 Task: Look for space in Sumberpucung, Indonesia from 12th August, 2023 to 16th August, 2023 for 8 adults in price range Rs.10000 to Rs.16000. Place can be private room with 8 bedrooms having 8 beds and 8 bathrooms. Property type can be house, flat, guest house, hotel. Amenities needed are: wifi, TV, free parkinig on premises, gym, breakfast. Booking option can be shelf check-in. Required host language is English.
Action: Mouse moved to (456, 116)
Screenshot: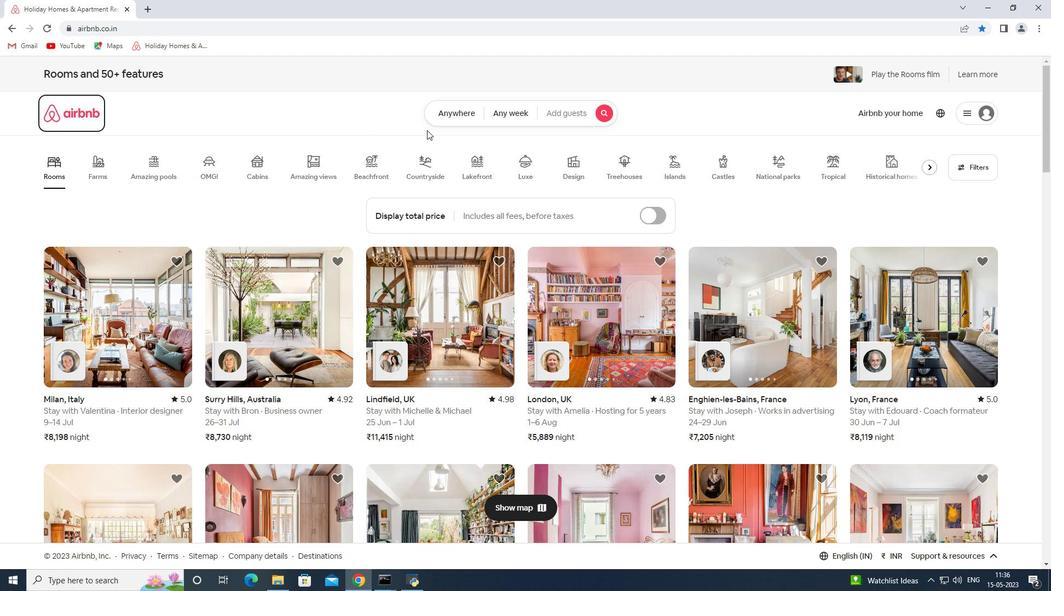 
Action: Mouse pressed left at (456, 116)
Screenshot: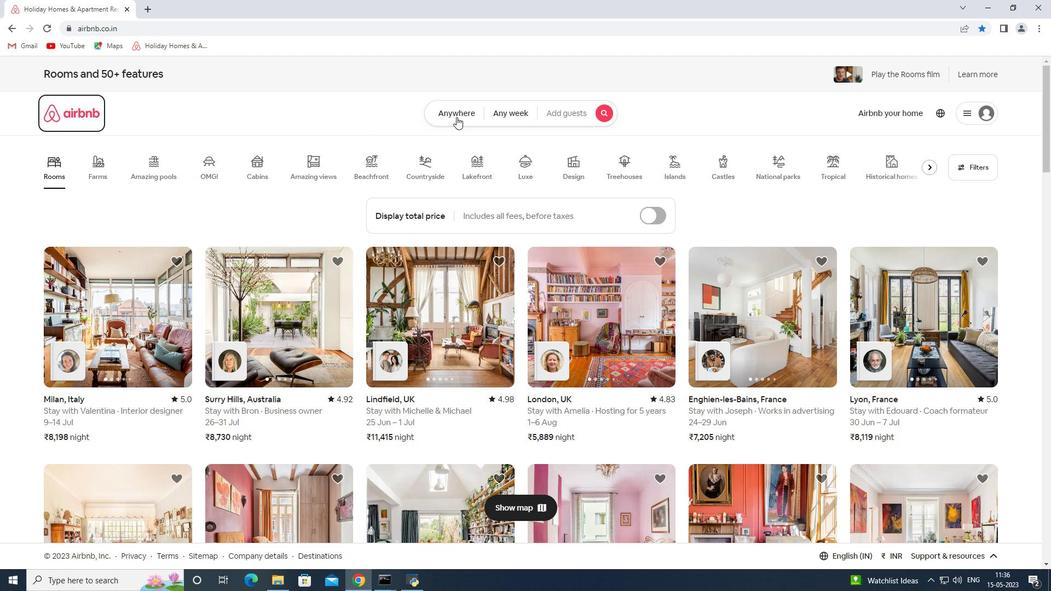 
Action: Mouse moved to (349, 157)
Screenshot: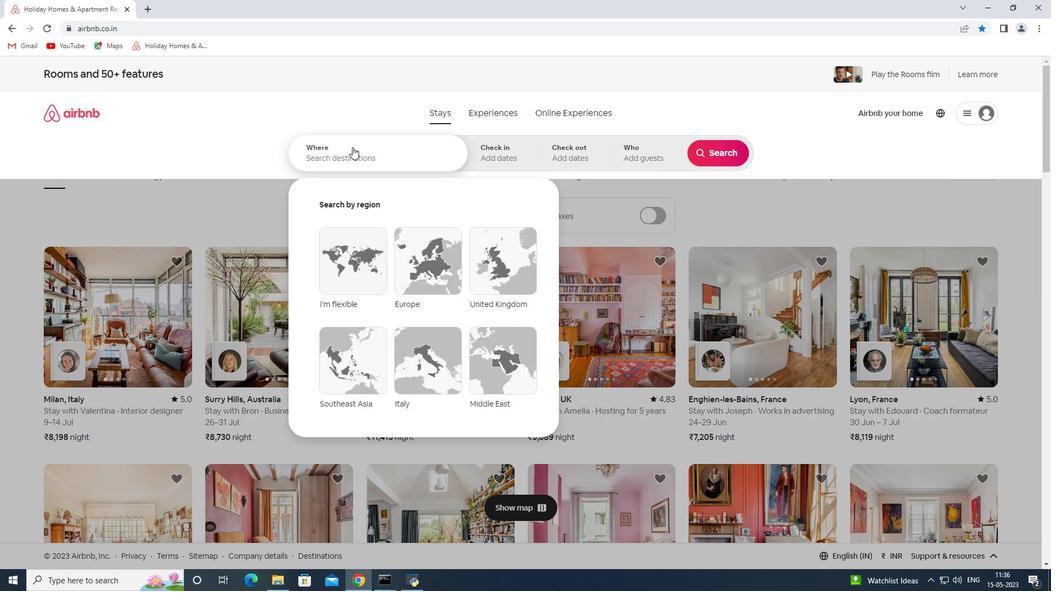 
Action: Mouse pressed left at (349, 157)
Screenshot: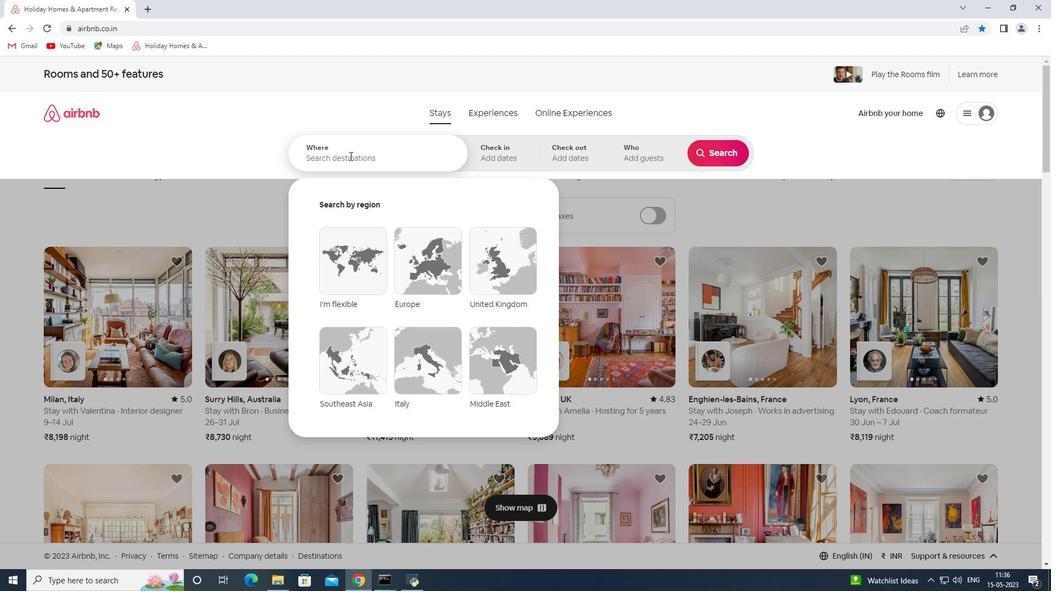 
Action: Key pressed <Key.shift>Sumberpucung<Key.space><Key.shift><Key.shift><Key.shift>Indonesia<Key.space><Key.enter>
Screenshot: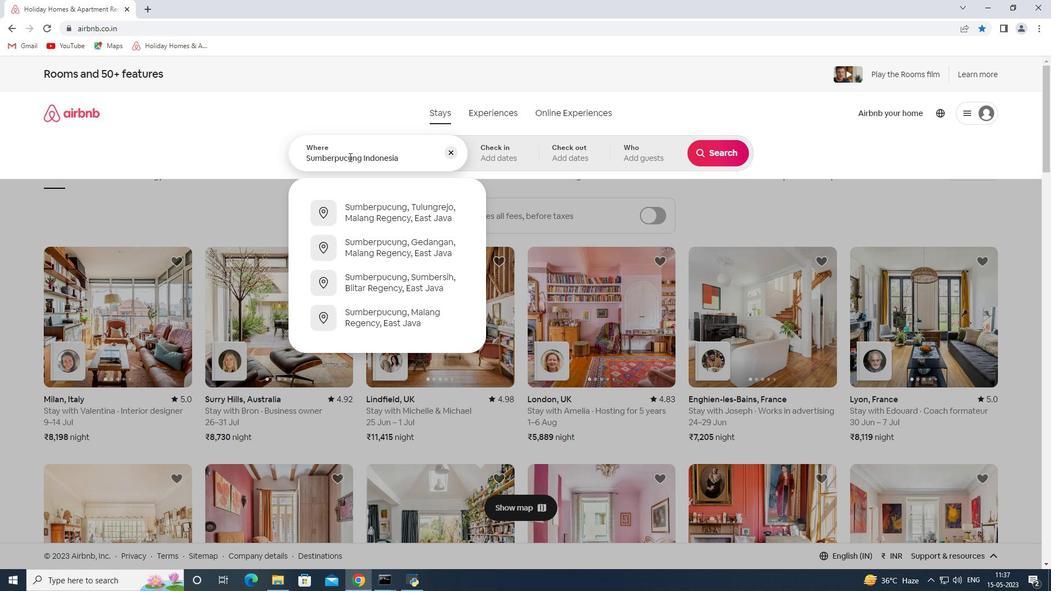 
Action: Mouse moved to (715, 244)
Screenshot: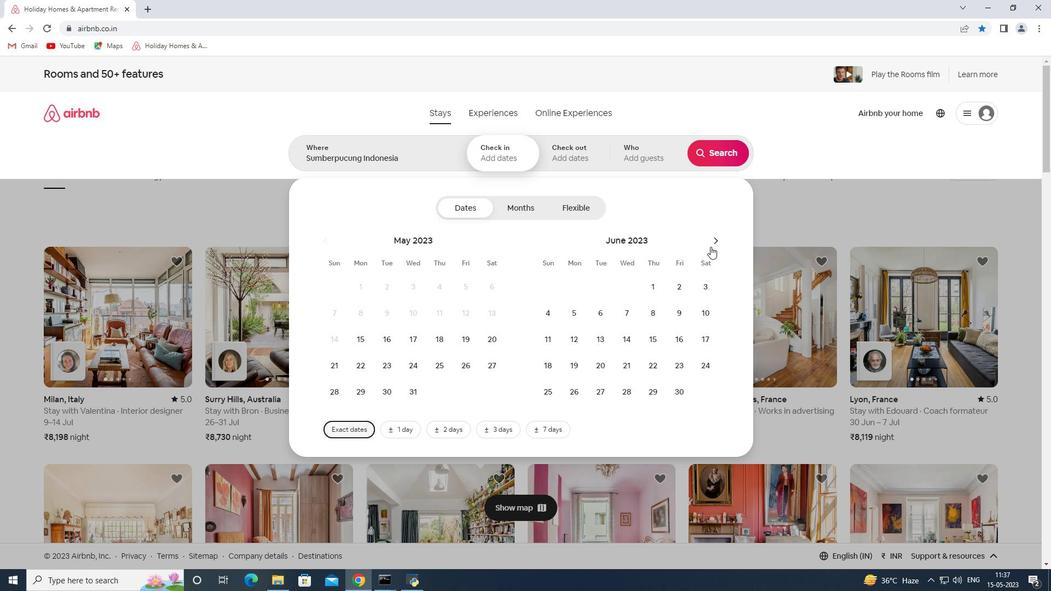 
Action: Mouse pressed left at (715, 244)
Screenshot: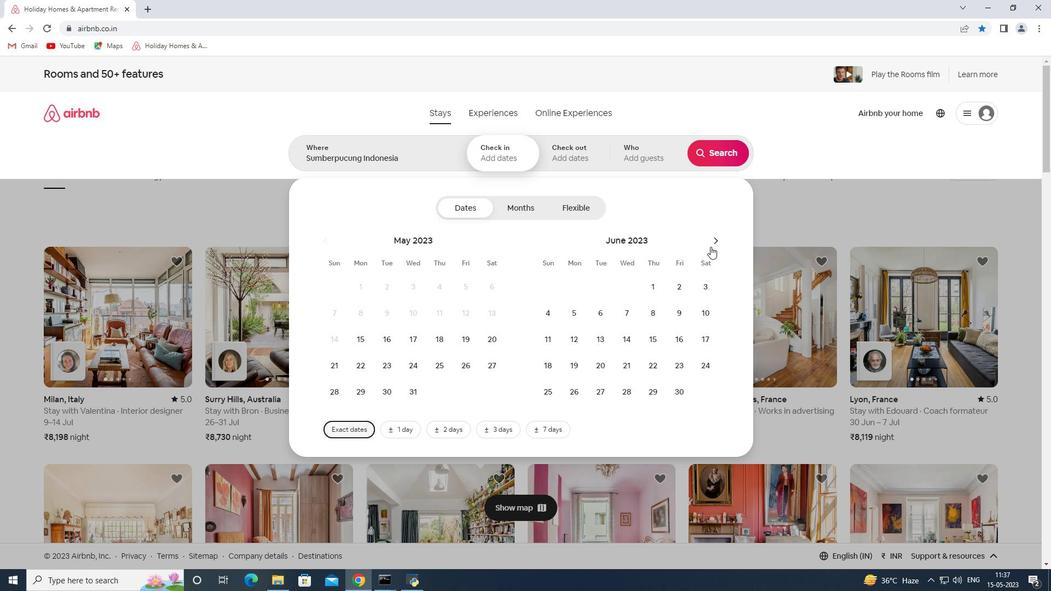 
Action: Mouse moved to (715, 240)
Screenshot: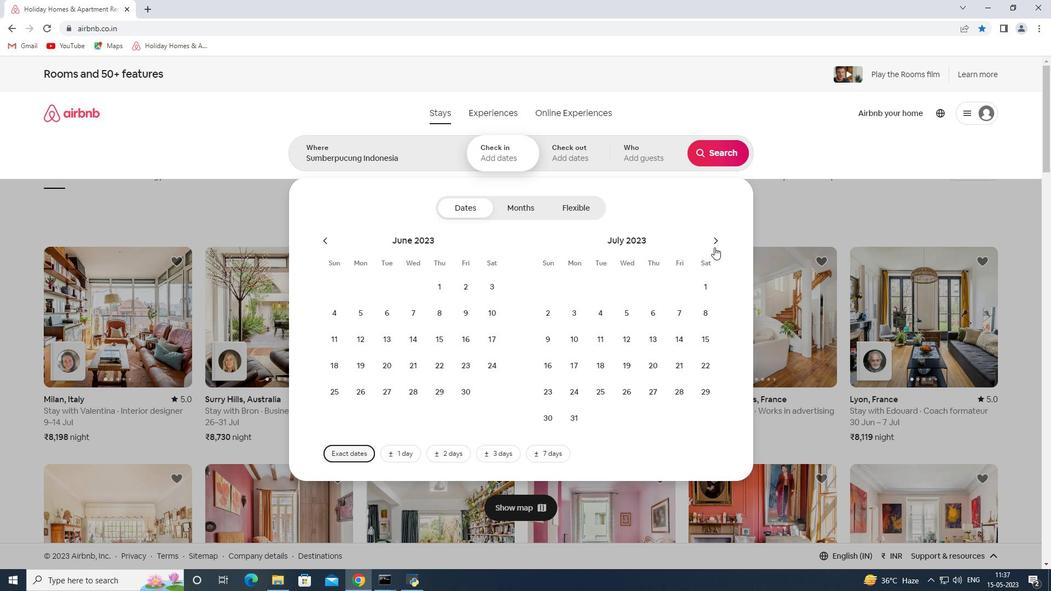 
Action: Mouse pressed left at (715, 240)
Screenshot: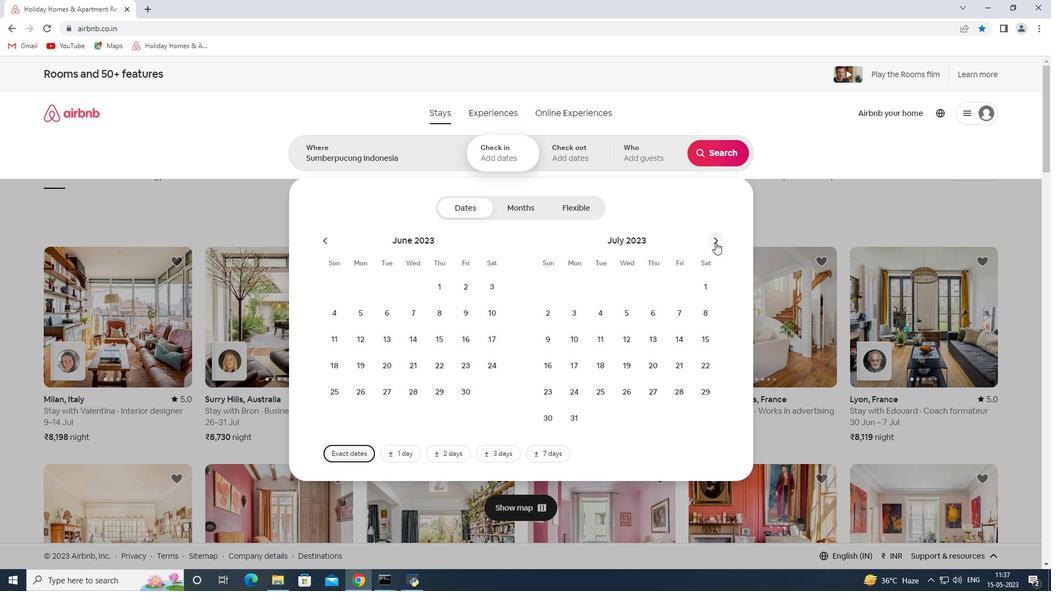 
Action: Mouse moved to (705, 311)
Screenshot: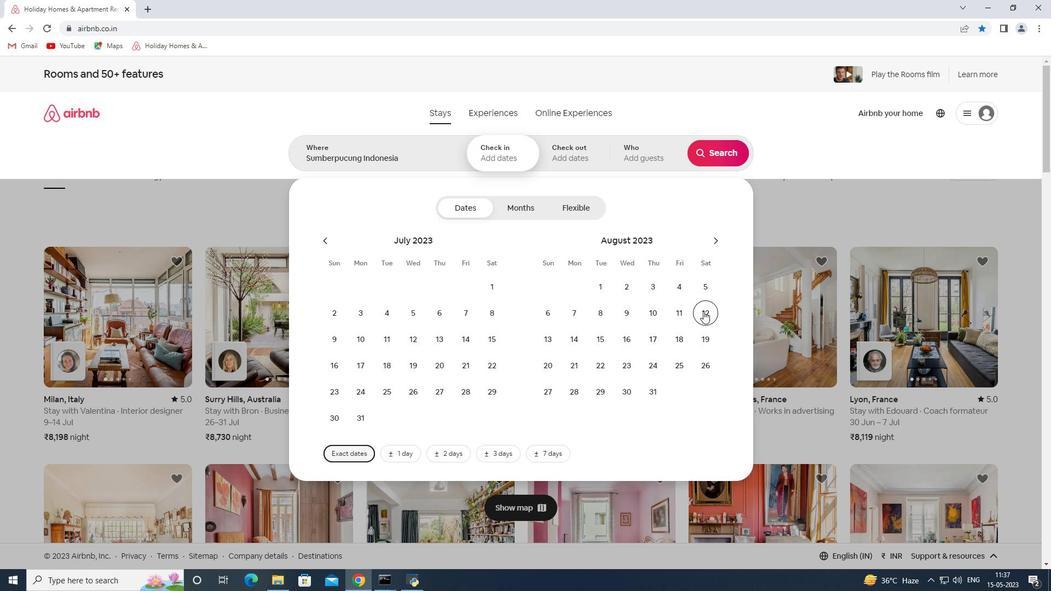 
Action: Mouse pressed left at (705, 311)
Screenshot: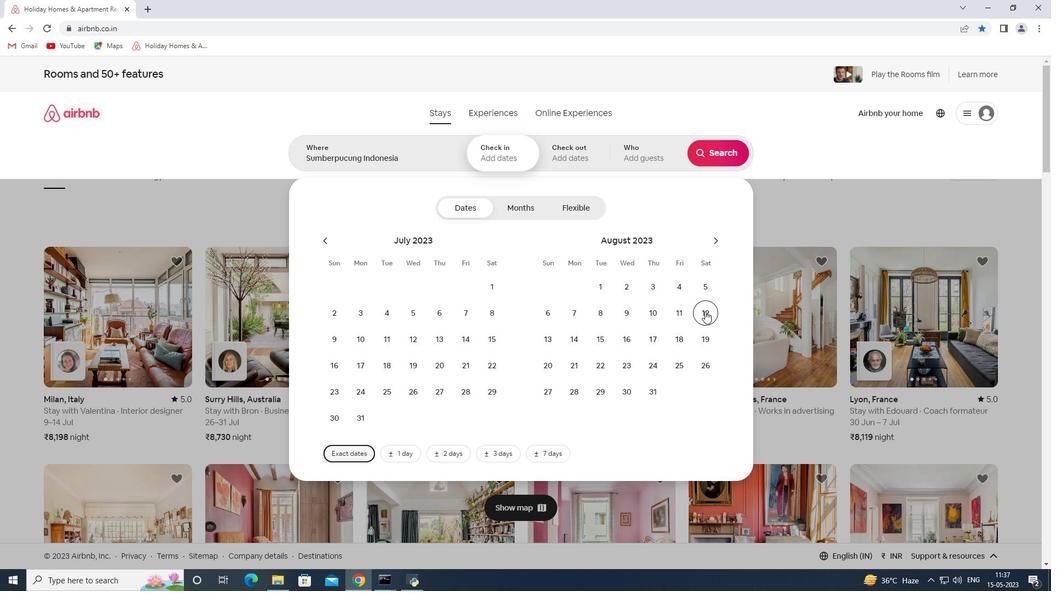 
Action: Mouse moved to (634, 338)
Screenshot: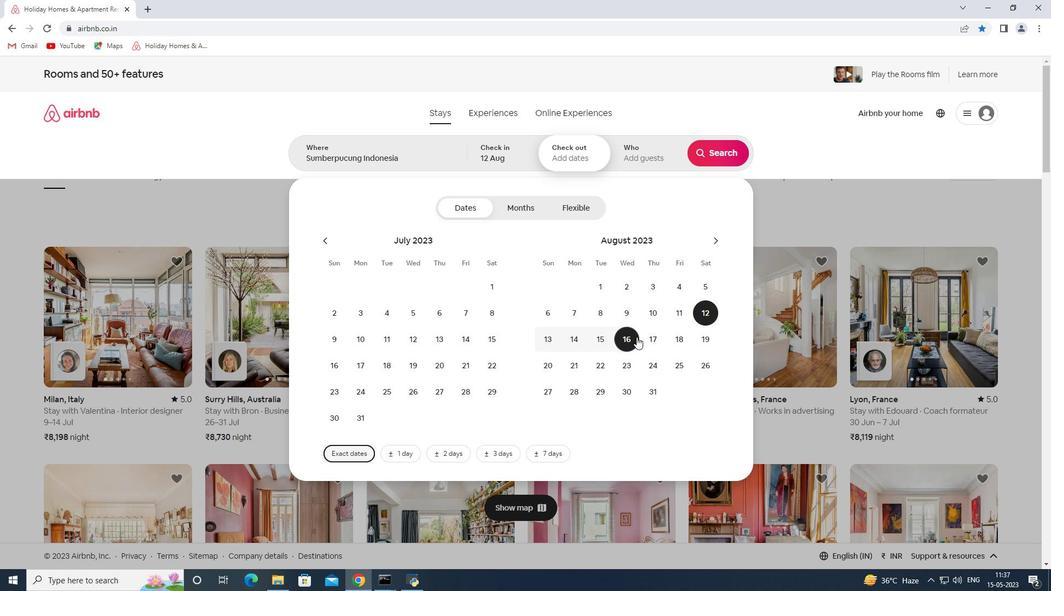 
Action: Mouse pressed left at (634, 338)
Screenshot: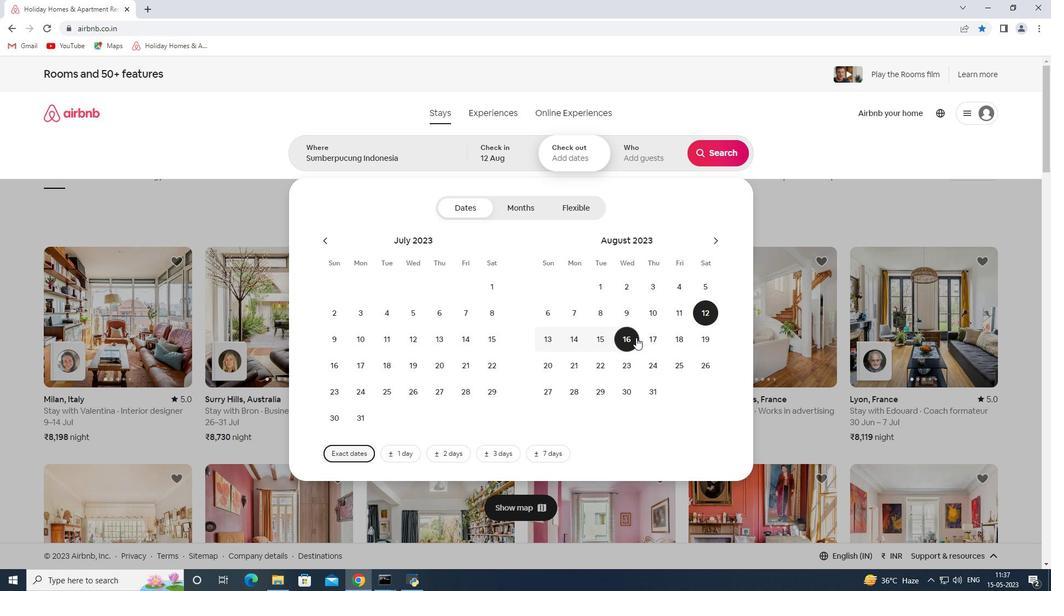 
Action: Mouse moved to (648, 161)
Screenshot: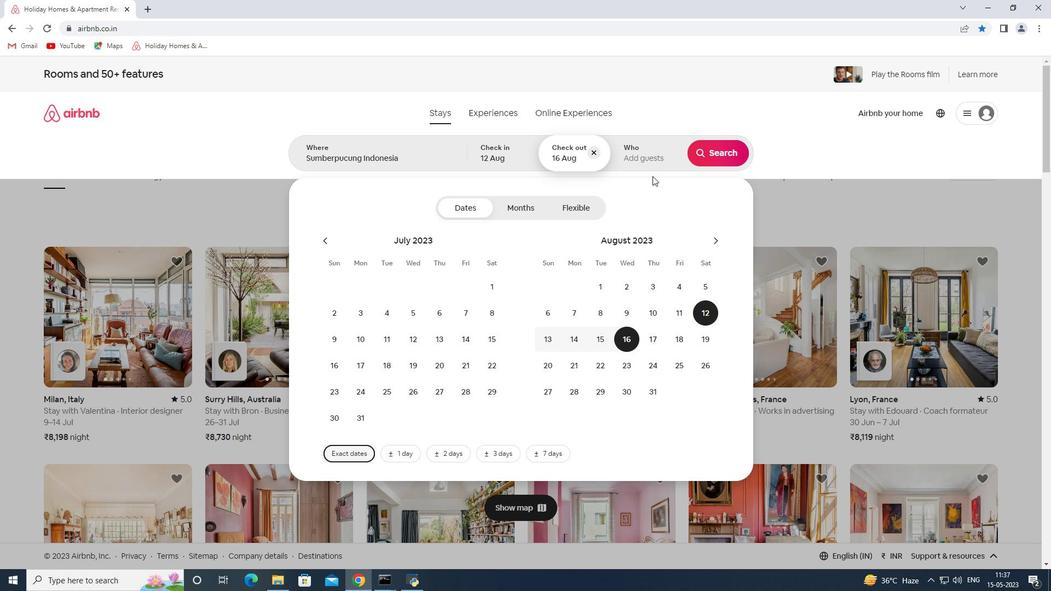 
Action: Mouse pressed left at (648, 161)
Screenshot: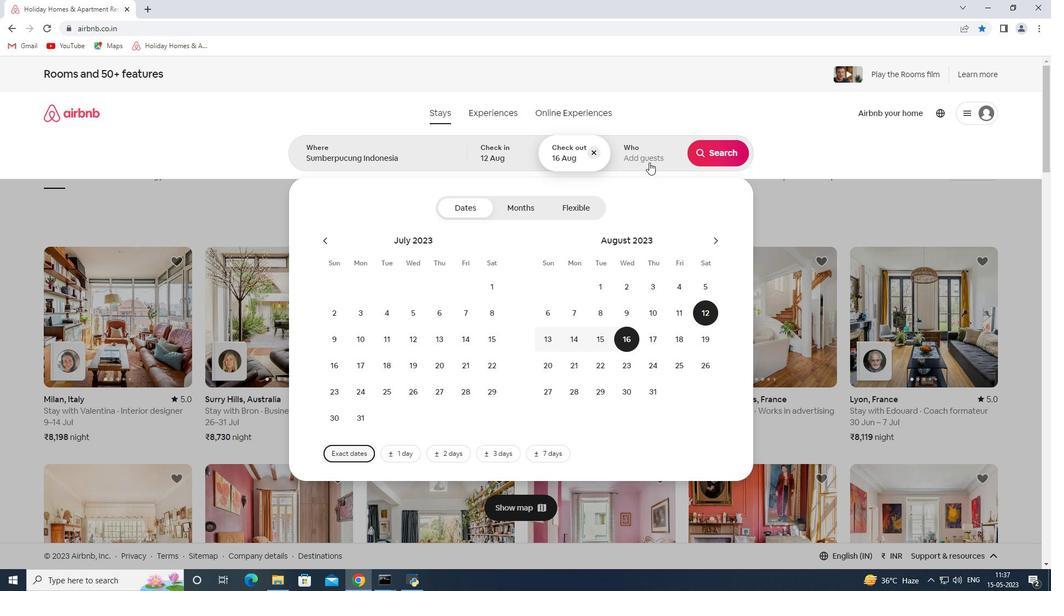 
Action: Mouse moved to (715, 210)
Screenshot: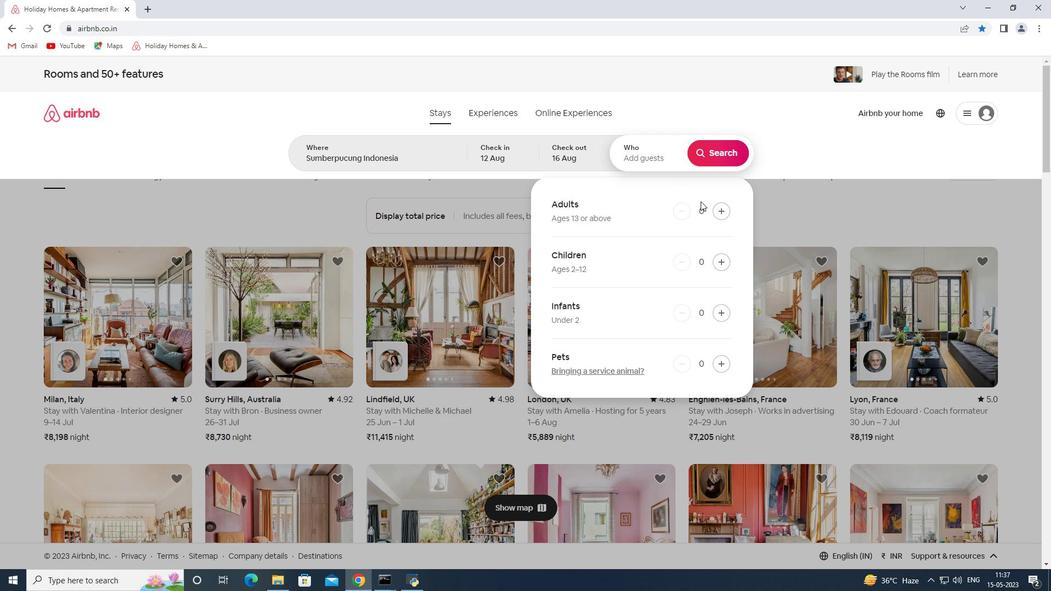 
Action: Mouse pressed left at (715, 210)
Screenshot: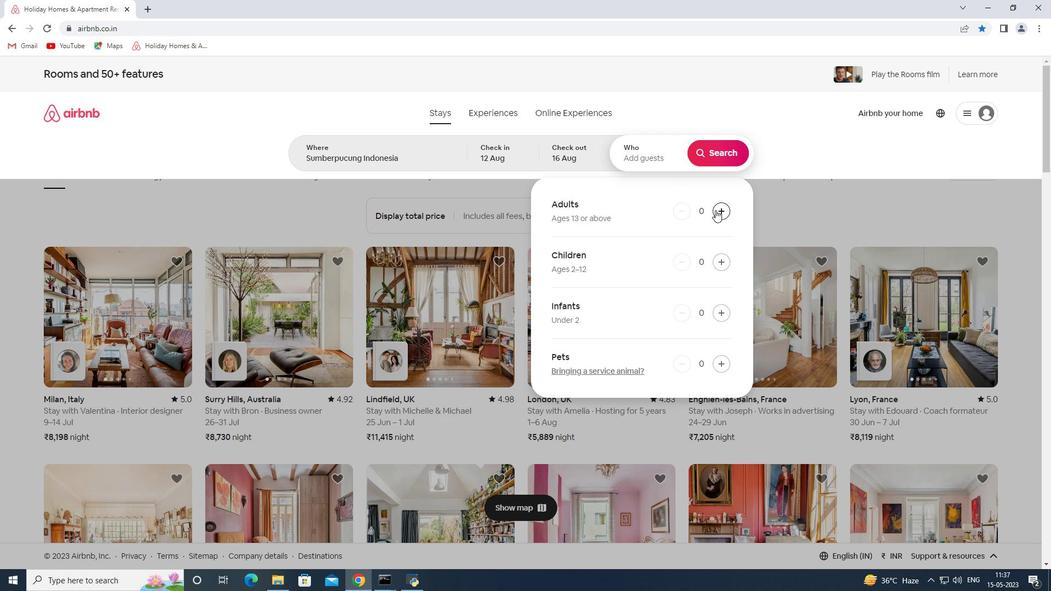 
Action: Mouse pressed left at (715, 210)
Screenshot: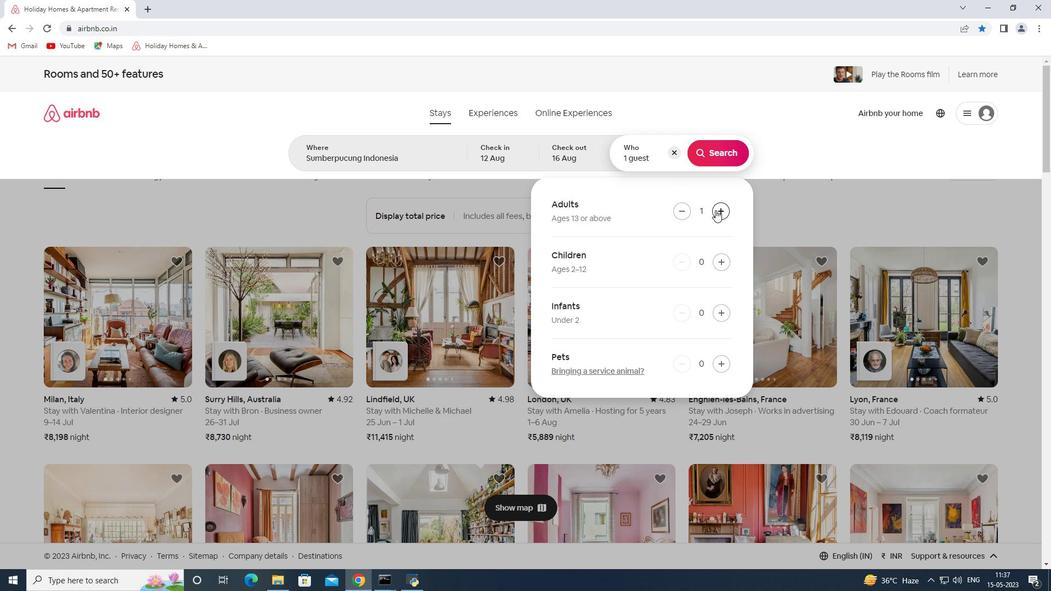 
Action: Mouse pressed left at (715, 210)
Screenshot: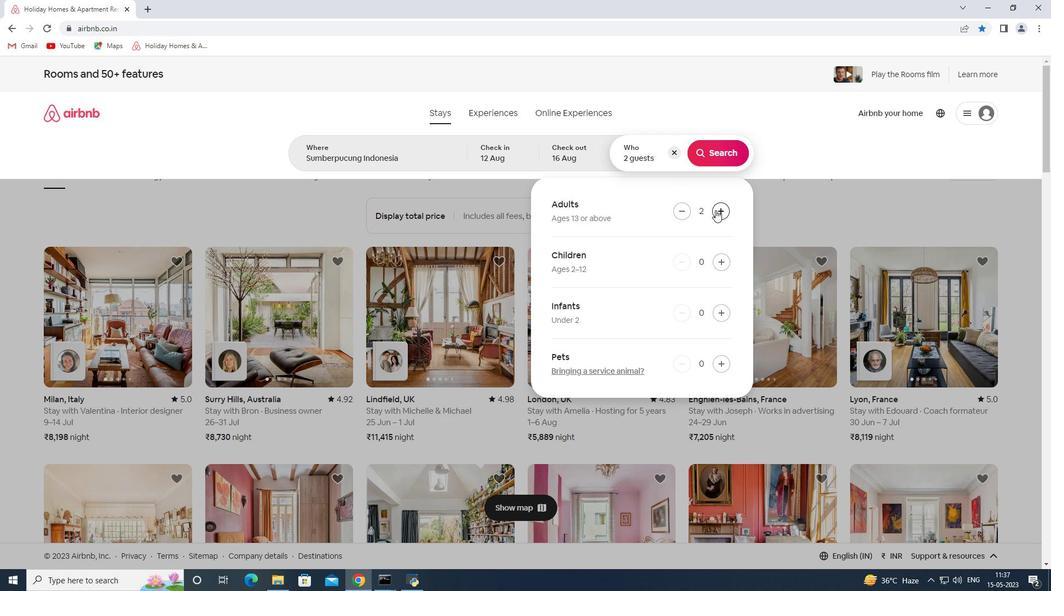 
Action: Mouse pressed left at (715, 210)
Screenshot: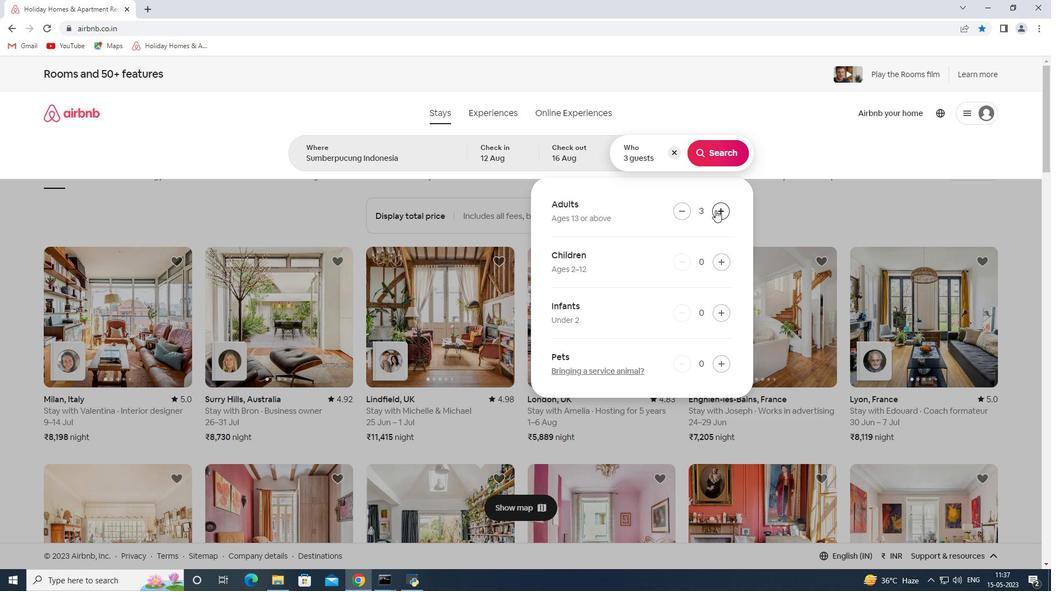 
Action: Mouse moved to (721, 211)
Screenshot: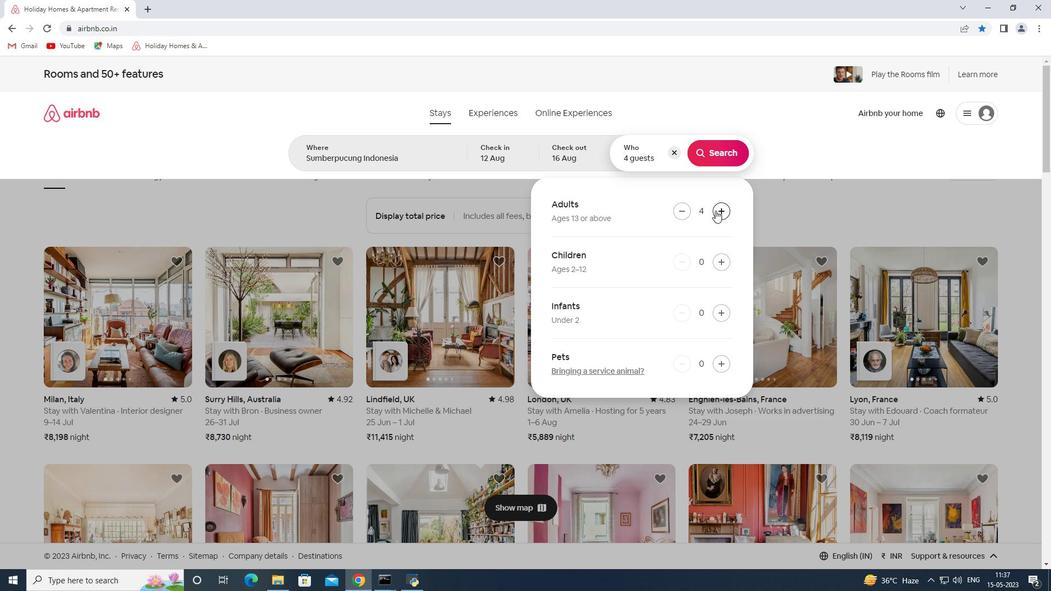 
Action: Mouse pressed left at (721, 211)
Screenshot: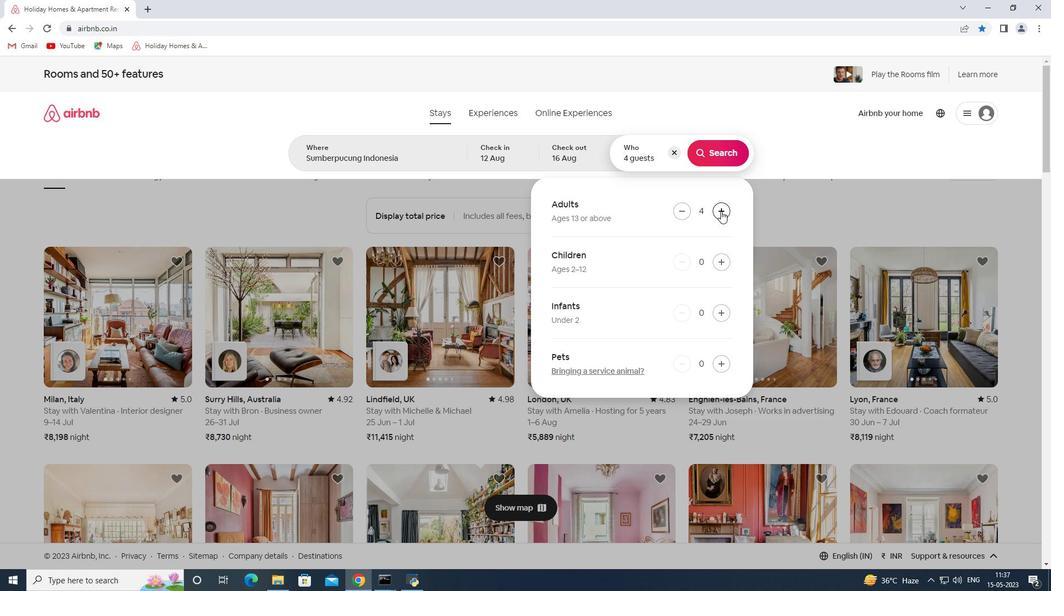 
Action: Mouse pressed left at (721, 211)
Screenshot: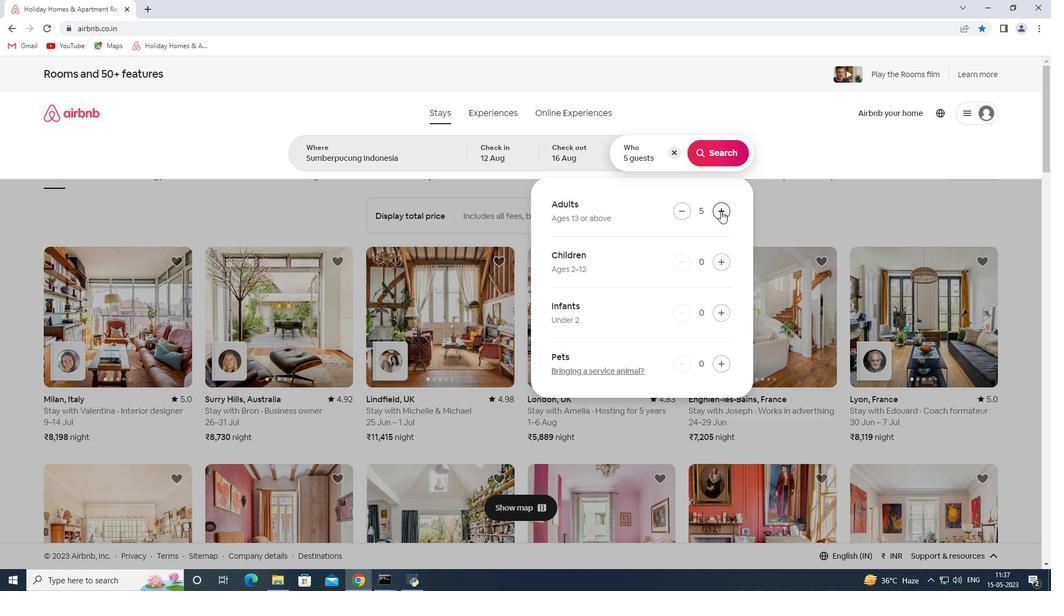 
Action: Mouse pressed left at (721, 211)
Screenshot: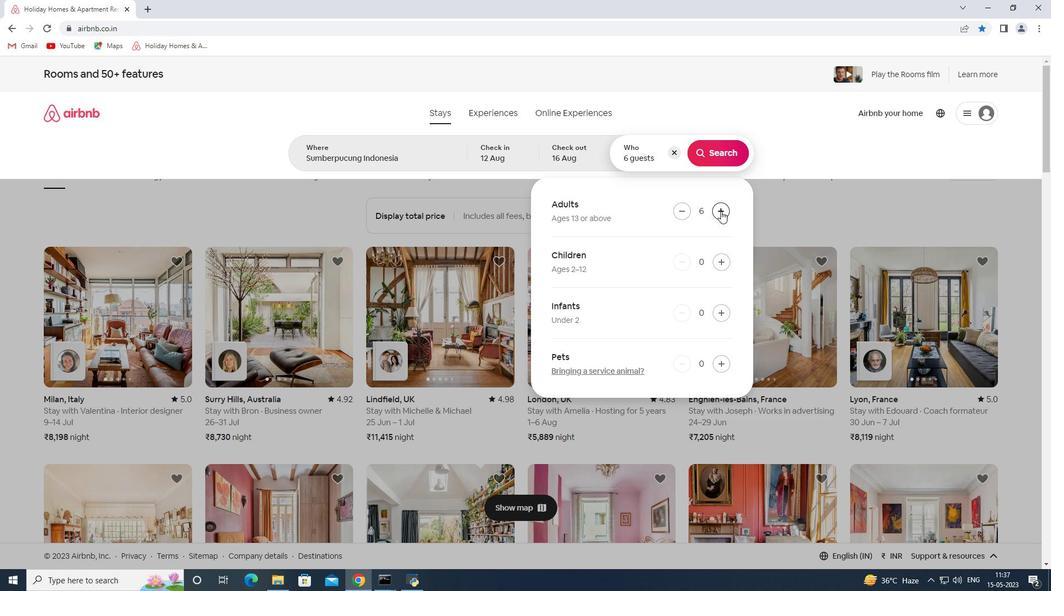 
Action: Mouse pressed left at (721, 211)
Screenshot: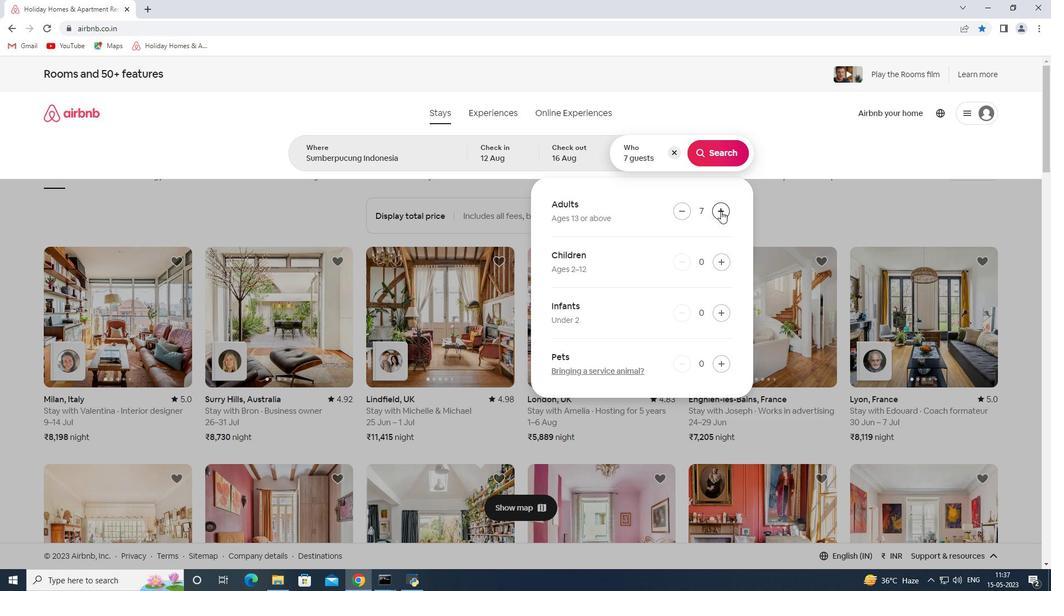 
Action: Mouse moved to (714, 161)
Screenshot: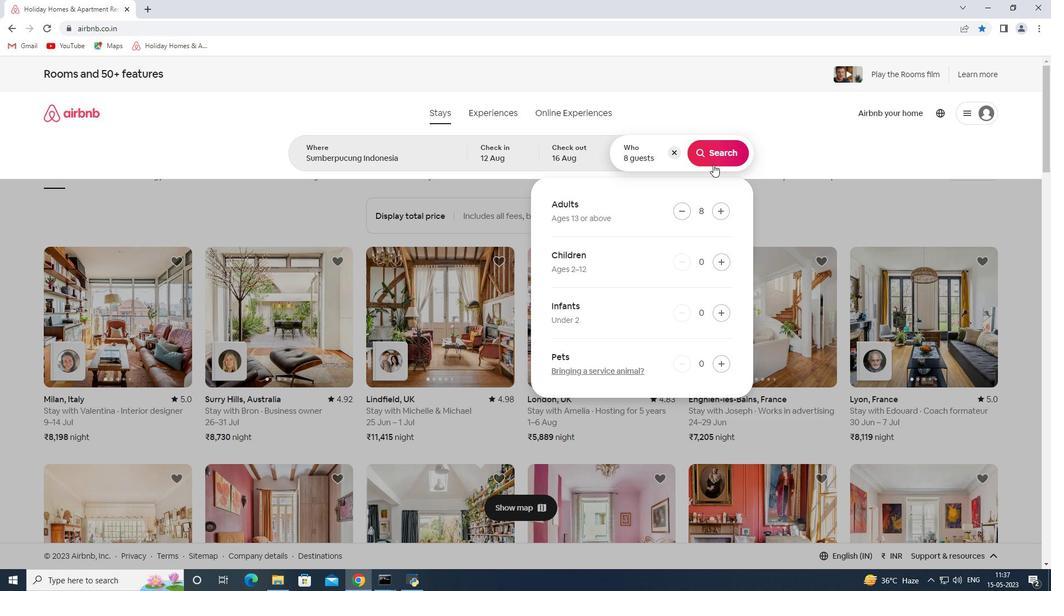 
Action: Mouse pressed left at (714, 161)
Screenshot: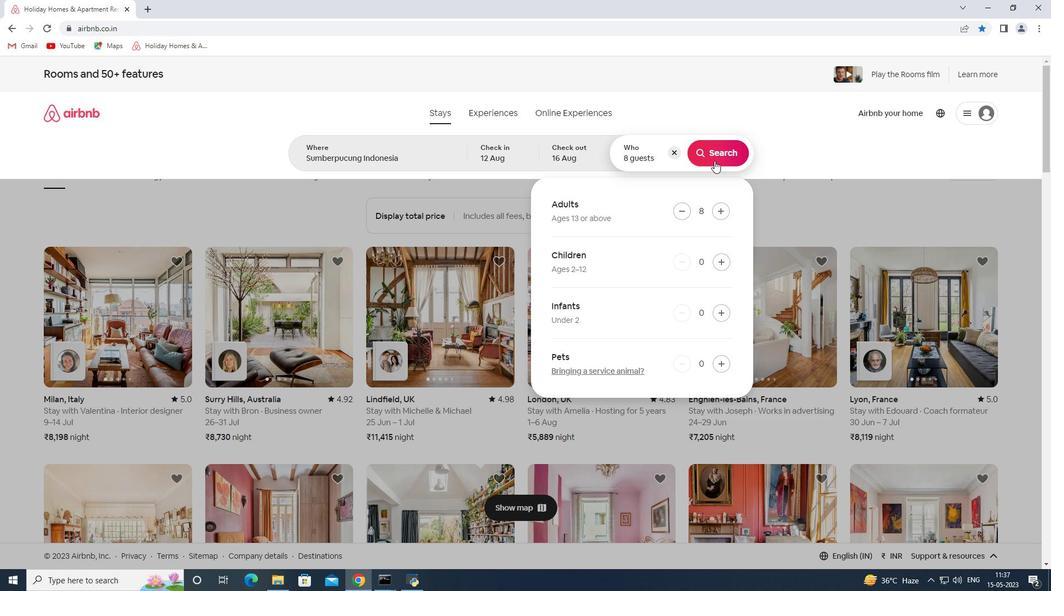 
Action: Mouse moved to (1013, 124)
Screenshot: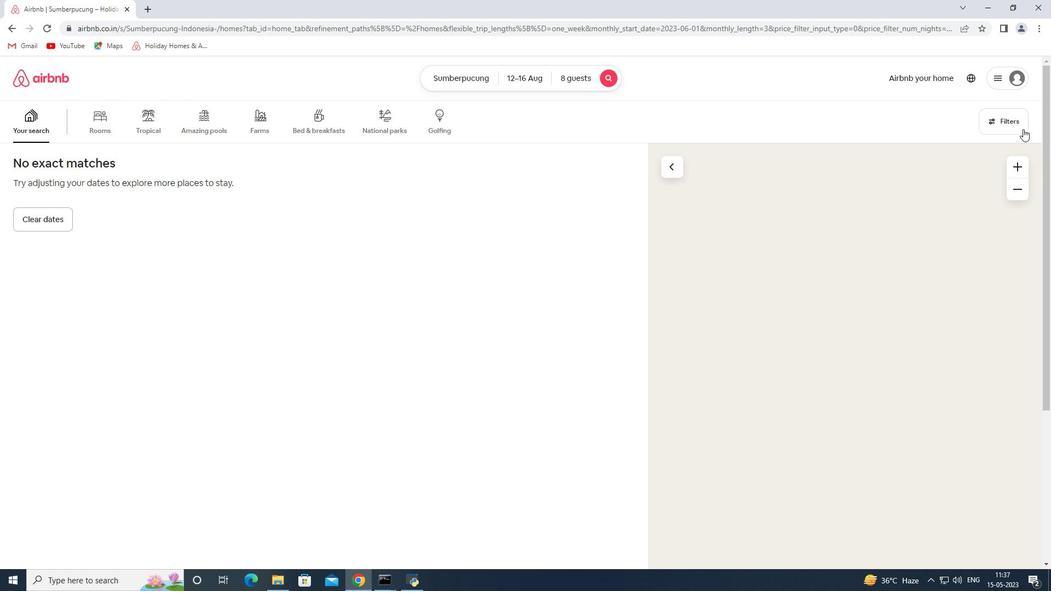 
Action: Mouse pressed left at (1013, 124)
Screenshot: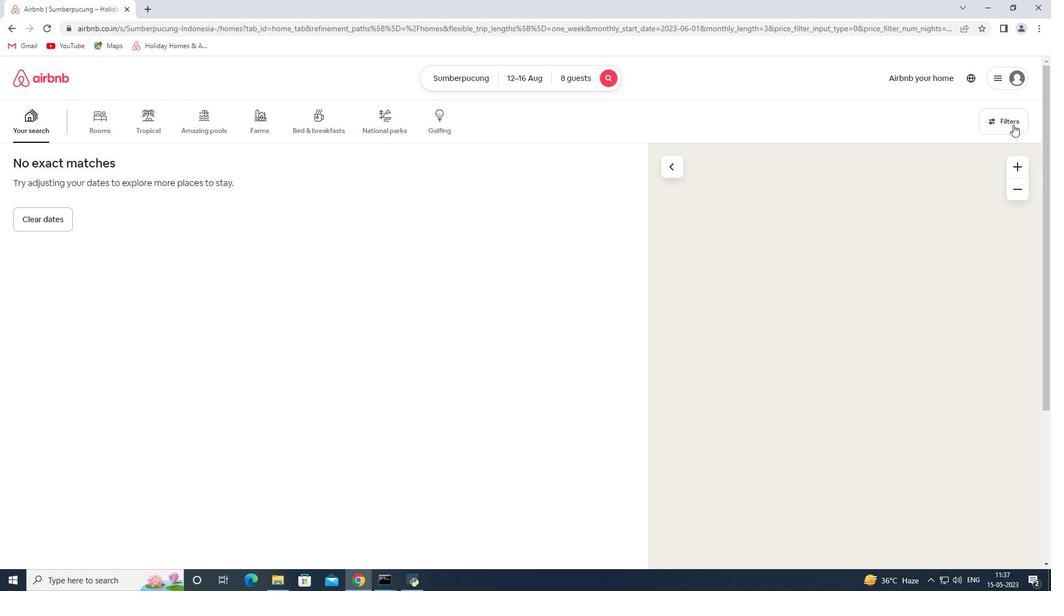
Action: Mouse moved to (389, 389)
Screenshot: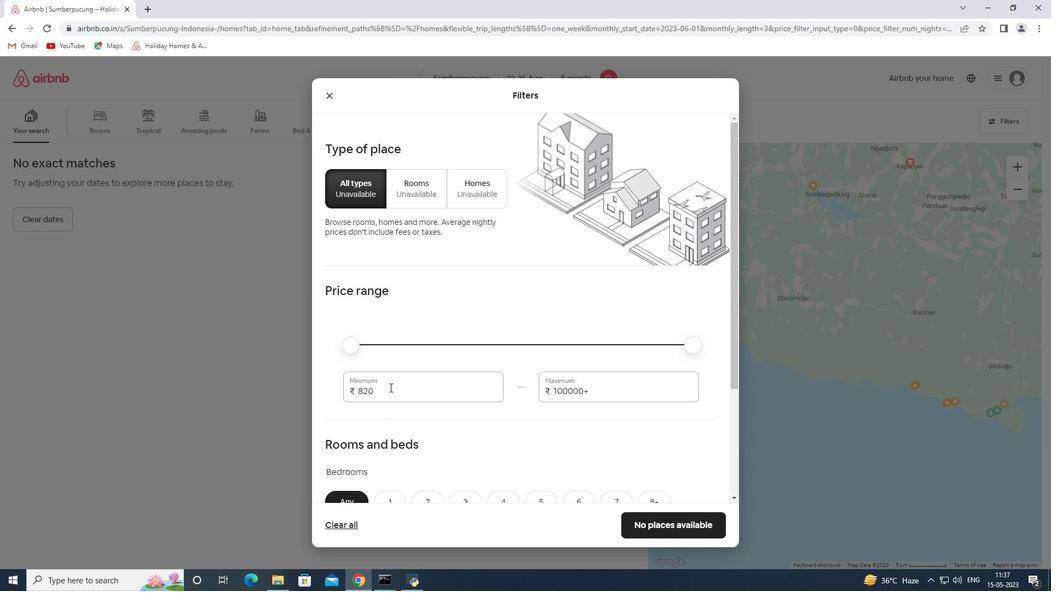 
Action: Mouse pressed left at (389, 389)
Screenshot: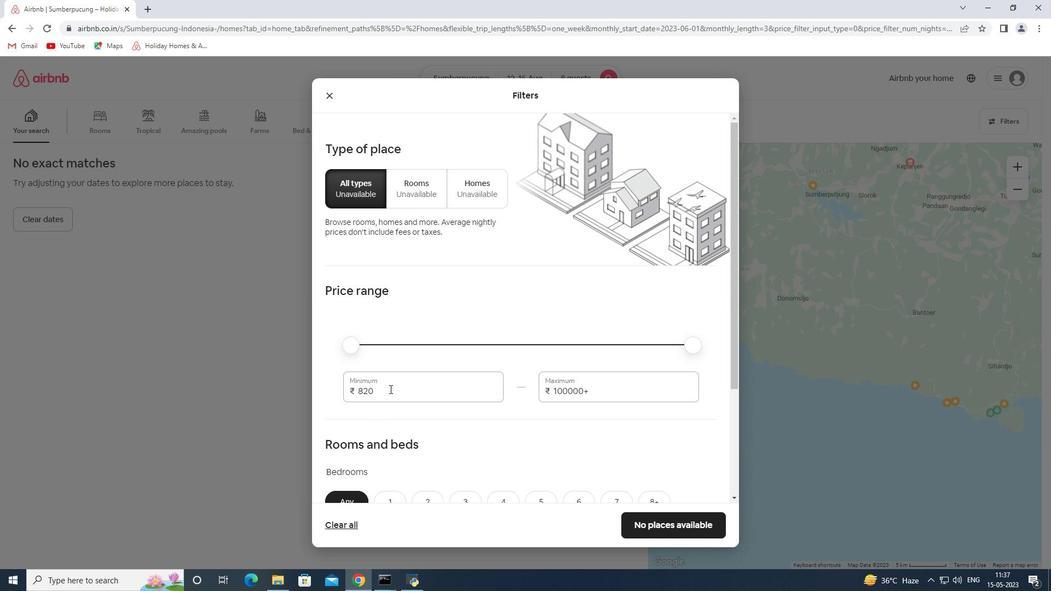 
Action: Mouse pressed left at (389, 389)
Screenshot: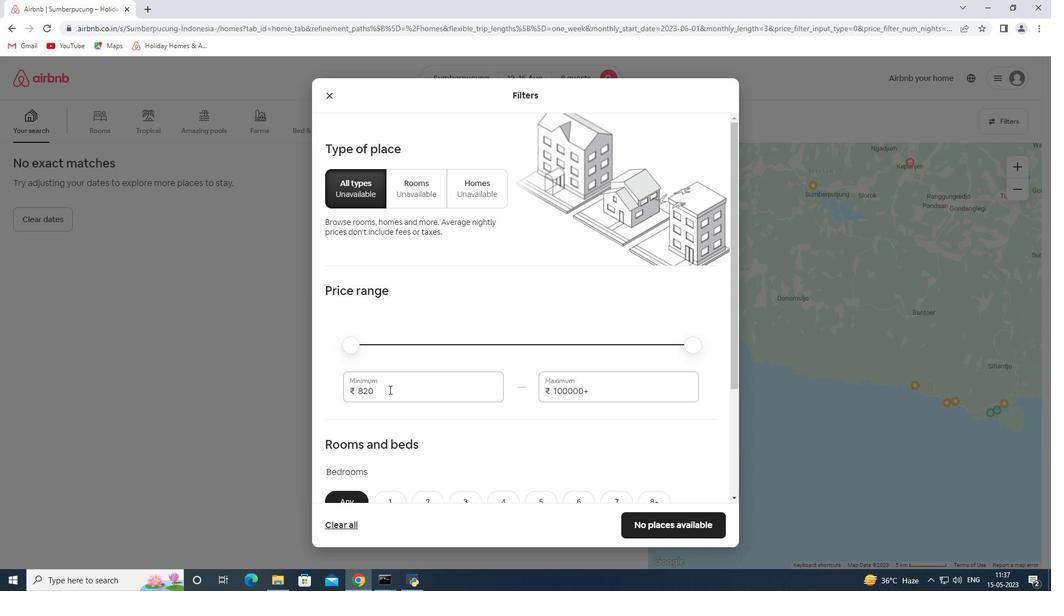 
Action: Key pressed 10000<Key.tab>16000
Screenshot: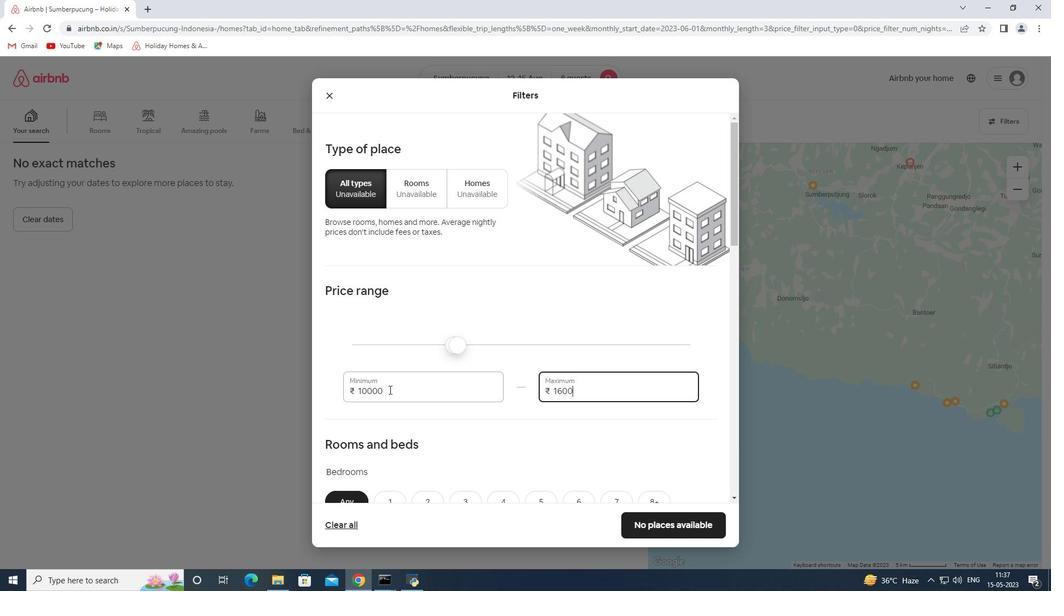 
Action: Mouse scrolled (389, 389) with delta (0, 0)
Screenshot: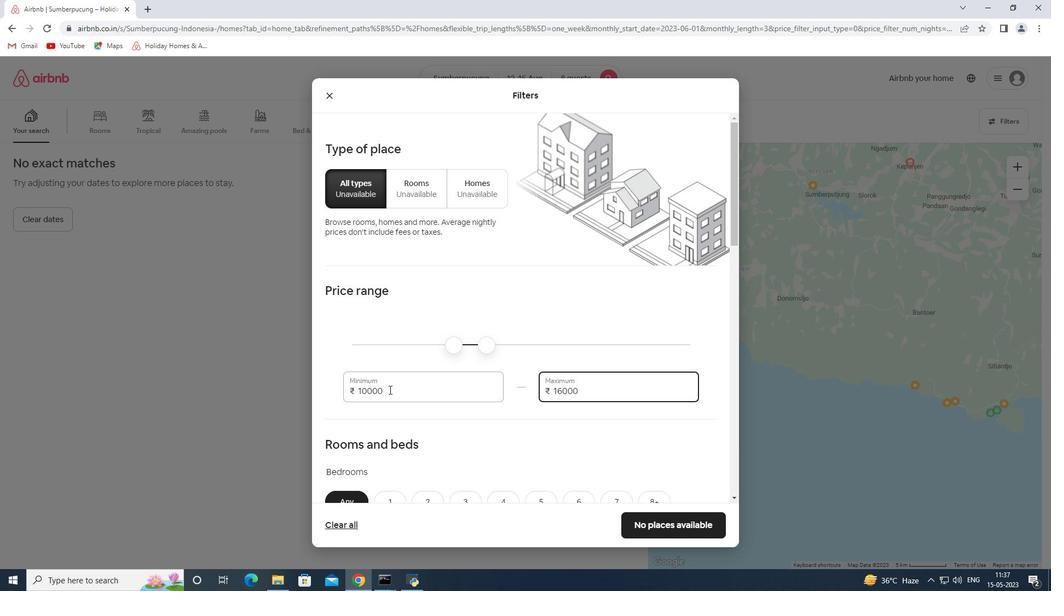 
Action: Mouse scrolled (389, 389) with delta (0, 0)
Screenshot: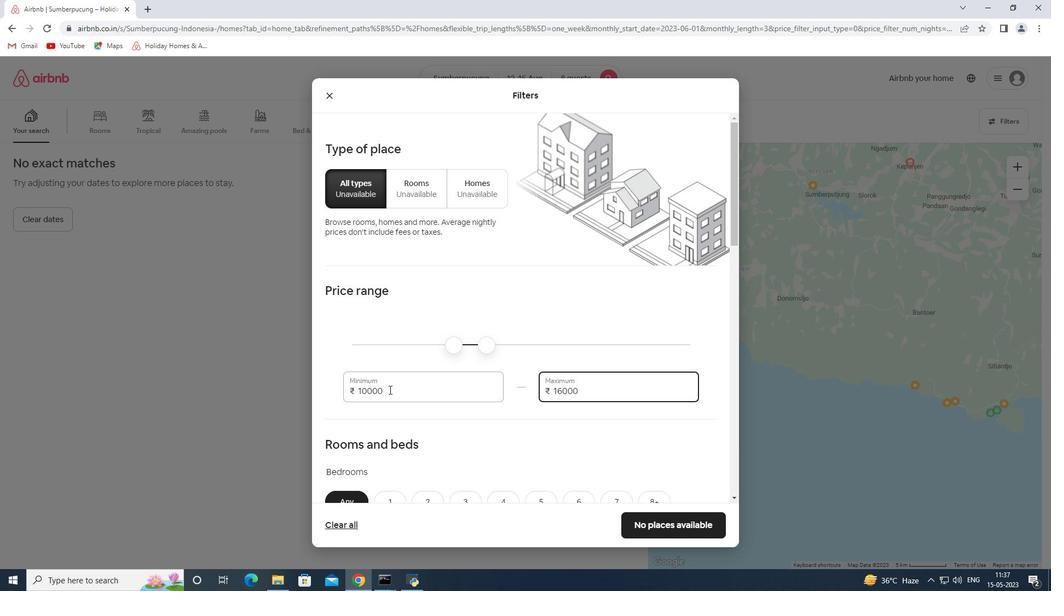 
Action: Mouse scrolled (389, 389) with delta (0, 0)
Screenshot: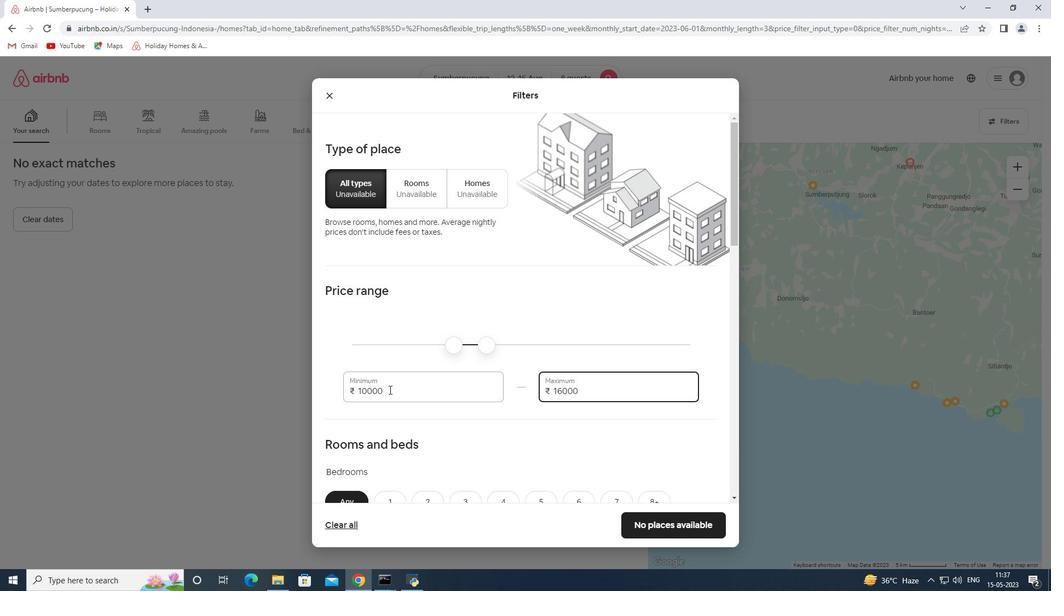 
Action: Mouse scrolled (389, 389) with delta (0, 0)
Screenshot: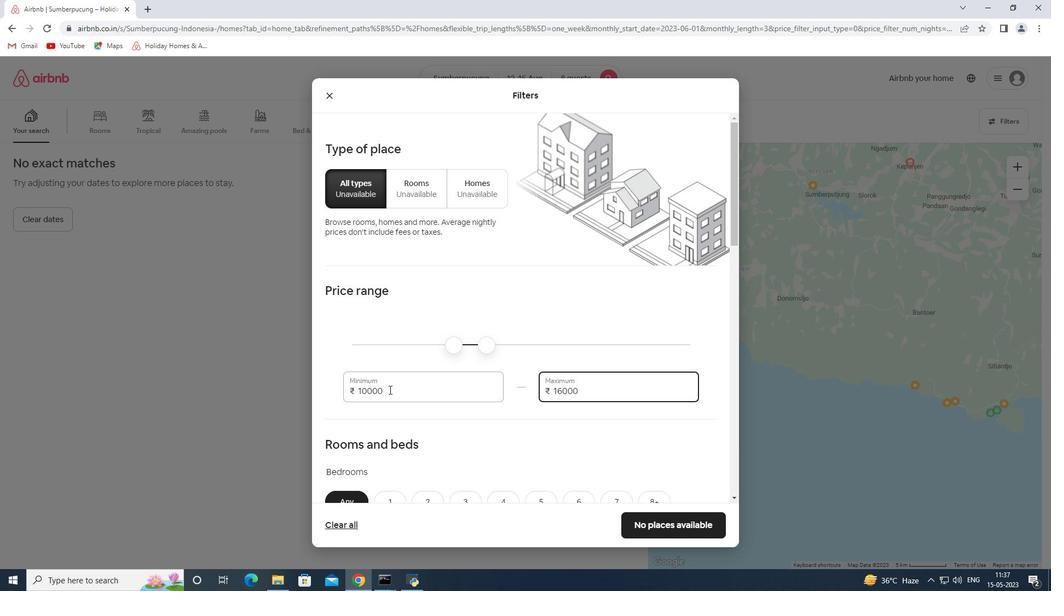 
Action: Mouse moved to (654, 284)
Screenshot: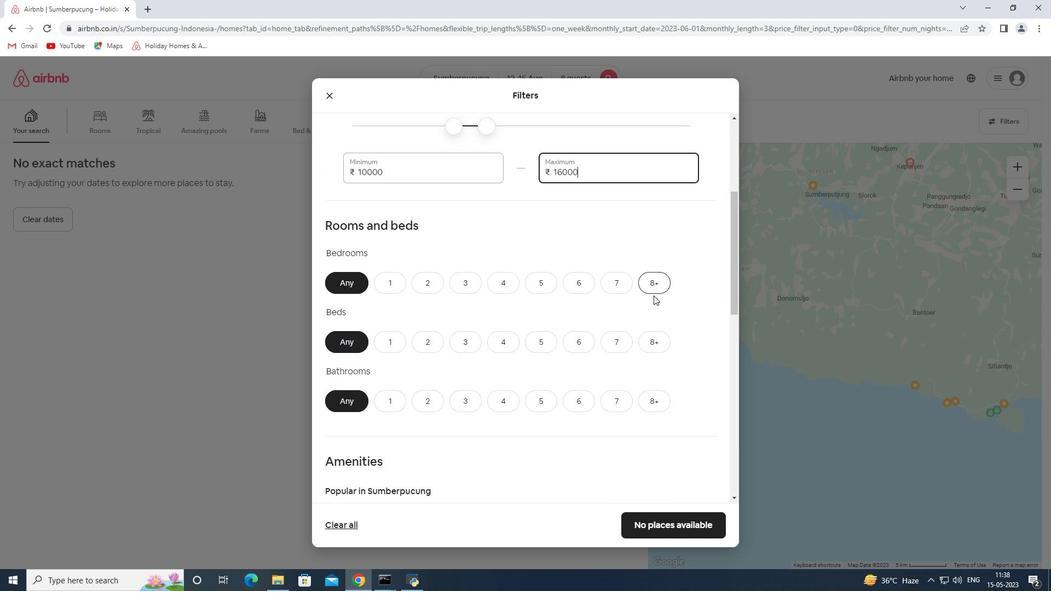 
Action: Mouse pressed left at (654, 284)
Screenshot: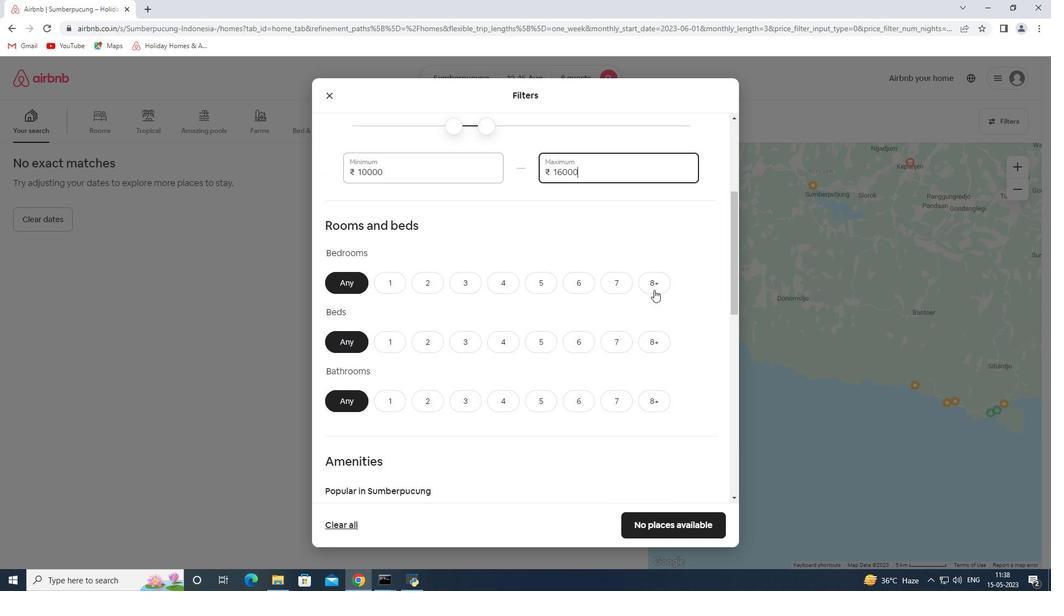 
Action: Mouse moved to (652, 345)
Screenshot: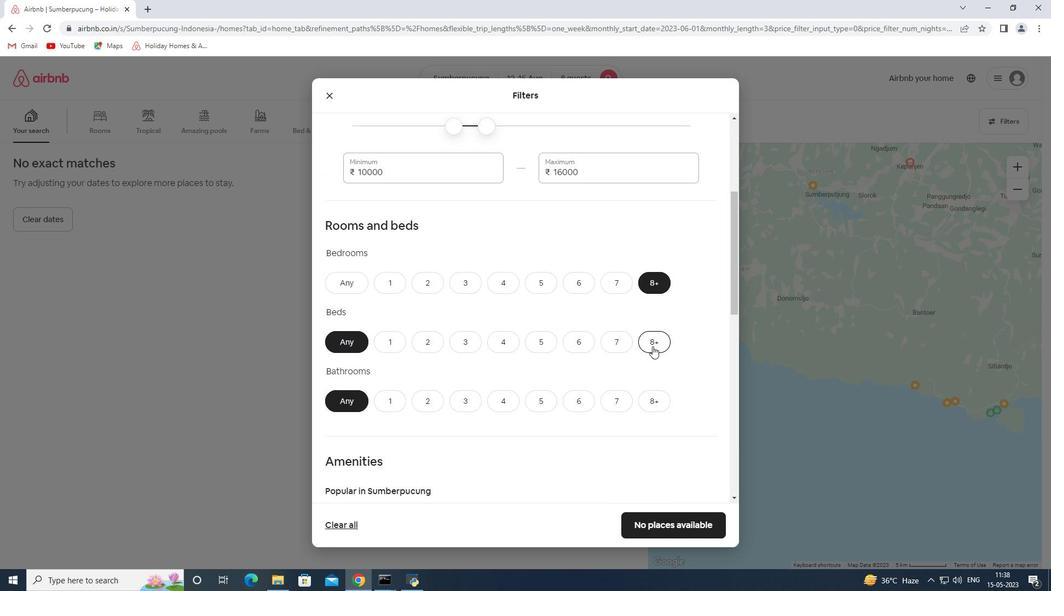 
Action: Mouse pressed left at (652, 345)
Screenshot: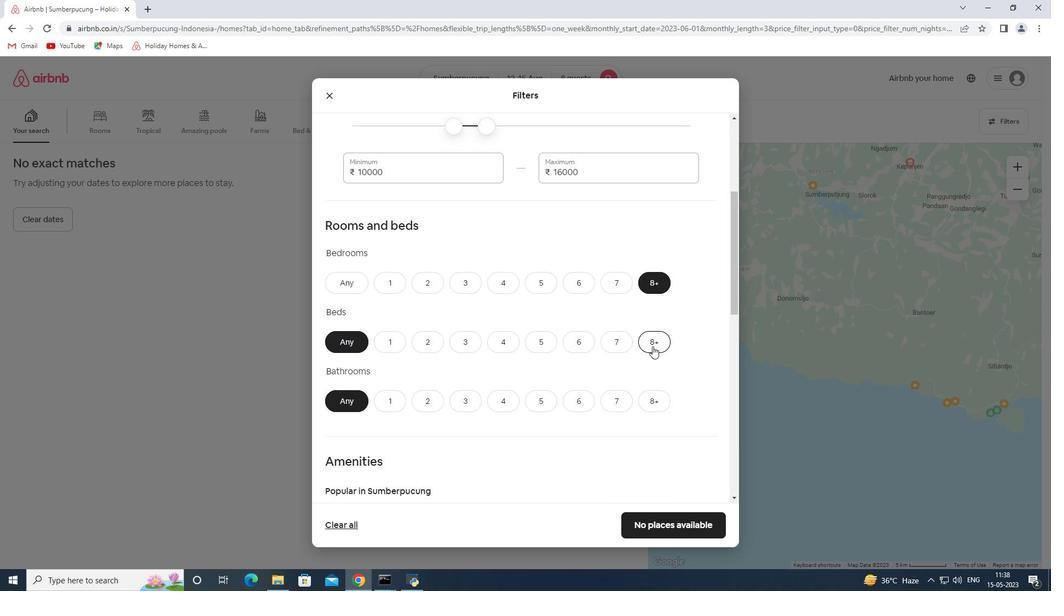 
Action: Mouse moved to (655, 399)
Screenshot: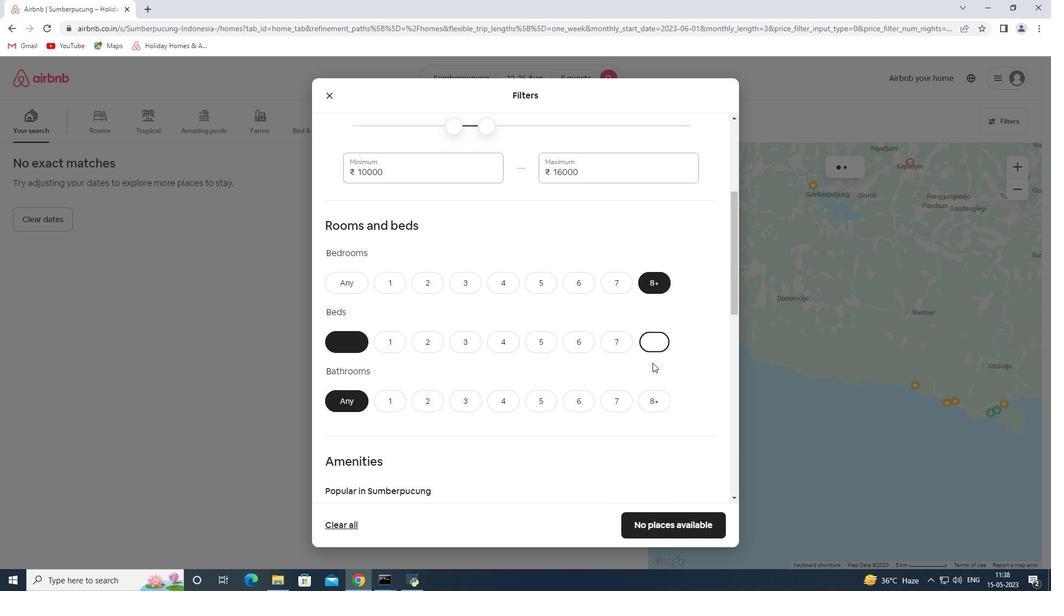 
Action: Mouse pressed left at (655, 399)
Screenshot: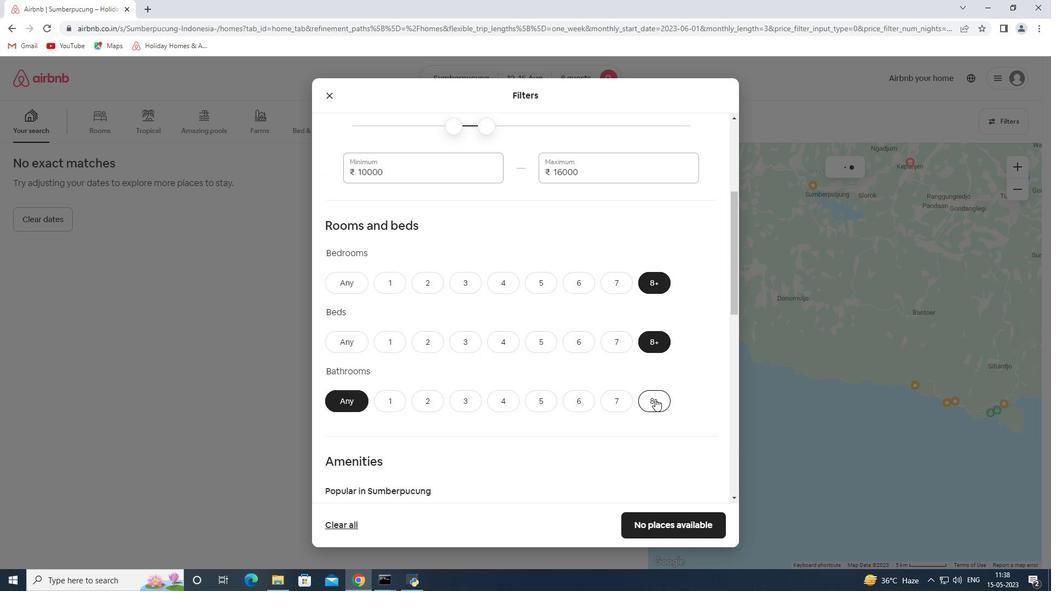 
Action: Mouse moved to (584, 352)
Screenshot: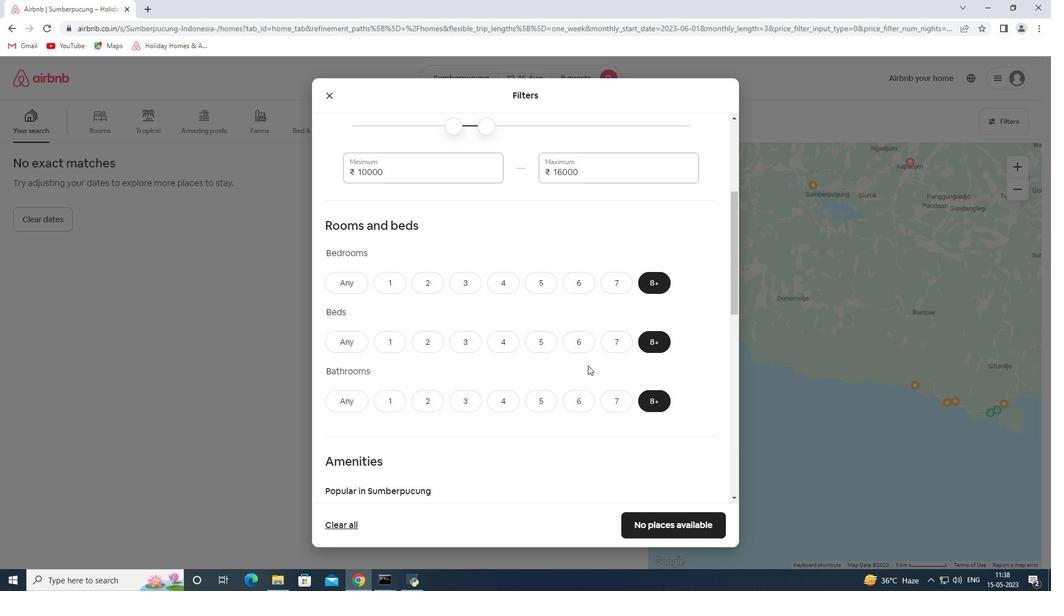 
Action: Mouse scrolled (584, 352) with delta (0, 0)
Screenshot: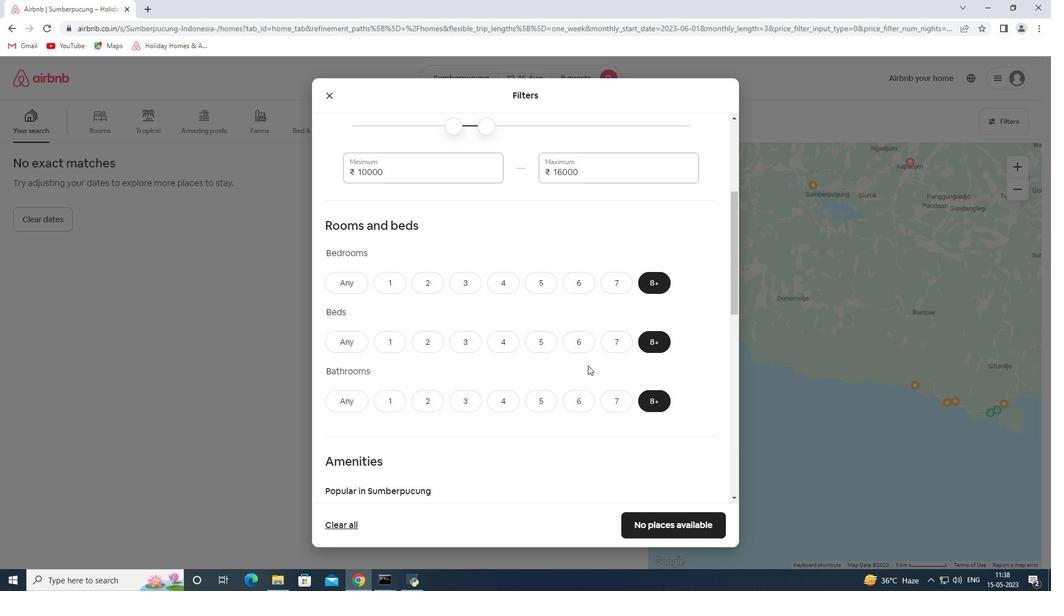 
Action: Mouse scrolled (584, 352) with delta (0, 0)
Screenshot: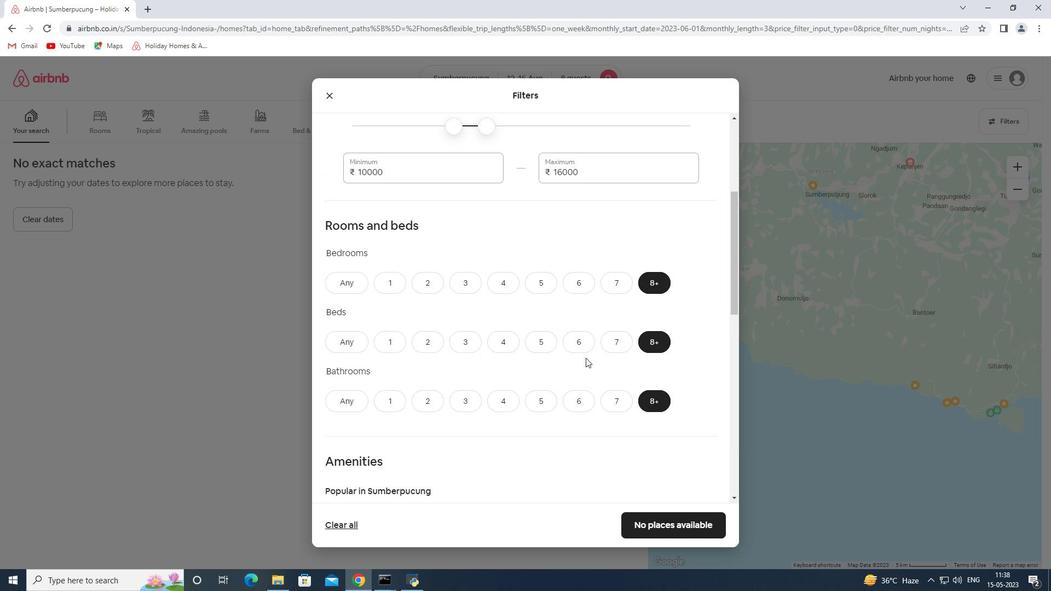 
Action: Mouse moved to (584, 352)
Screenshot: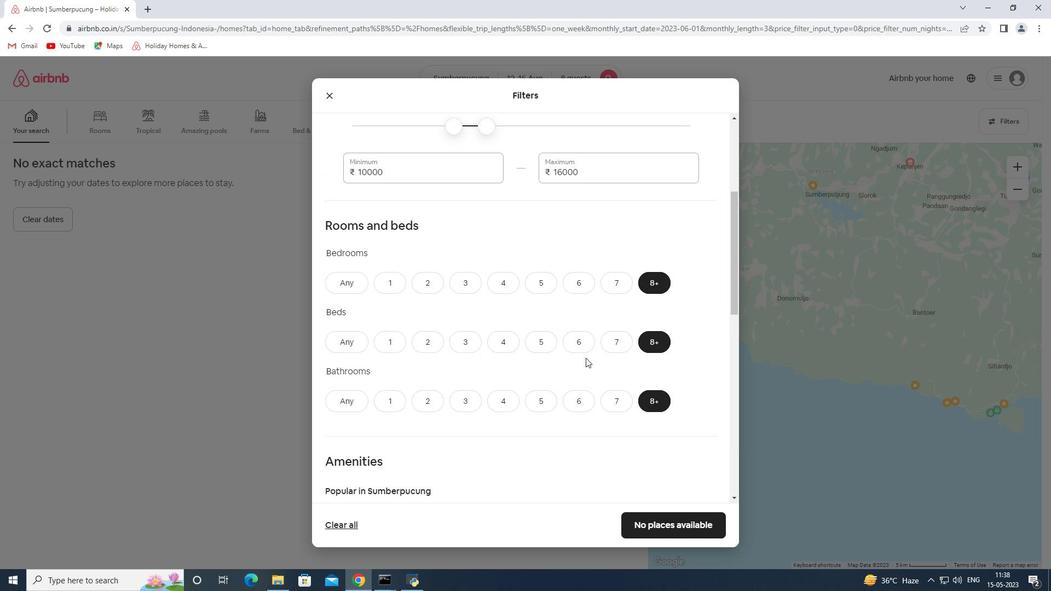 
Action: Mouse scrolled (584, 351) with delta (0, 0)
Screenshot: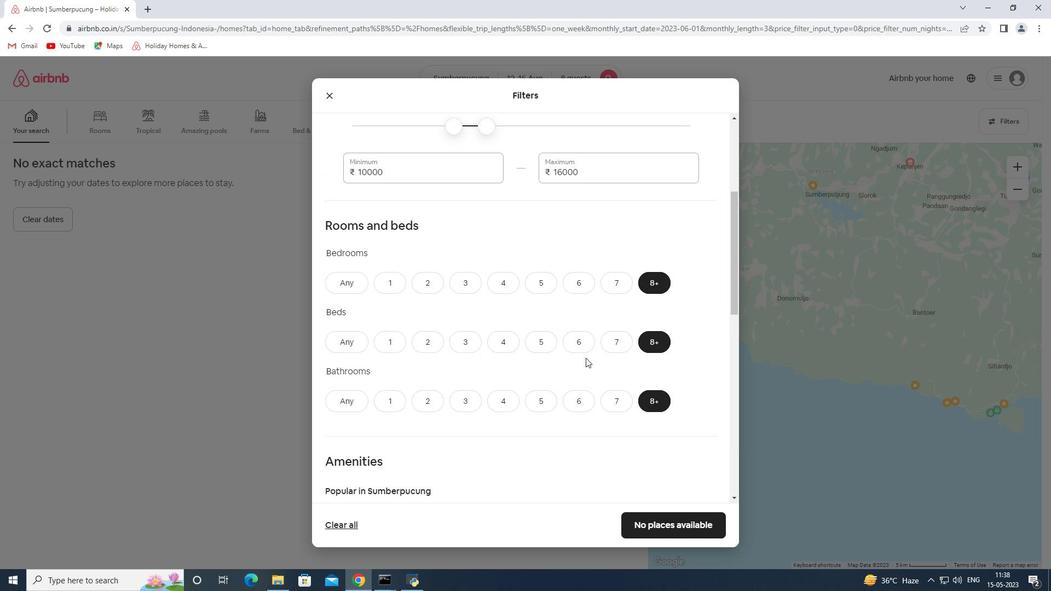 
Action: Mouse moved to (491, 278)
Screenshot: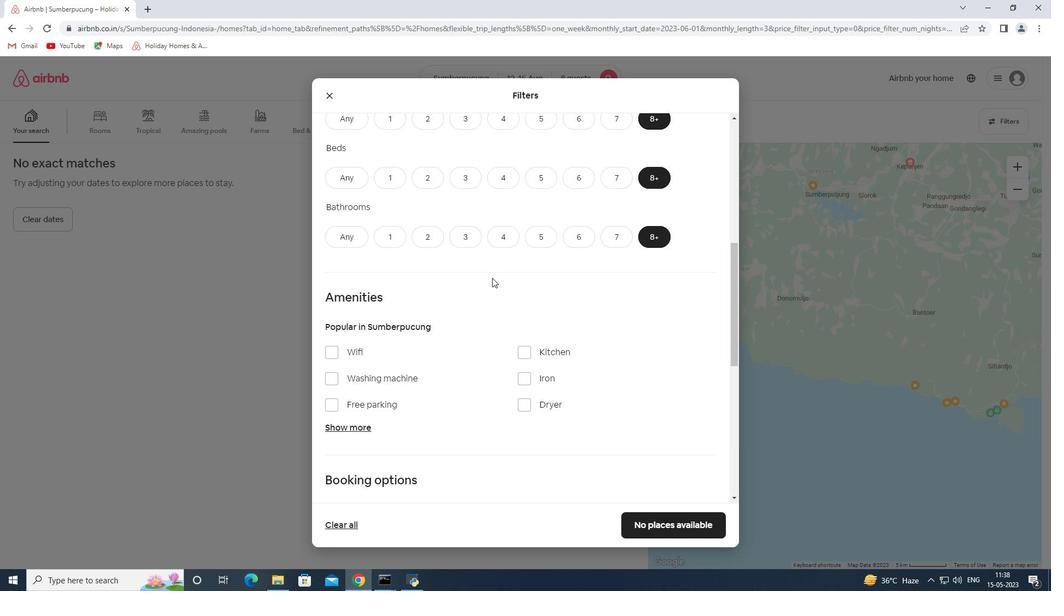 
Action: Mouse scrolled (491, 277) with delta (0, 0)
Screenshot: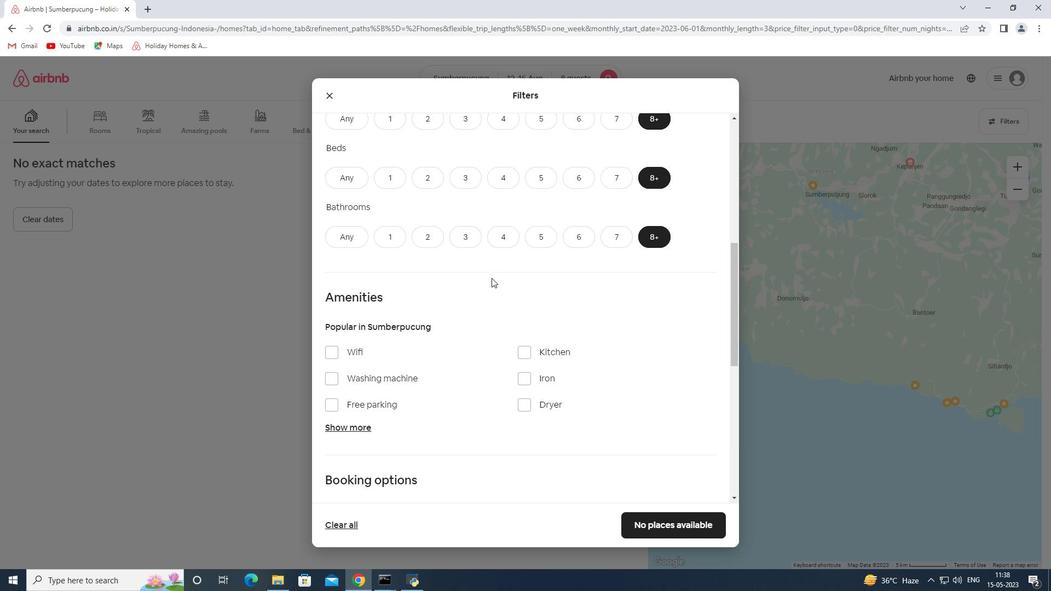 
Action: Mouse scrolled (491, 277) with delta (0, 0)
Screenshot: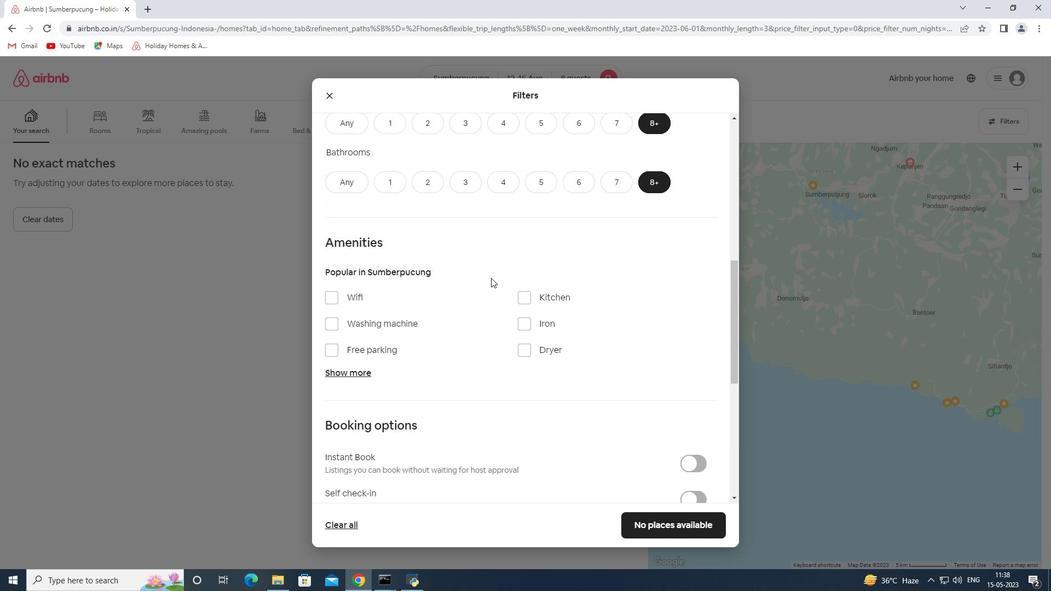 
Action: Mouse scrolled (491, 277) with delta (0, 0)
Screenshot: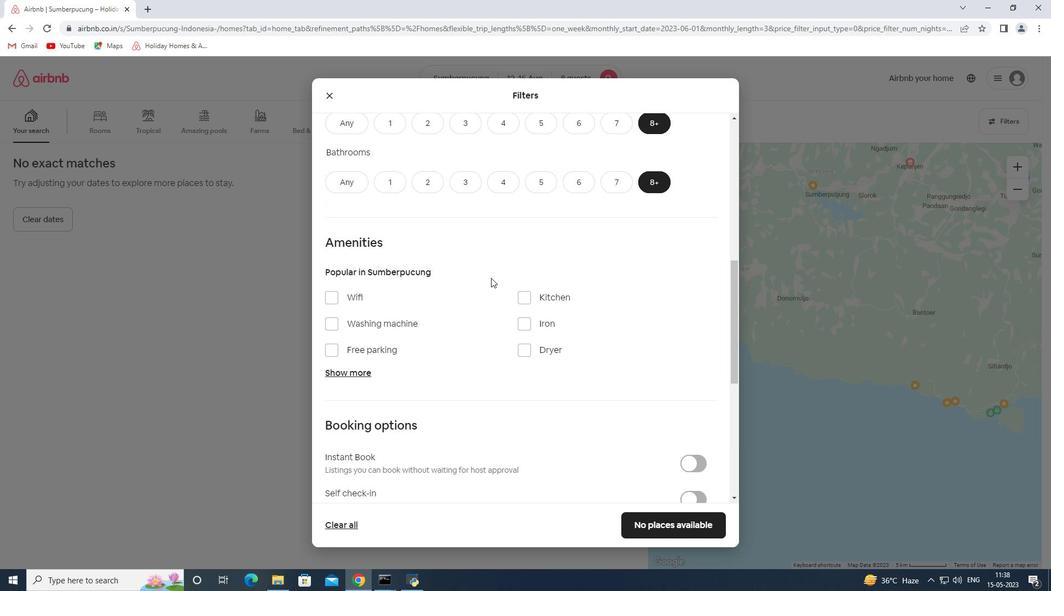 
Action: Mouse moved to (387, 200)
Screenshot: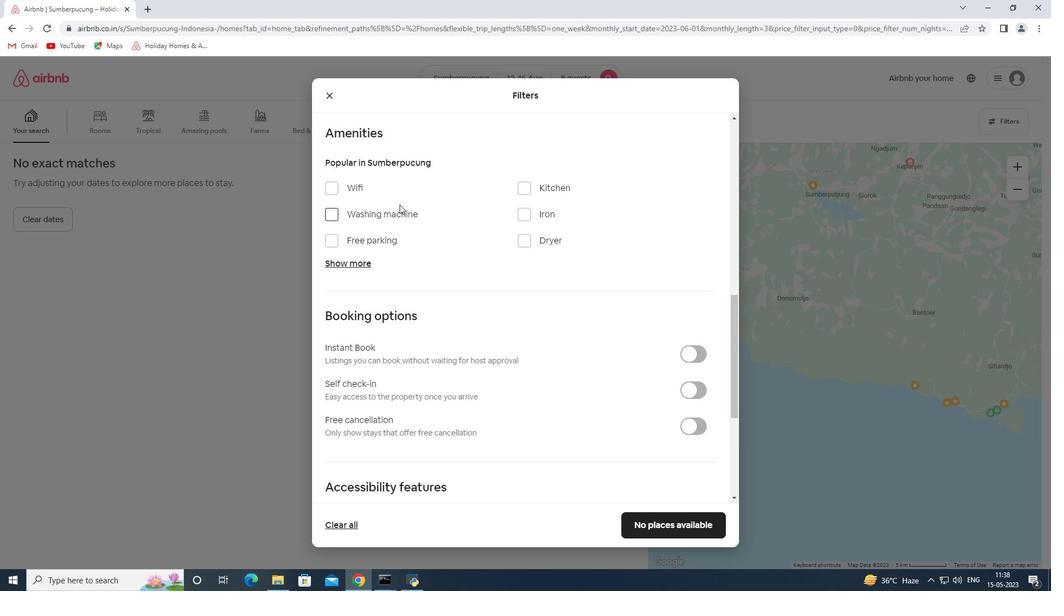 
Action: Mouse scrolled (387, 201) with delta (0, 0)
Screenshot: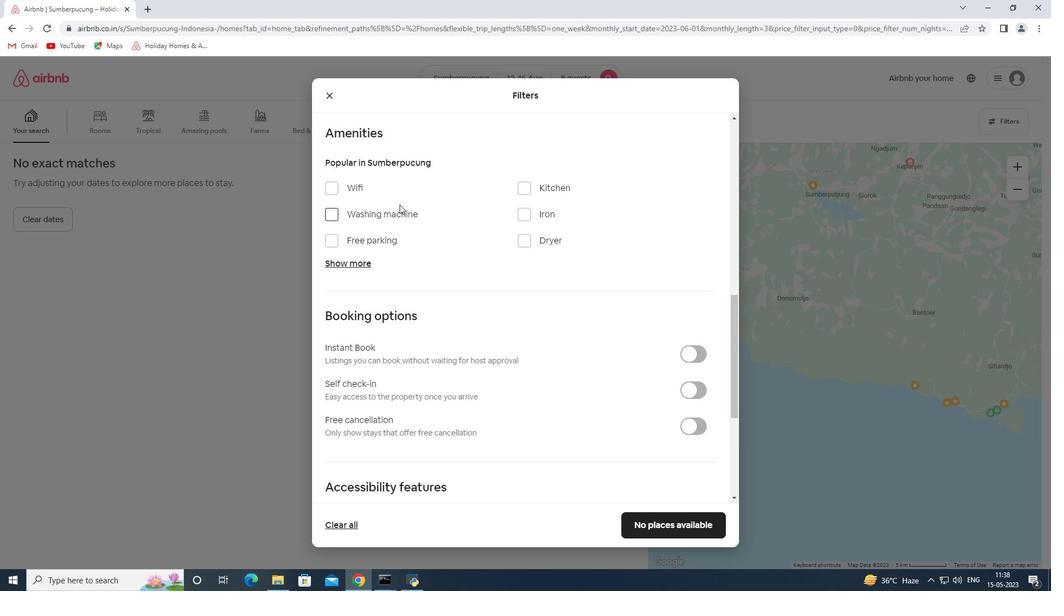 
Action: Mouse scrolled (387, 201) with delta (0, 0)
Screenshot: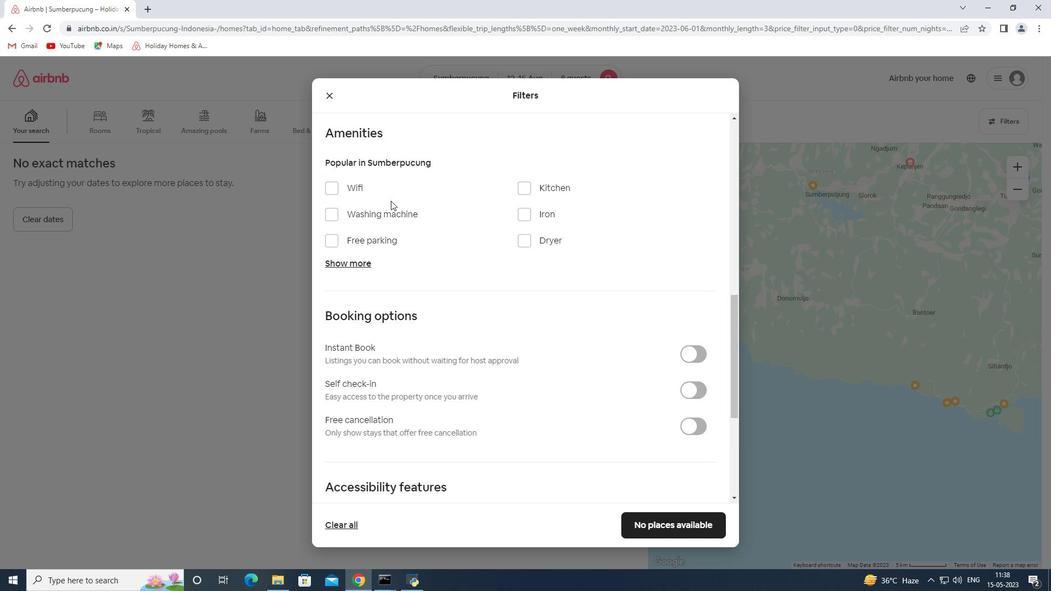 
Action: Mouse moved to (387, 201)
Screenshot: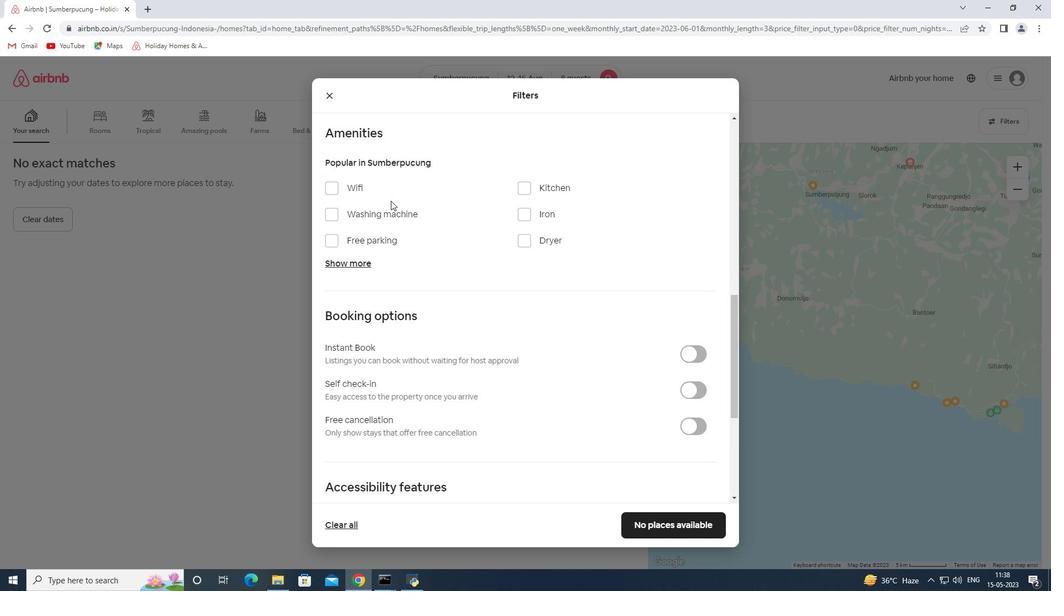 
Action: Mouse scrolled (387, 202) with delta (0, 0)
Screenshot: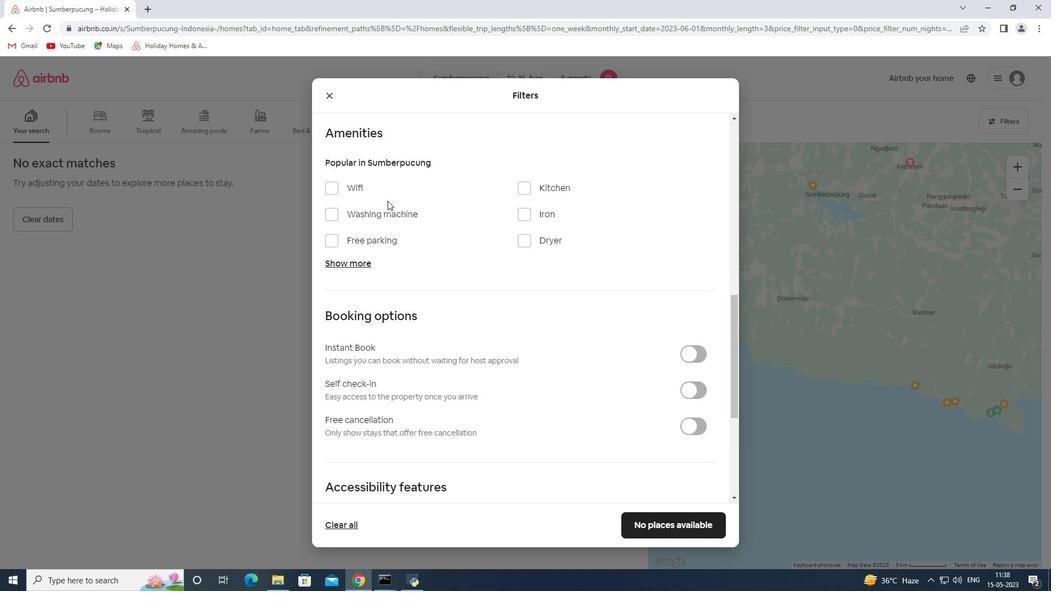 
Action: Mouse moved to (348, 434)
Screenshot: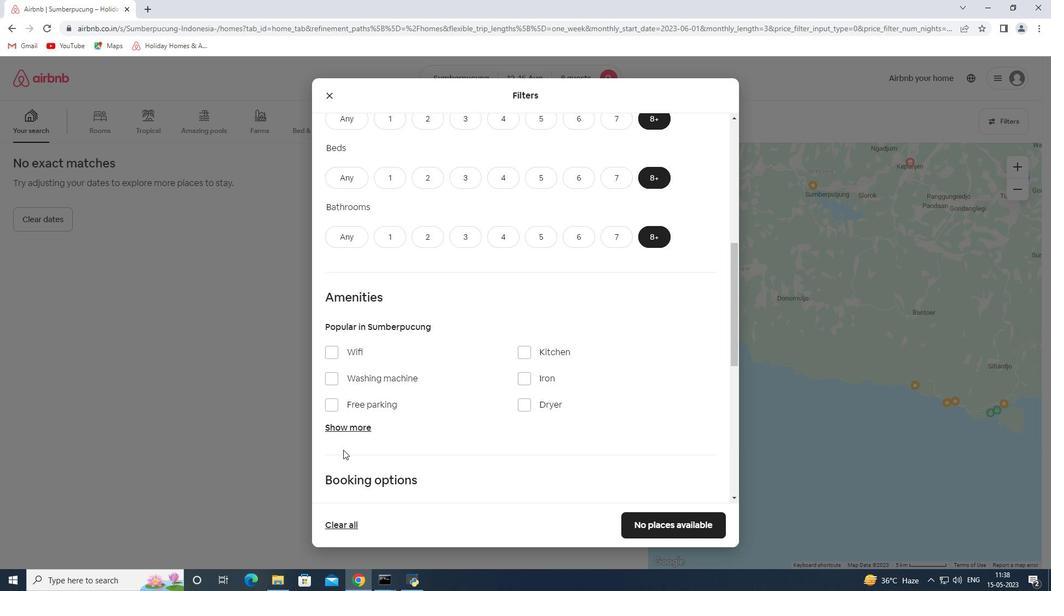 
Action: Mouse pressed left at (348, 434)
Screenshot: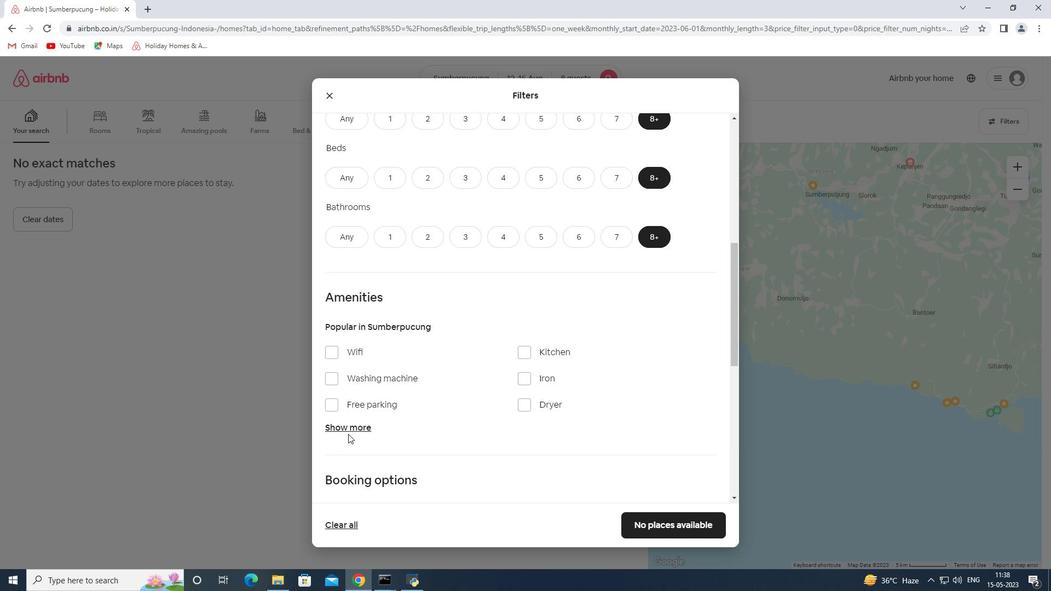 
Action: Mouse moved to (356, 421)
Screenshot: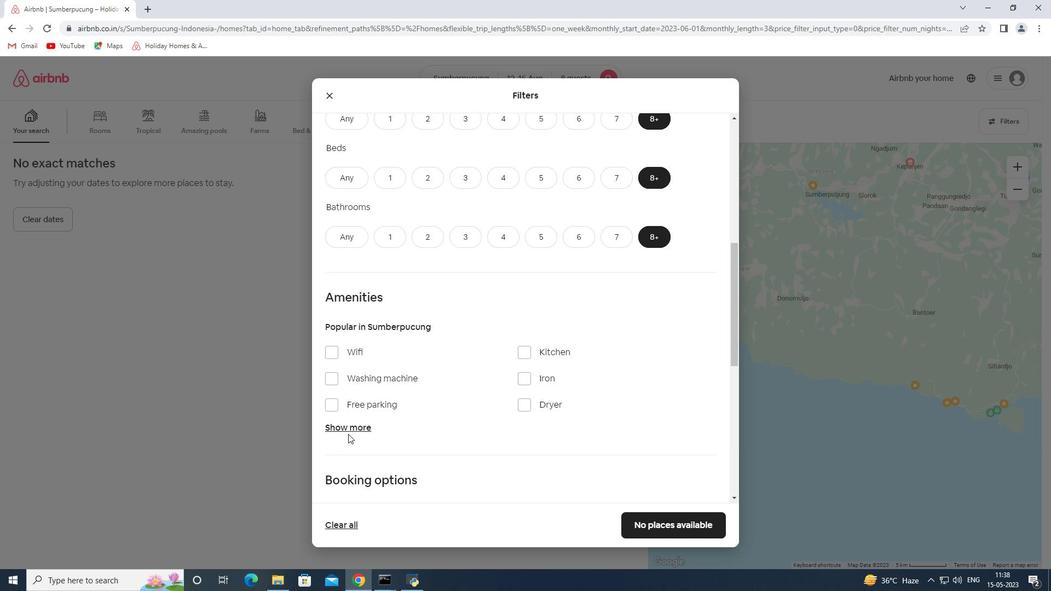 
Action: Mouse pressed left at (356, 421)
Screenshot: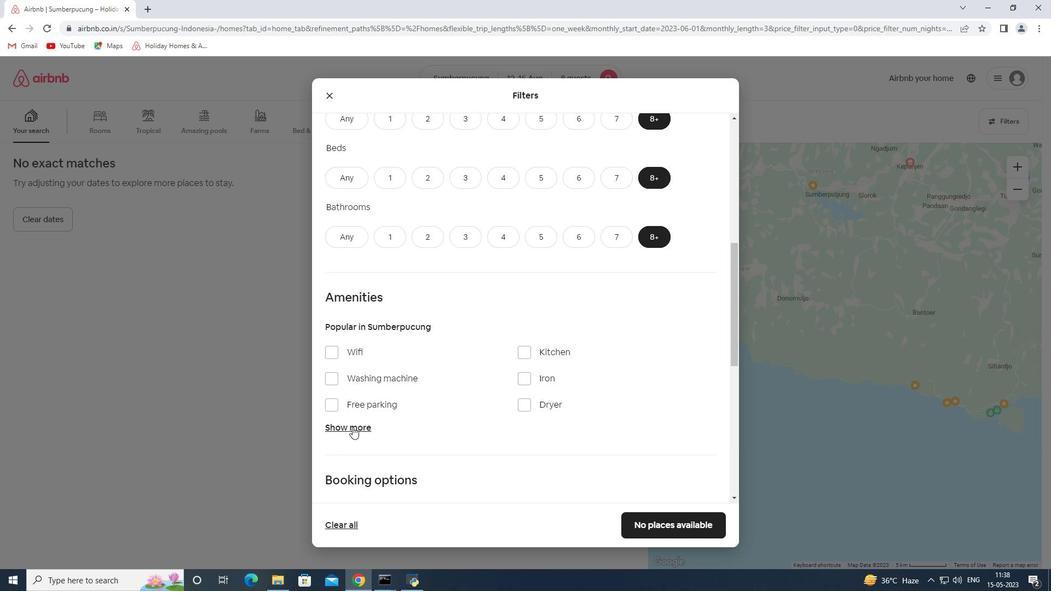 
Action: Mouse moved to (358, 427)
Screenshot: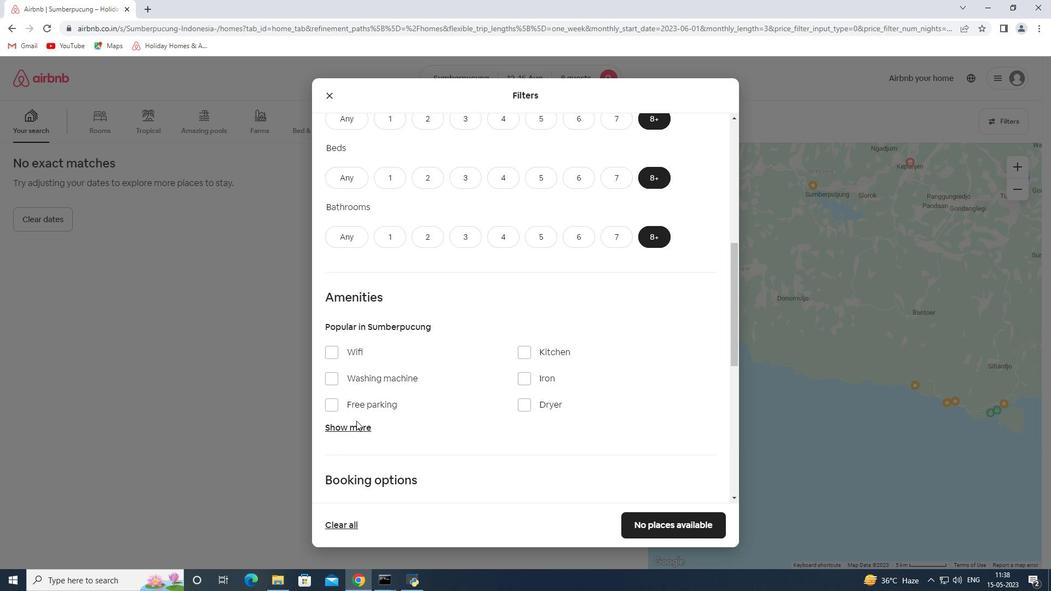 
Action: Mouse pressed left at (358, 427)
Screenshot: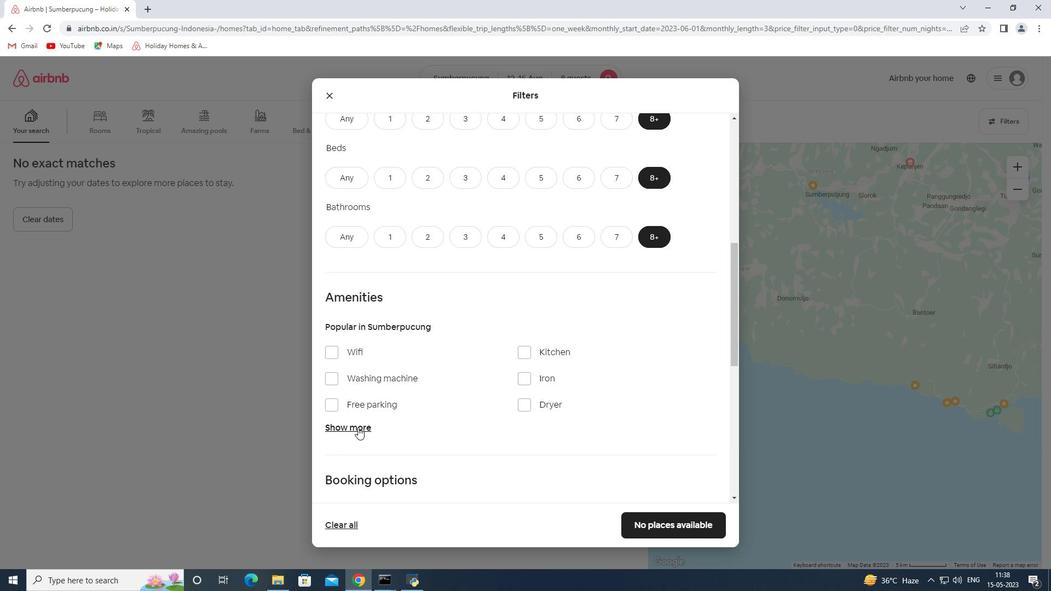 
Action: Mouse moved to (360, 383)
Screenshot: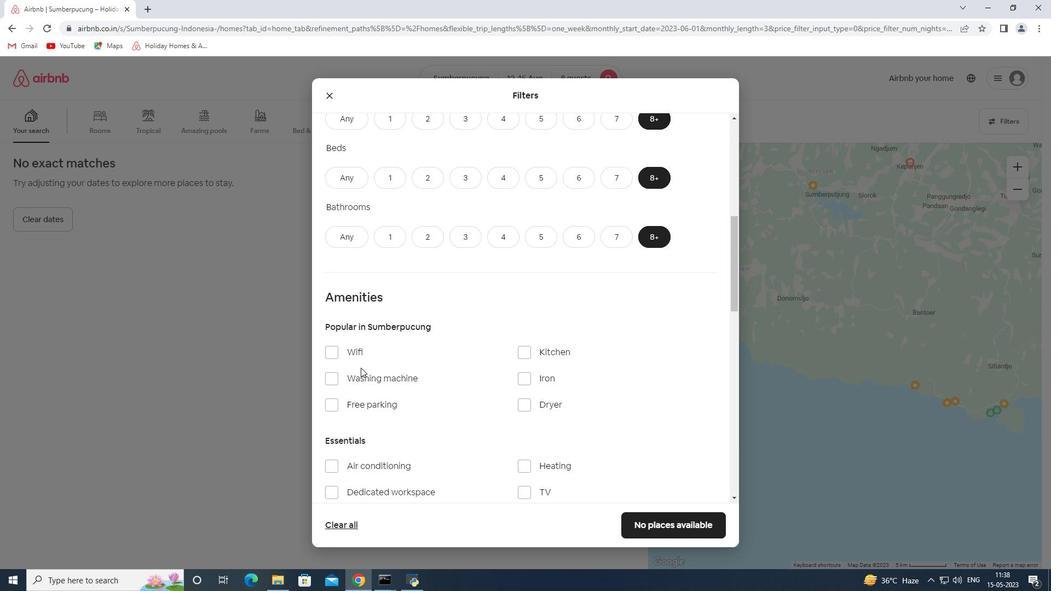
Action: Mouse pressed left at (360, 383)
Screenshot: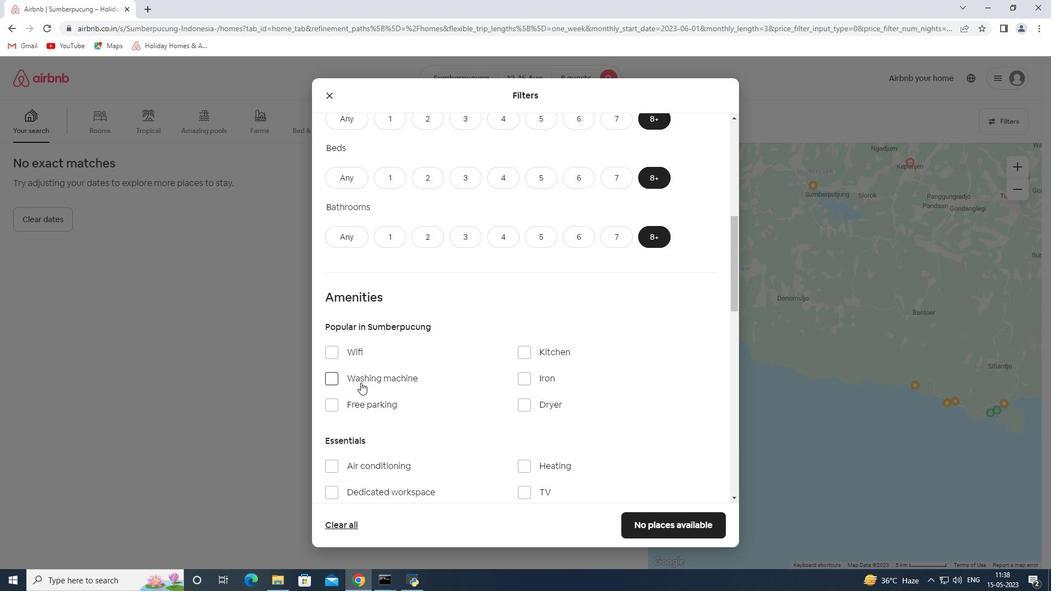 
Action: Mouse moved to (357, 380)
Screenshot: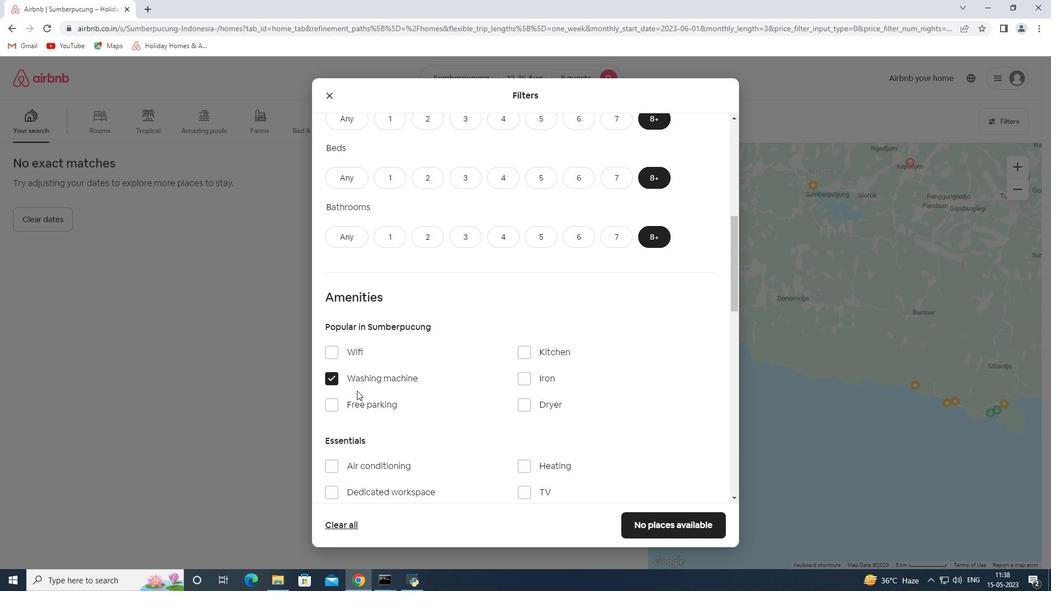 
Action: Mouse pressed left at (357, 380)
Screenshot: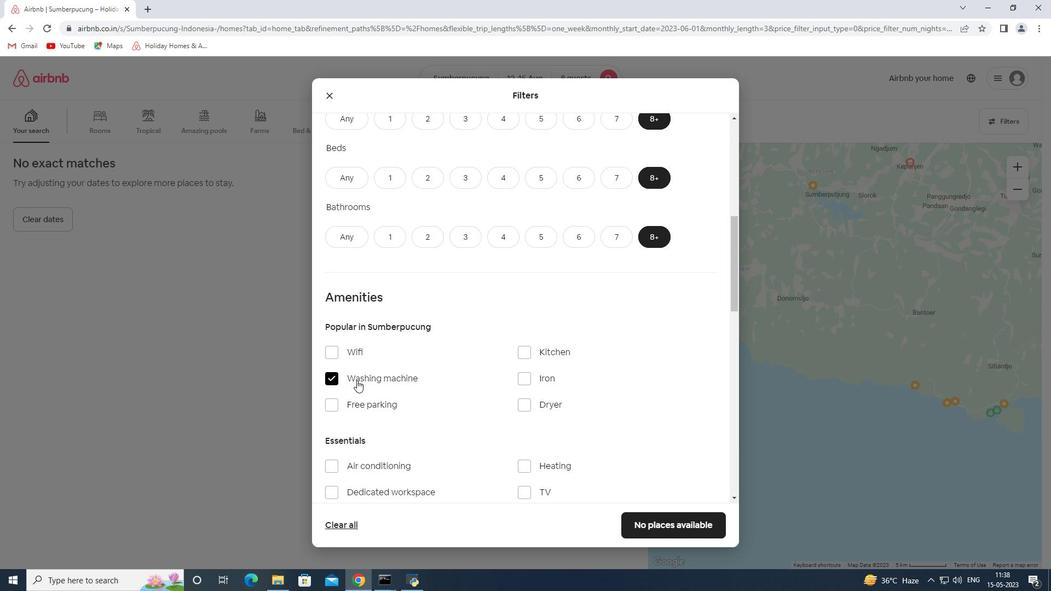 
Action: Mouse moved to (353, 349)
Screenshot: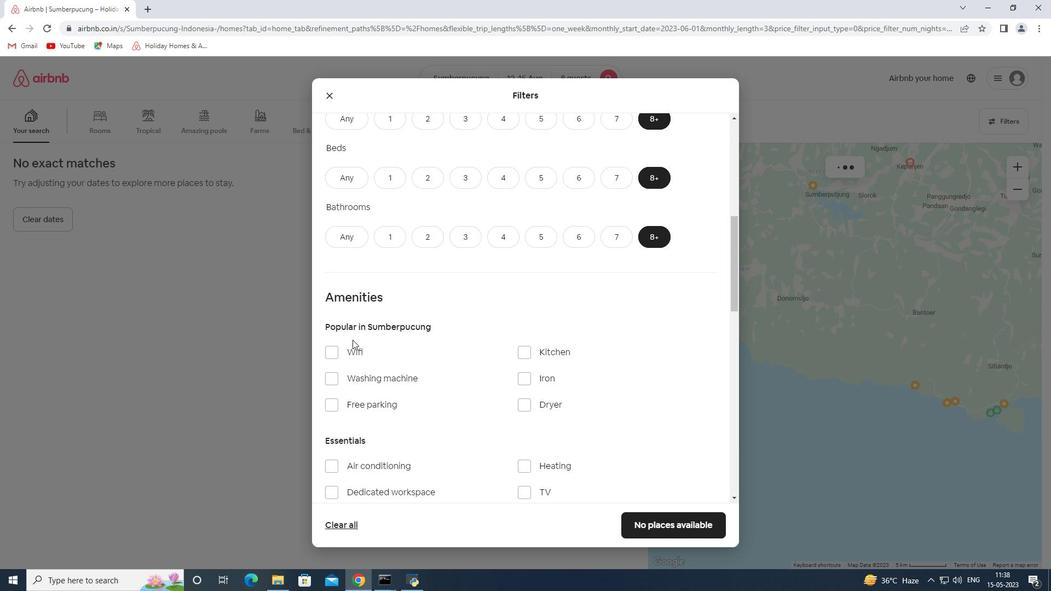 
Action: Mouse pressed left at (353, 349)
Screenshot: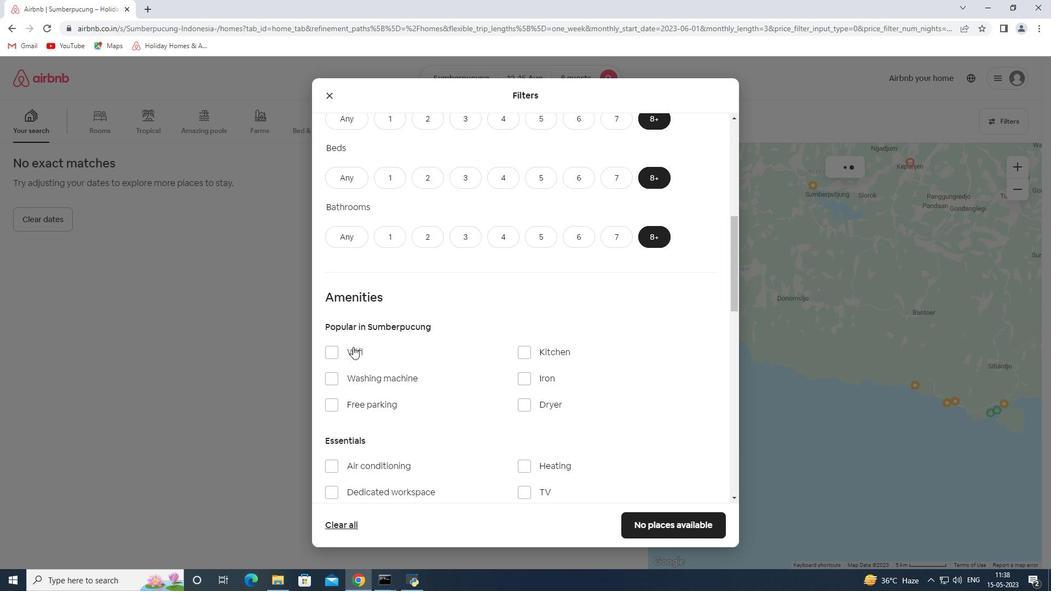 
Action: Mouse moved to (374, 405)
Screenshot: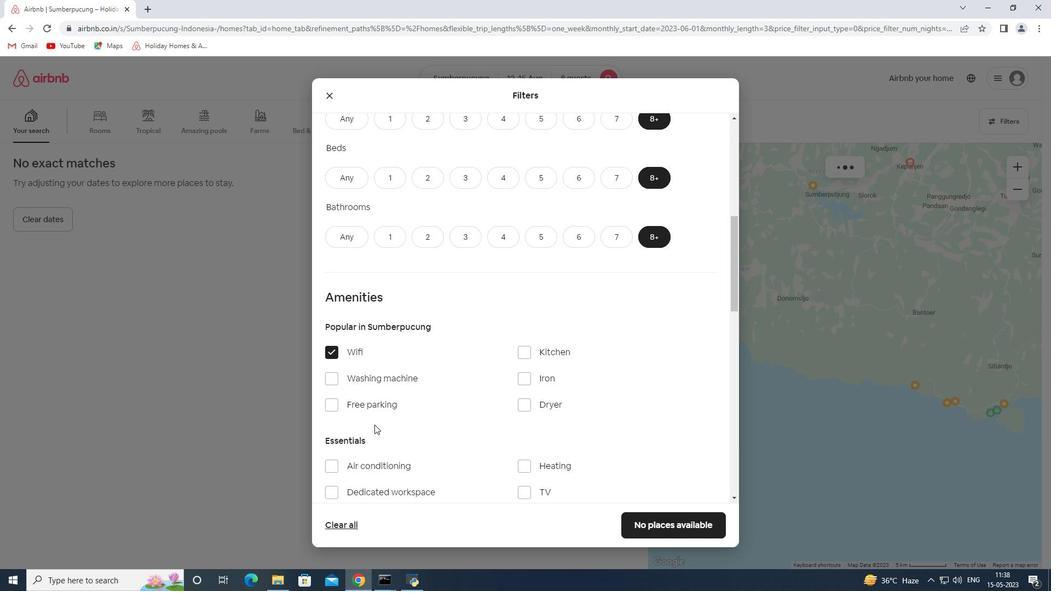 
Action: Mouse pressed left at (374, 405)
Screenshot: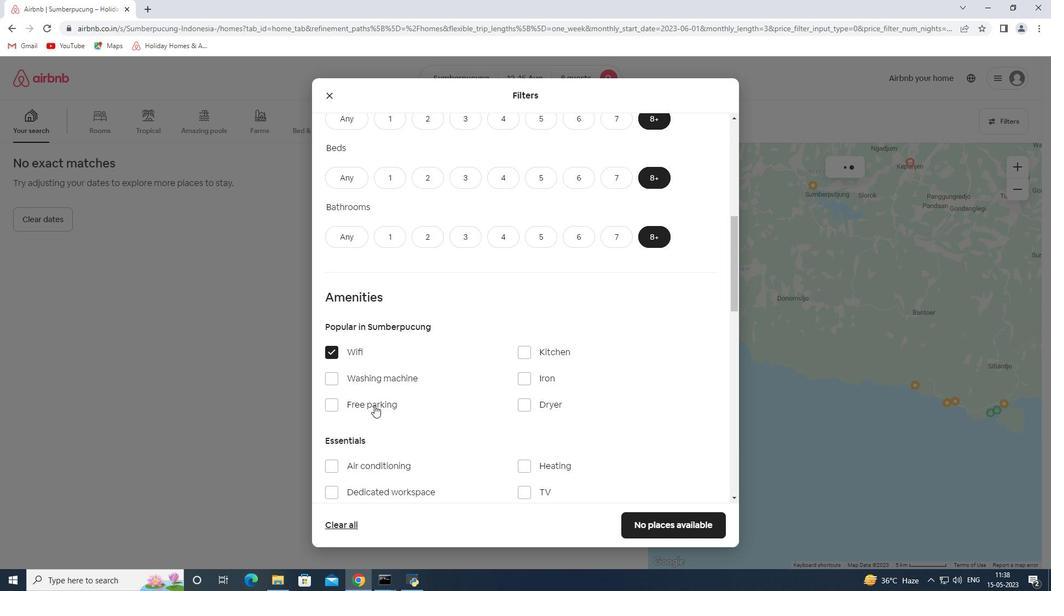 
Action: Mouse moved to (541, 489)
Screenshot: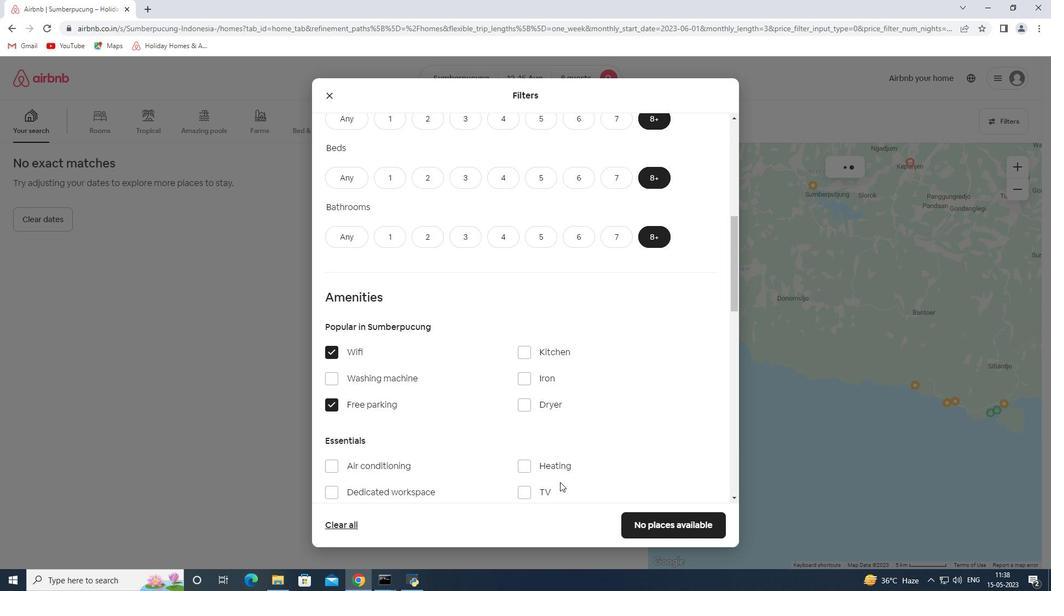 
Action: Mouse pressed left at (541, 489)
Screenshot: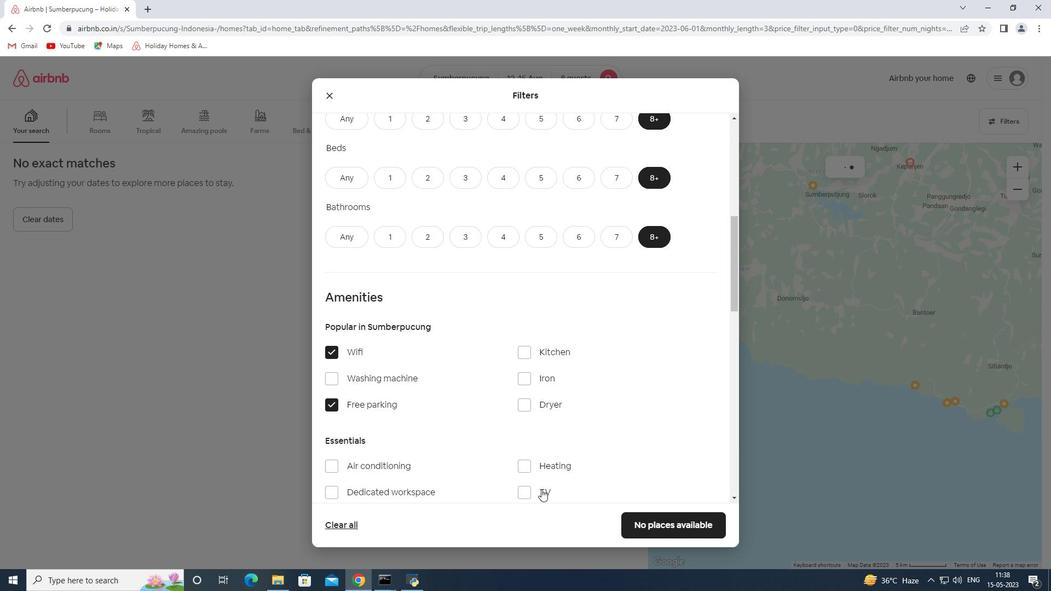 
Action: Mouse moved to (486, 459)
Screenshot: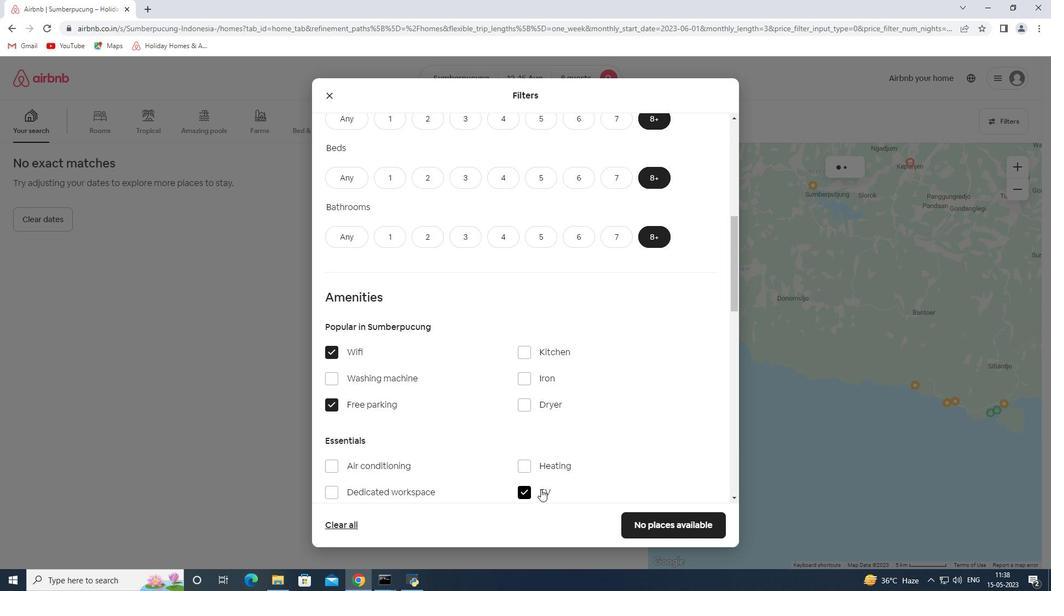 
Action: Mouse scrolled (486, 458) with delta (0, 0)
Screenshot: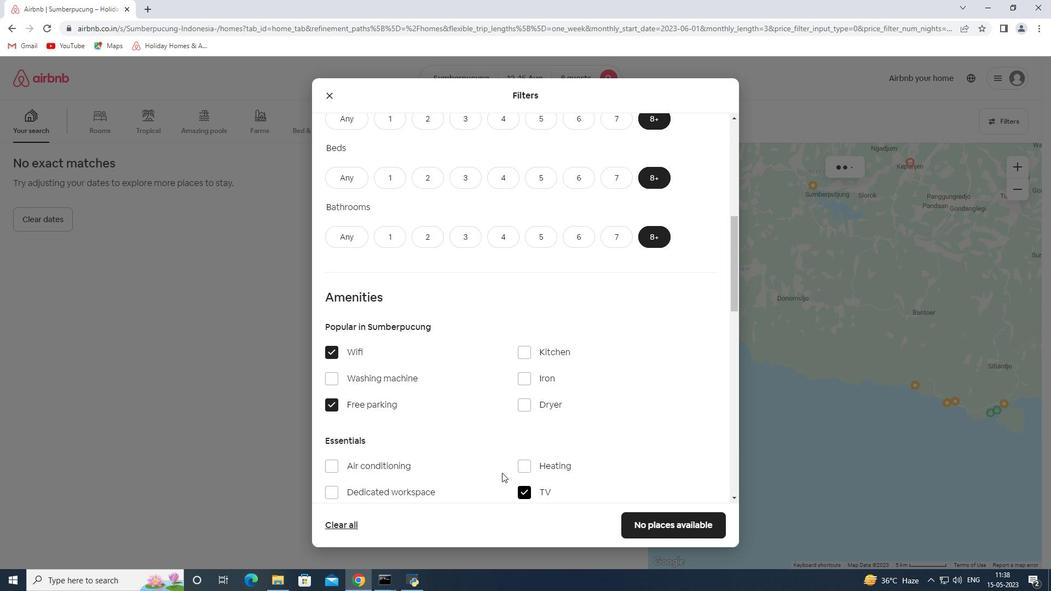 
Action: Mouse moved to (486, 459)
Screenshot: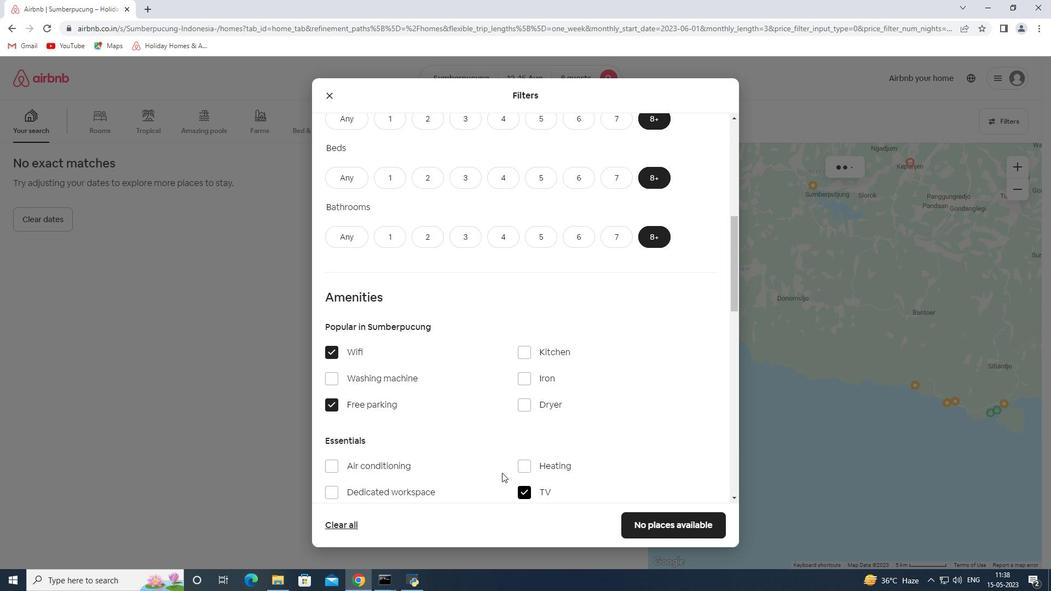 
Action: Mouse scrolled (486, 458) with delta (0, 0)
Screenshot: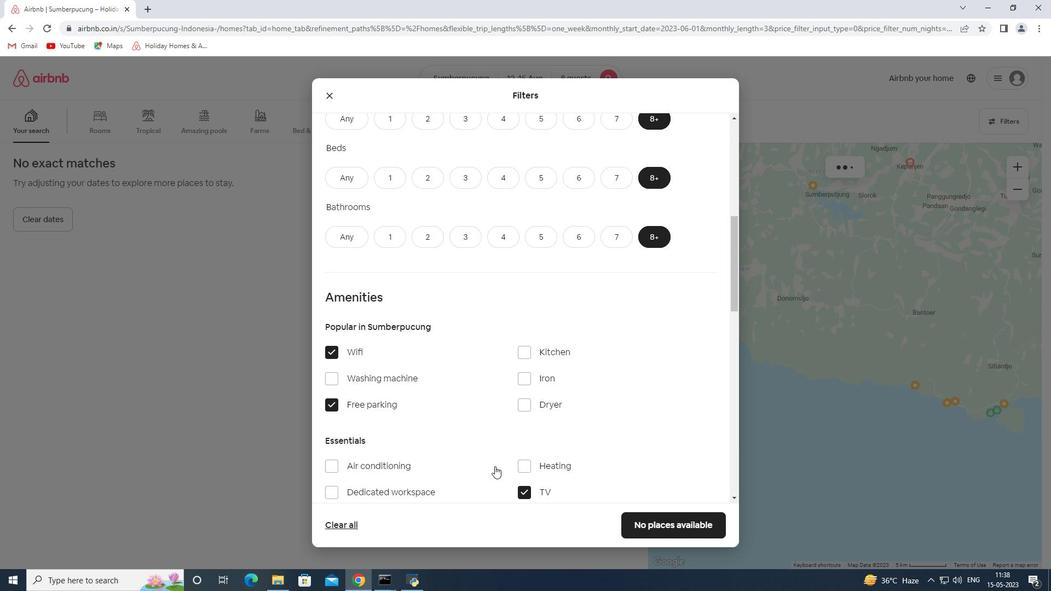 
Action: Mouse scrolled (486, 458) with delta (0, 0)
Screenshot: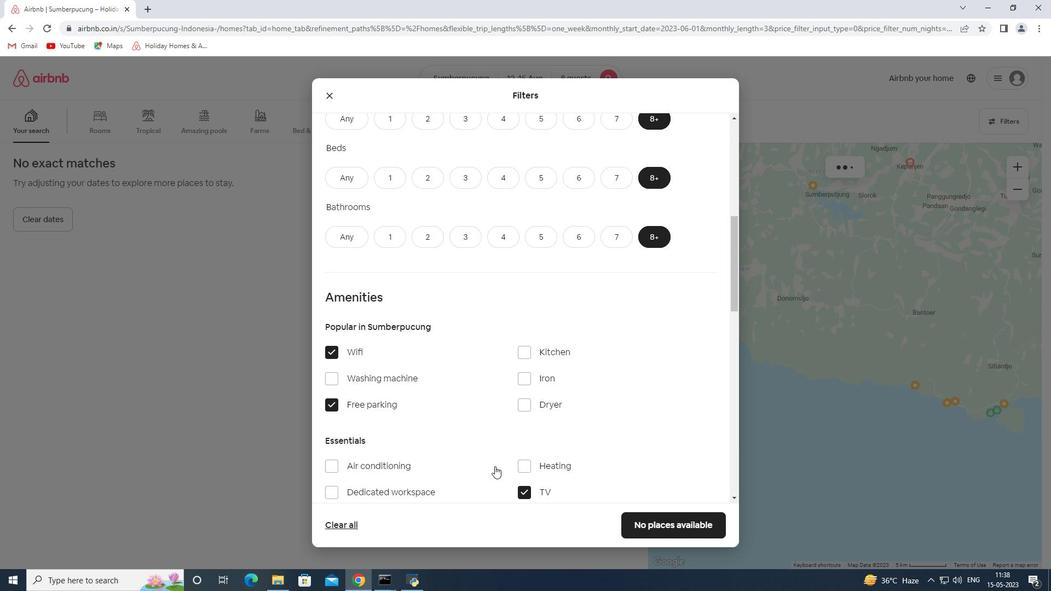 
Action: Mouse scrolled (486, 458) with delta (0, 0)
Screenshot: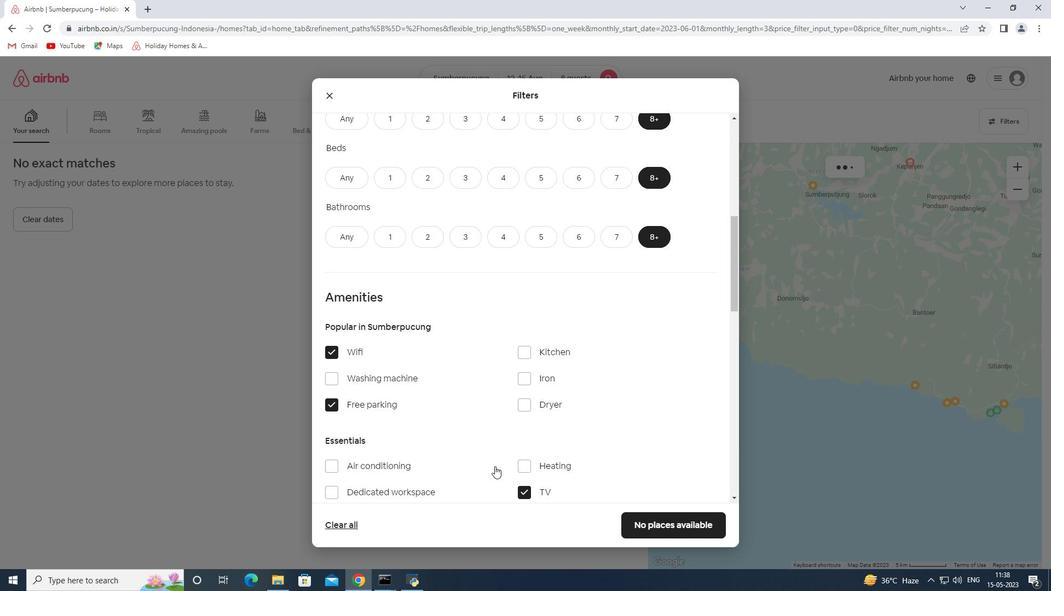 
Action: Mouse scrolled (486, 458) with delta (0, 0)
Screenshot: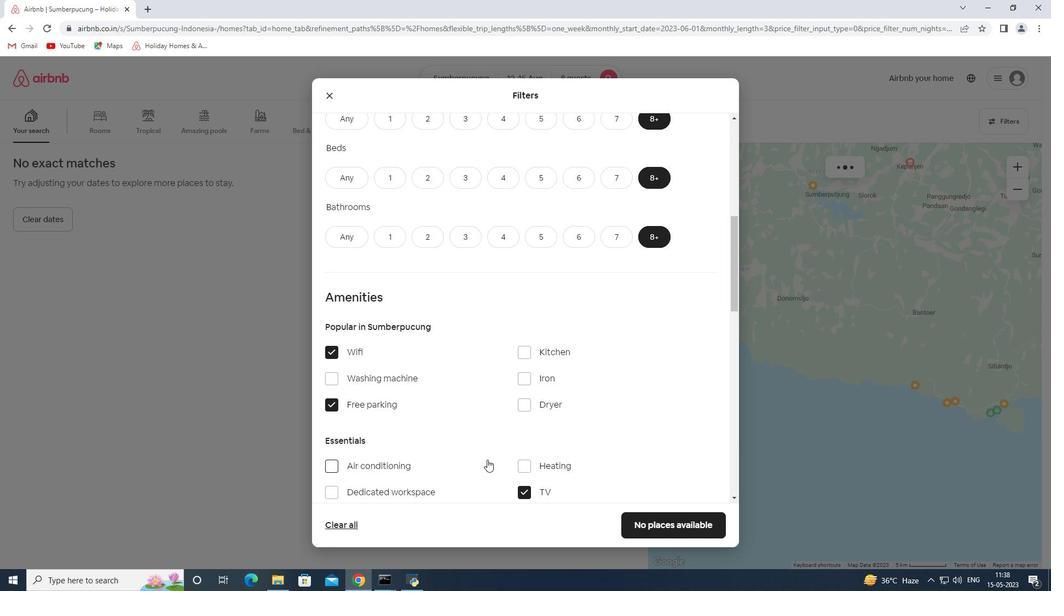 
Action: Mouse moved to (375, 380)
Screenshot: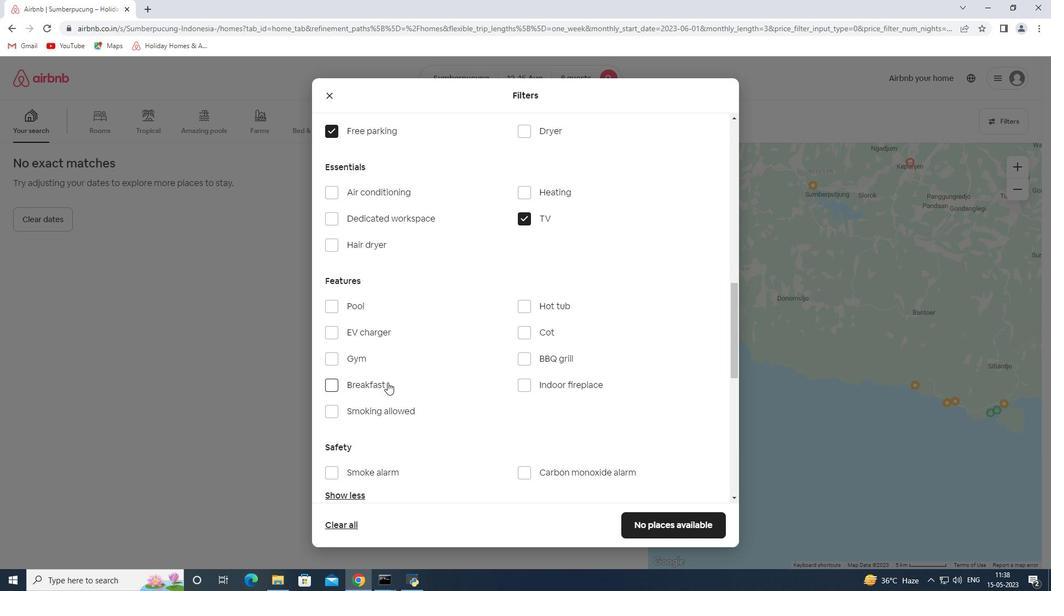 
Action: Mouse pressed left at (375, 380)
Screenshot: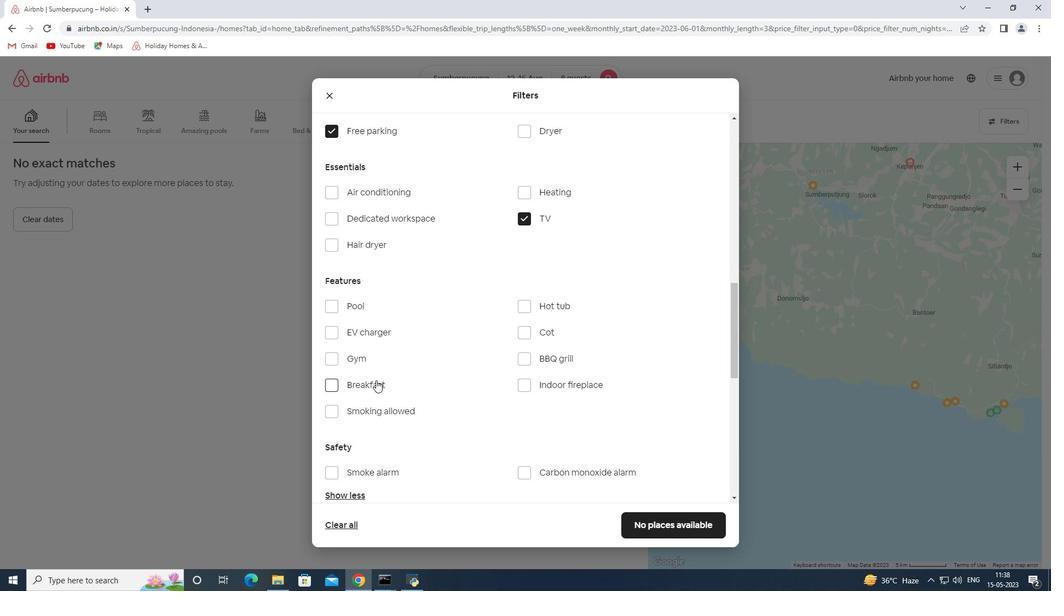 
Action: Mouse moved to (350, 356)
Screenshot: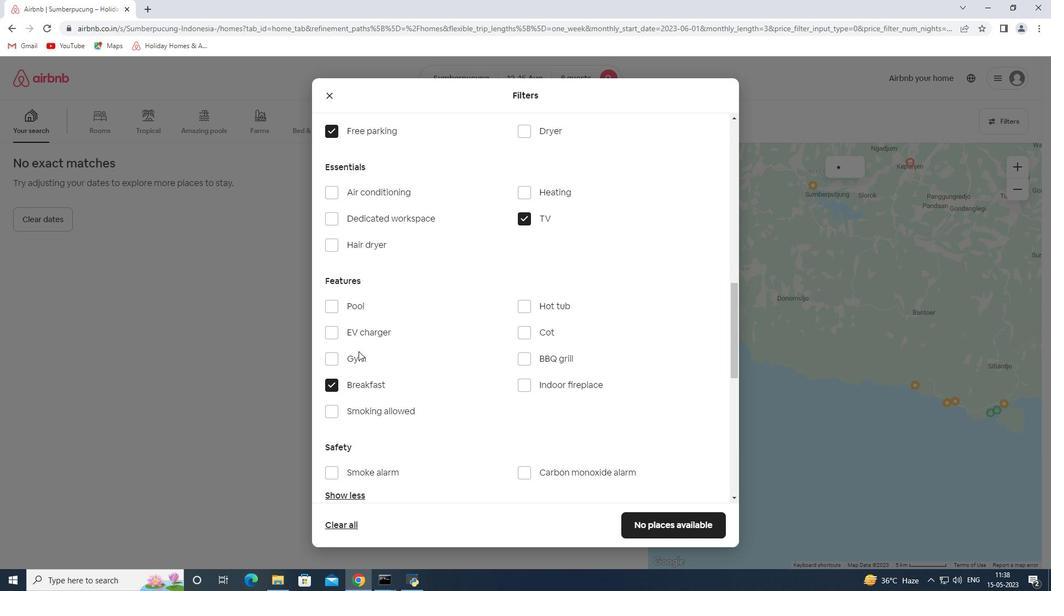 
Action: Mouse pressed left at (350, 356)
Screenshot: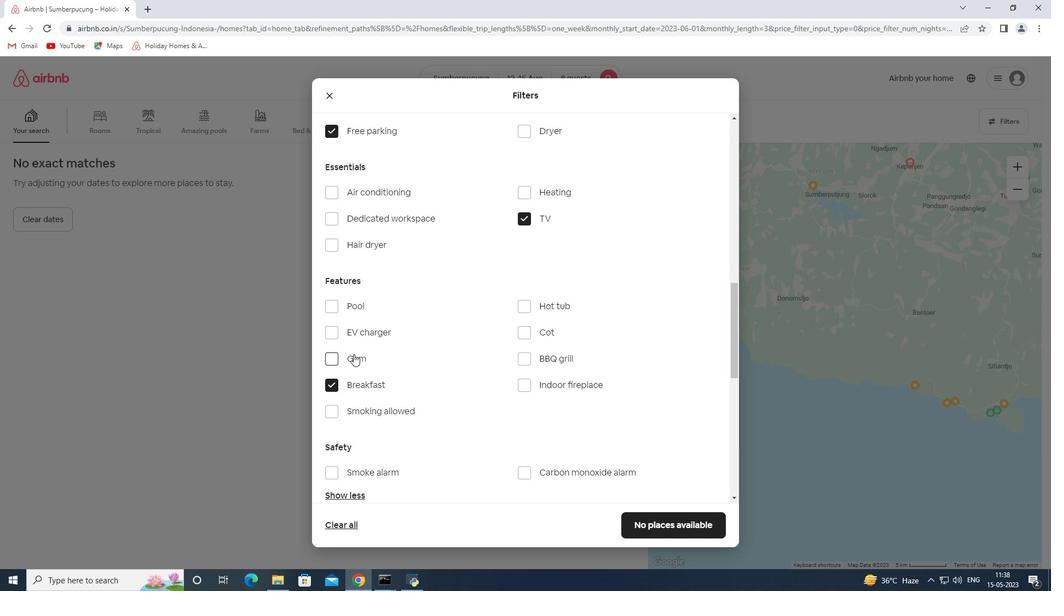 
Action: Mouse moved to (457, 341)
Screenshot: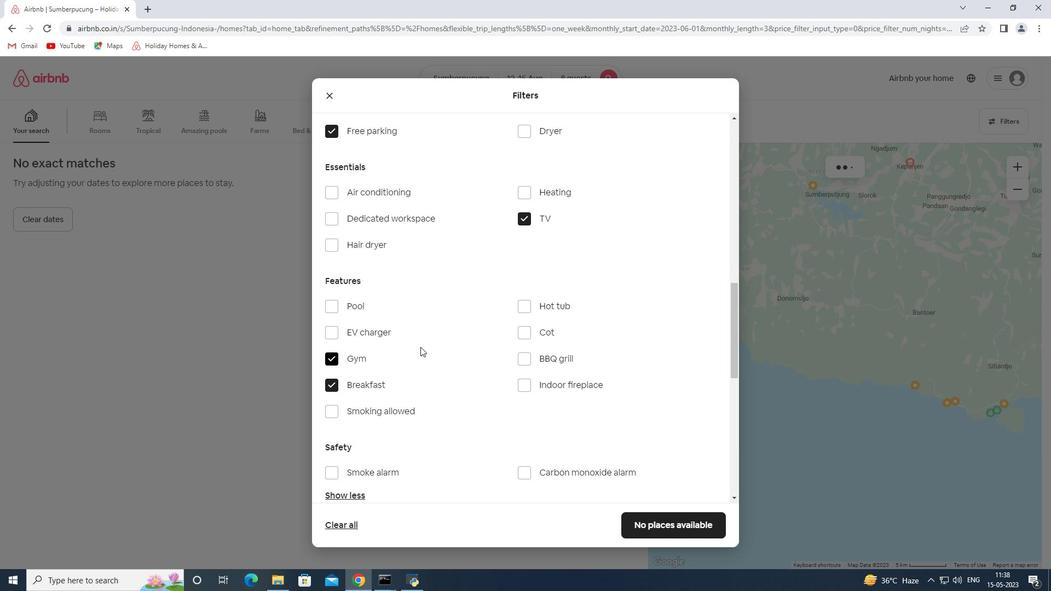 
Action: Mouse scrolled (457, 341) with delta (0, 0)
Screenshot: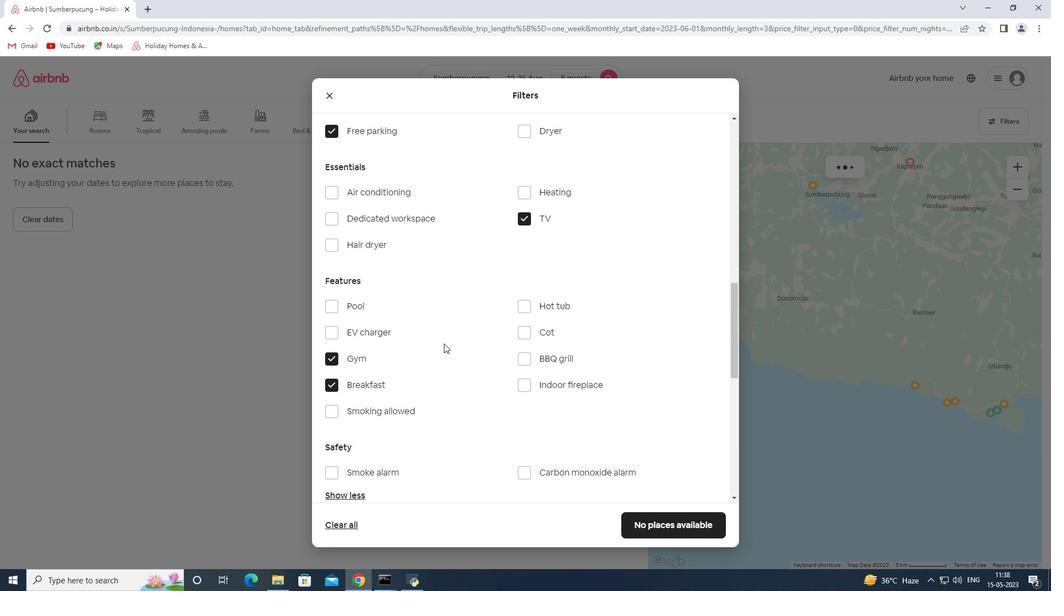 
Action: Mouse scrolled (457, 341) with delta (0, 0)
Screenshot: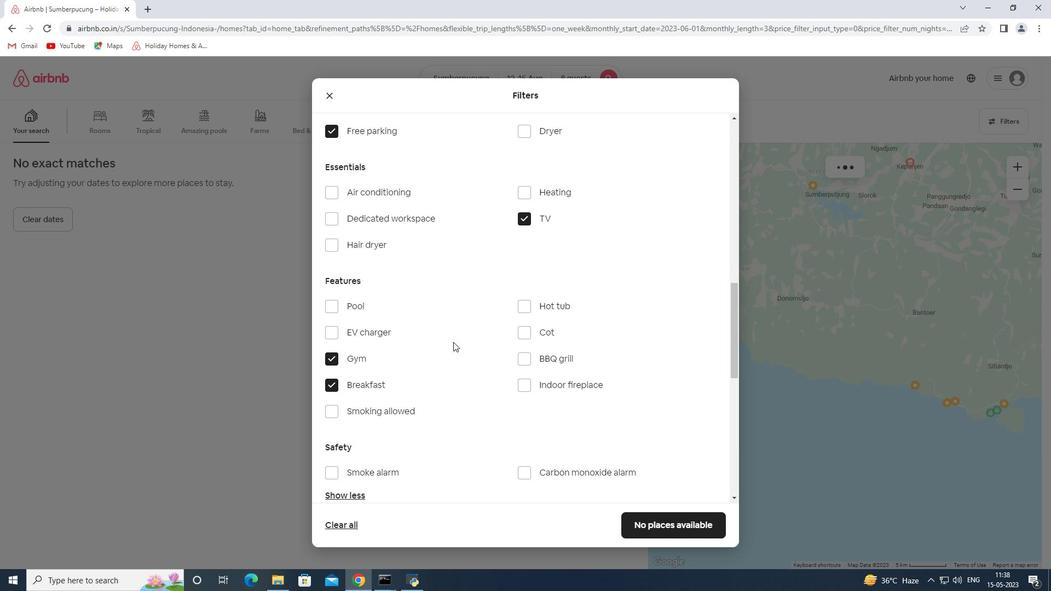 
Action: Mouse scrolled (457, 341) with delta (0, 0)
Screenshot: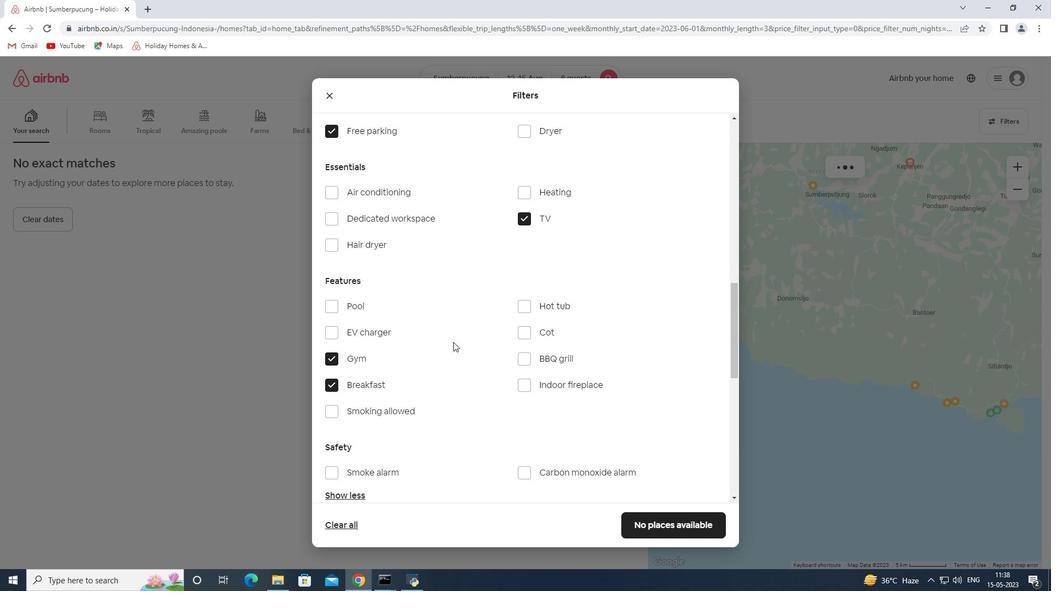 
Action: Mouse scrolled (457, 341) with delta (0, 0)
Screenshot: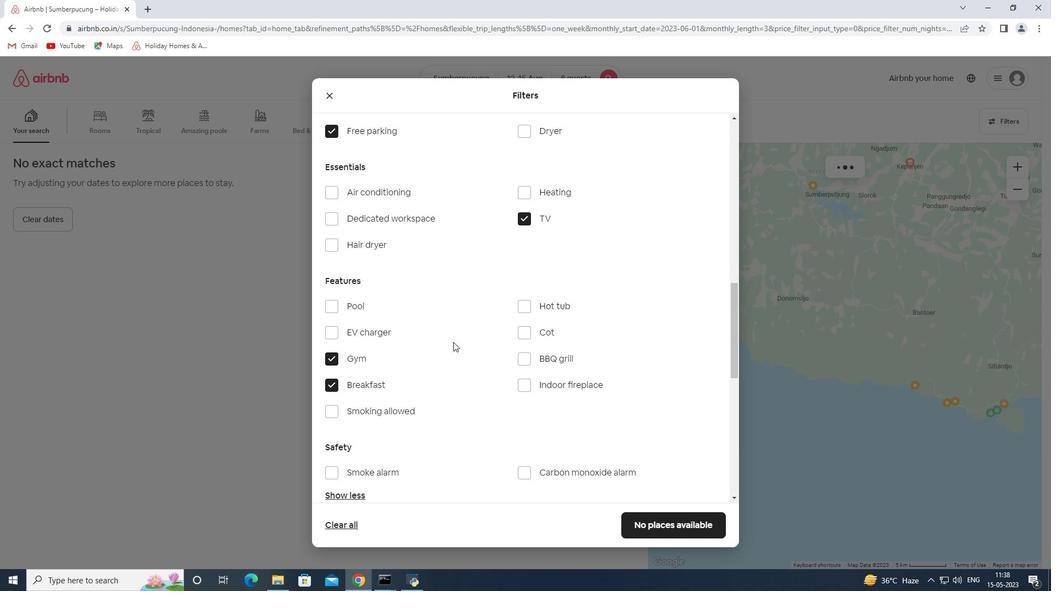 
Action: Mouse scrolled (457, 341) with delta (0, 0)
Screenshot: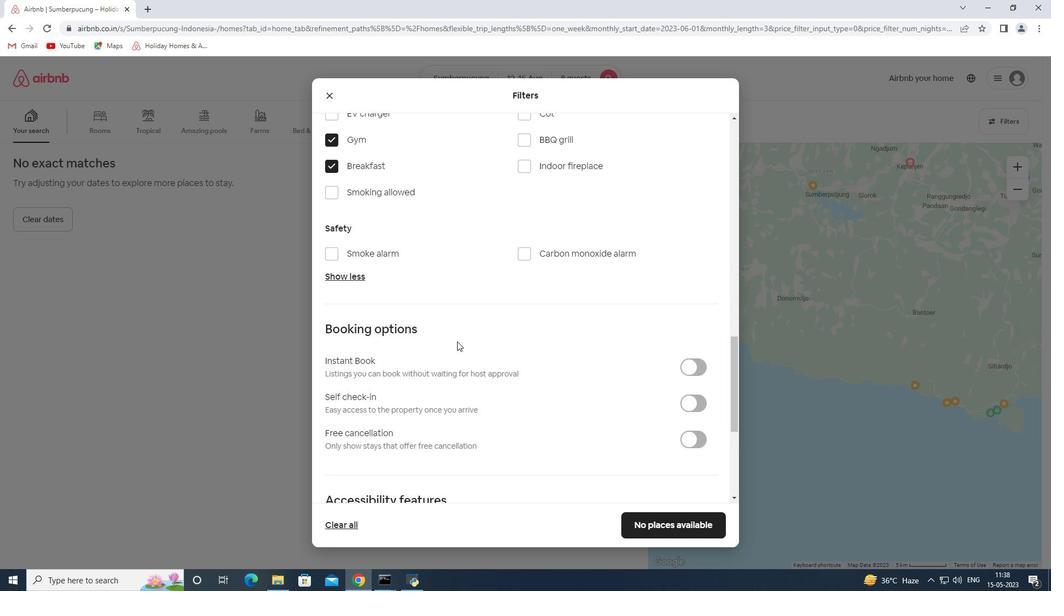
Action: Mouse scrolled (457, 341) with delta (0, 0)
Screenshot: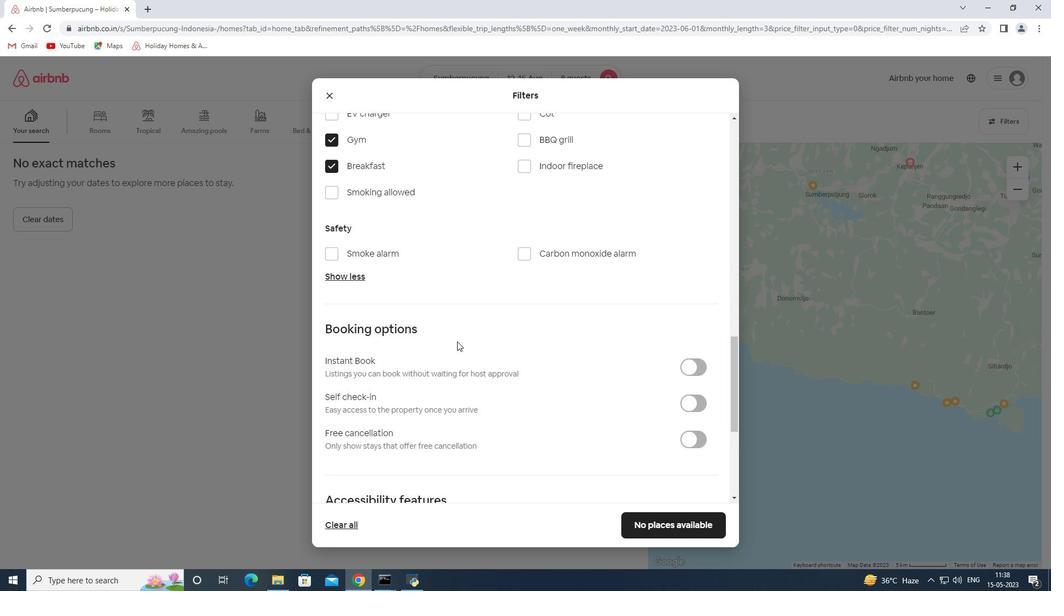 
Action: Mouse scrolled (457, 341) with delta (0, 0)
Screenshot: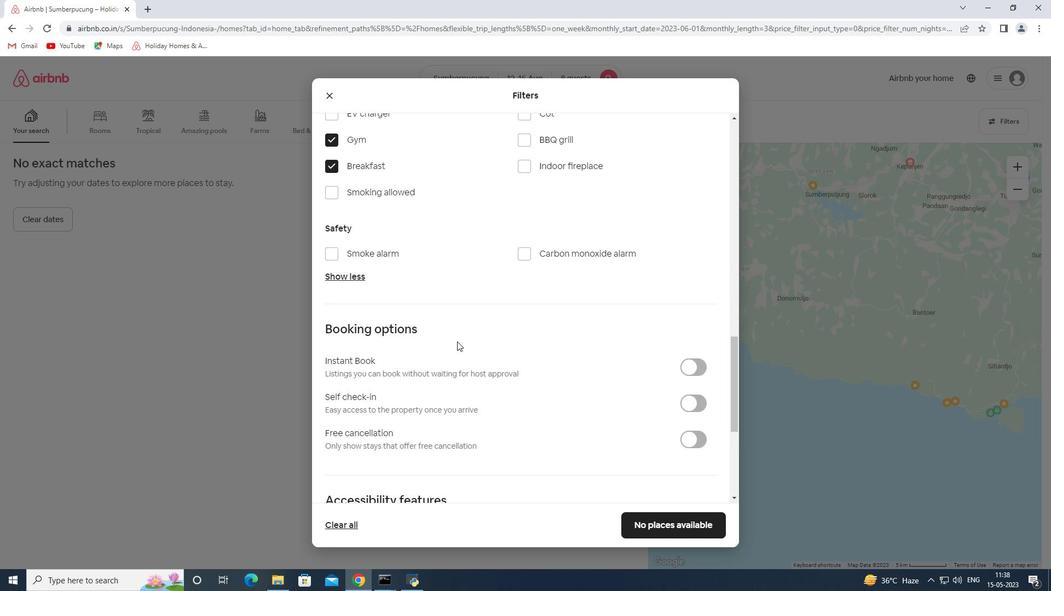 
Action: Mouse moved to (692, 241)
Screenshot: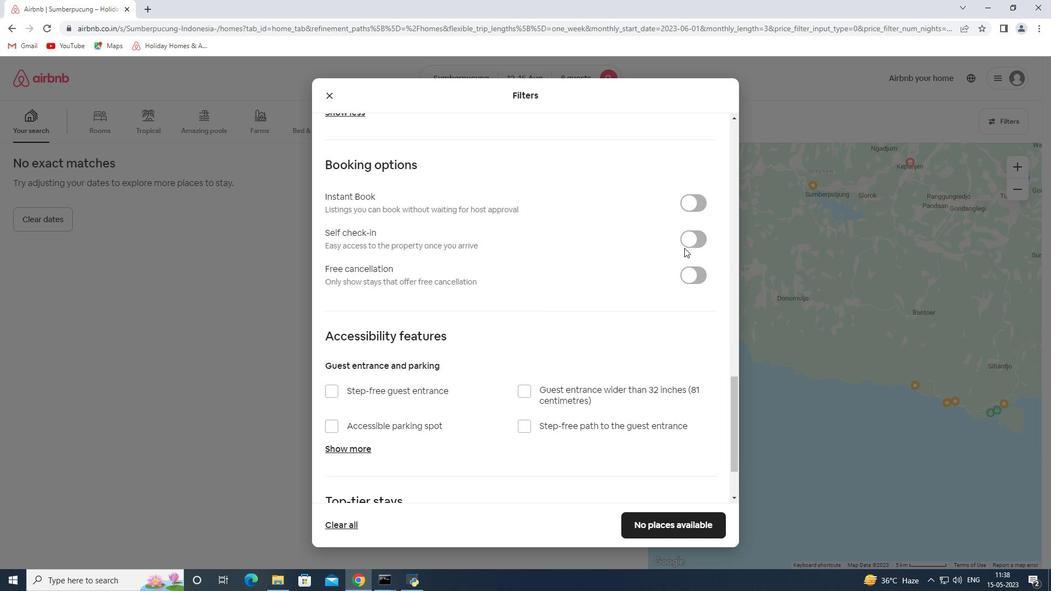 
Action: Mouse pressed left at (692, 241)
Screenshot: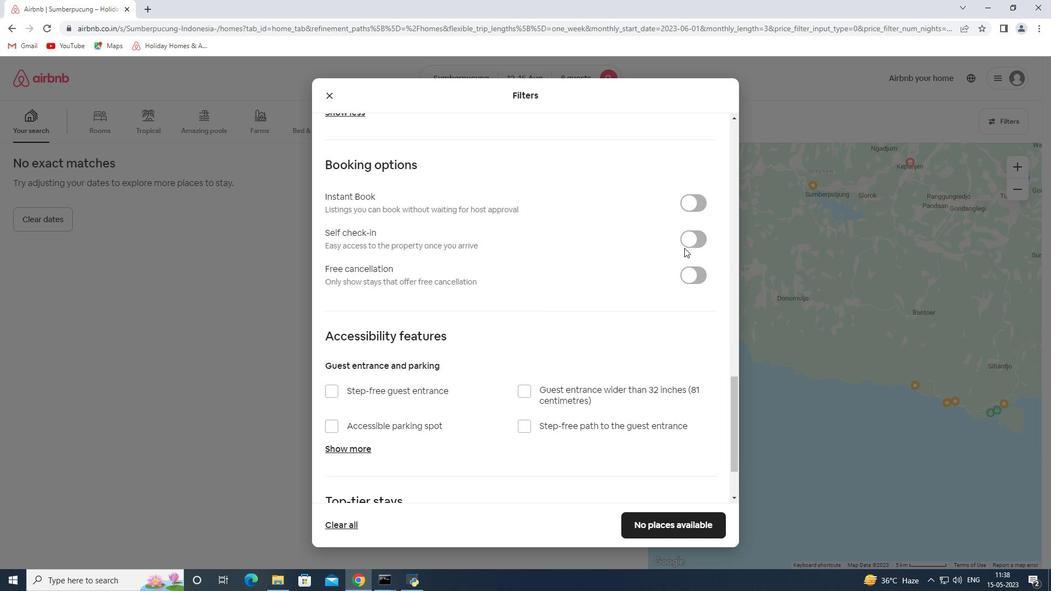 
Action: Mouse moved to (564, 297)
Screenshot: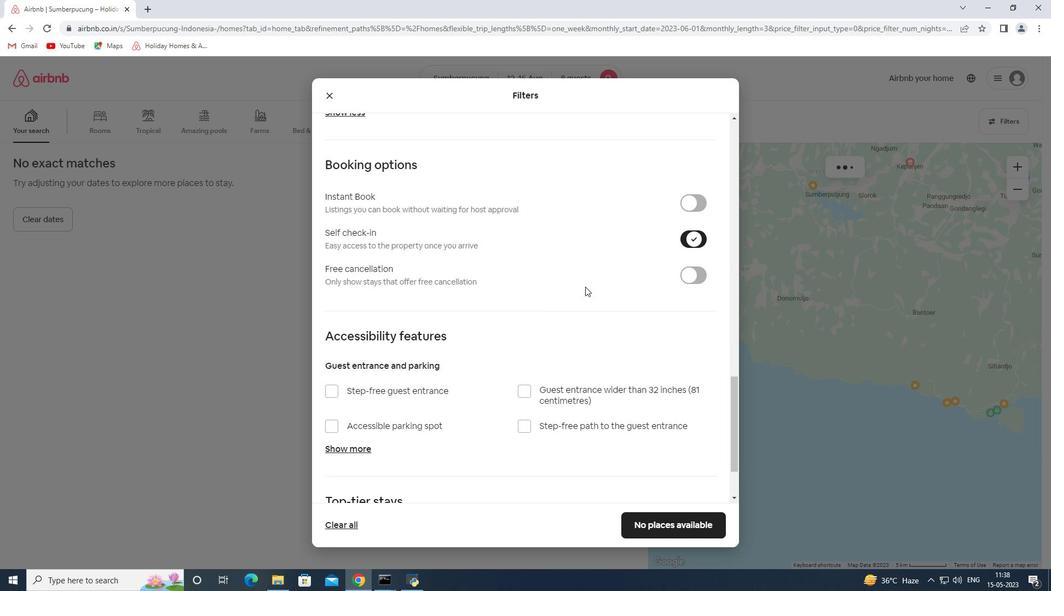 
Action: Mouse scrolled (564, 297) with delta (0, 0)
Screenshot: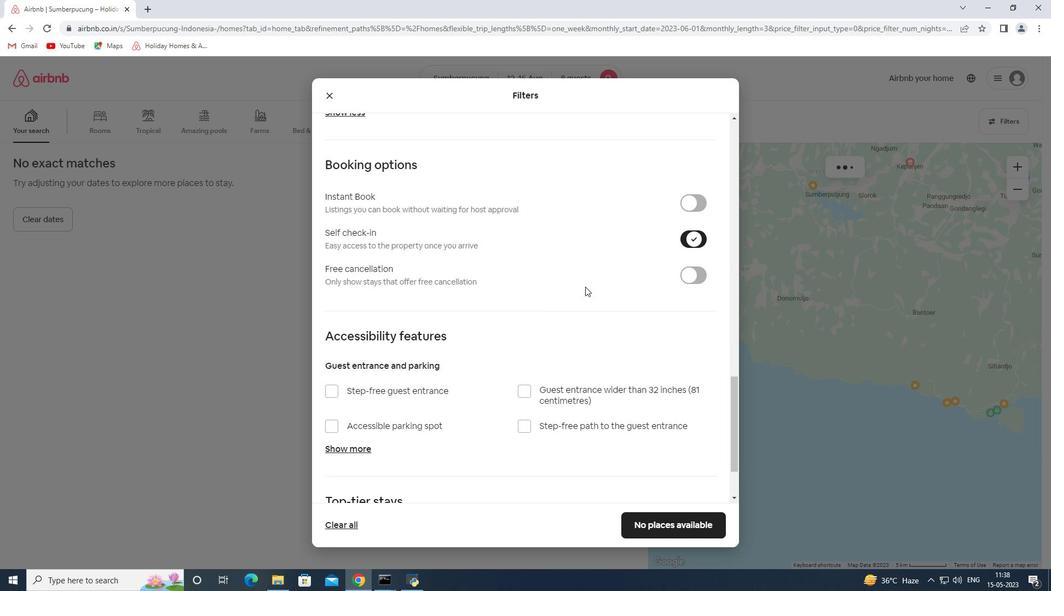 
Action: Mouse moved to (562, 301)
Screenshot: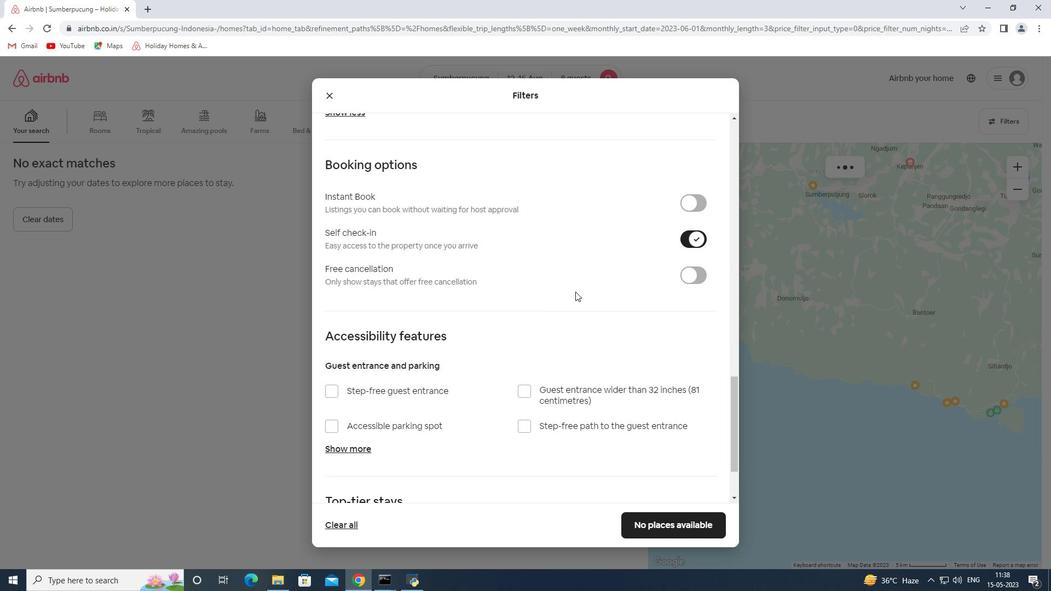 
Action: Mouse scrolled (562, 300) with delta (0, 0)
Screenshot: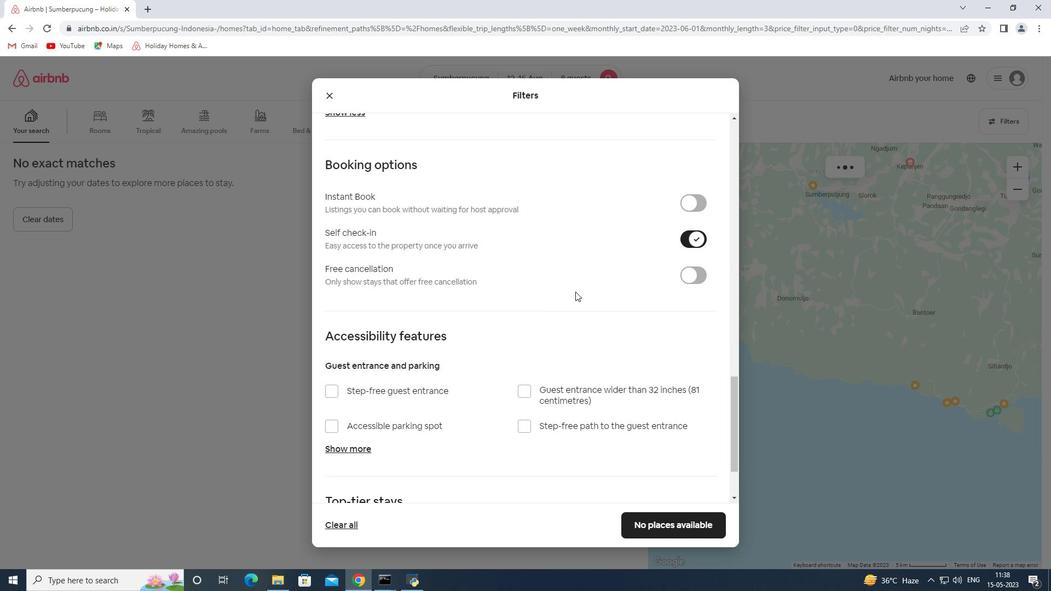 
Action: Mouse moved to (556, 309)
Screenshot: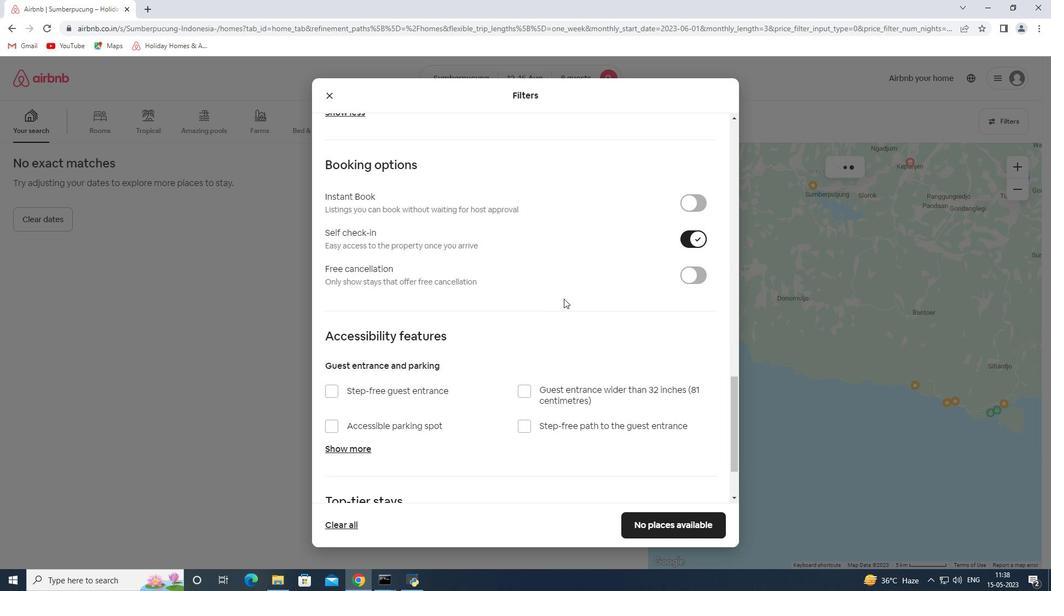 
Action: Mouse scrolled (556, 308) with delta (0, 0)
Screenshot: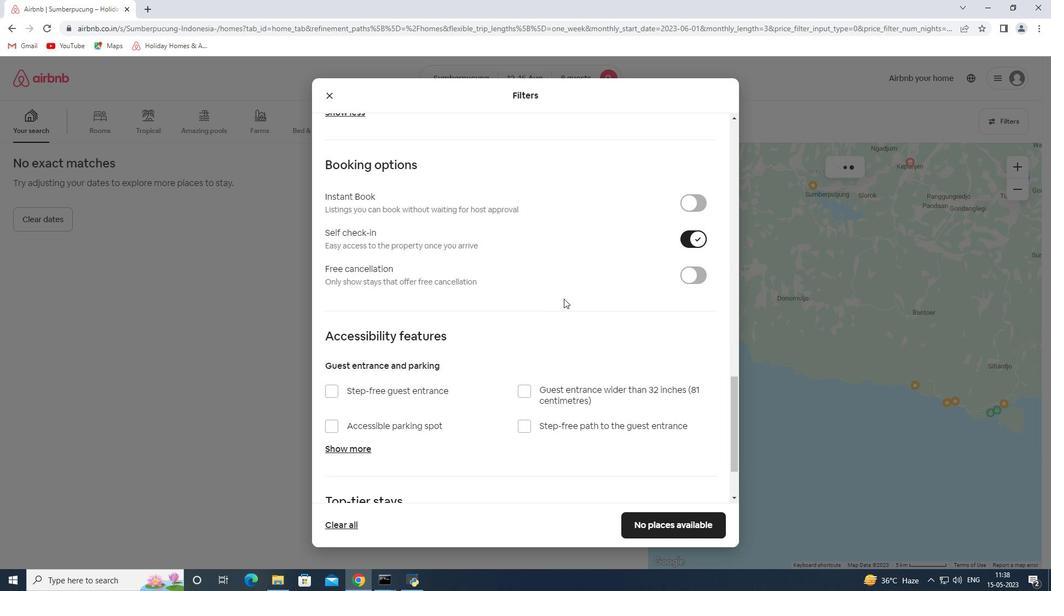 
Action: Mouse moved to (525, 327)
Screenshot: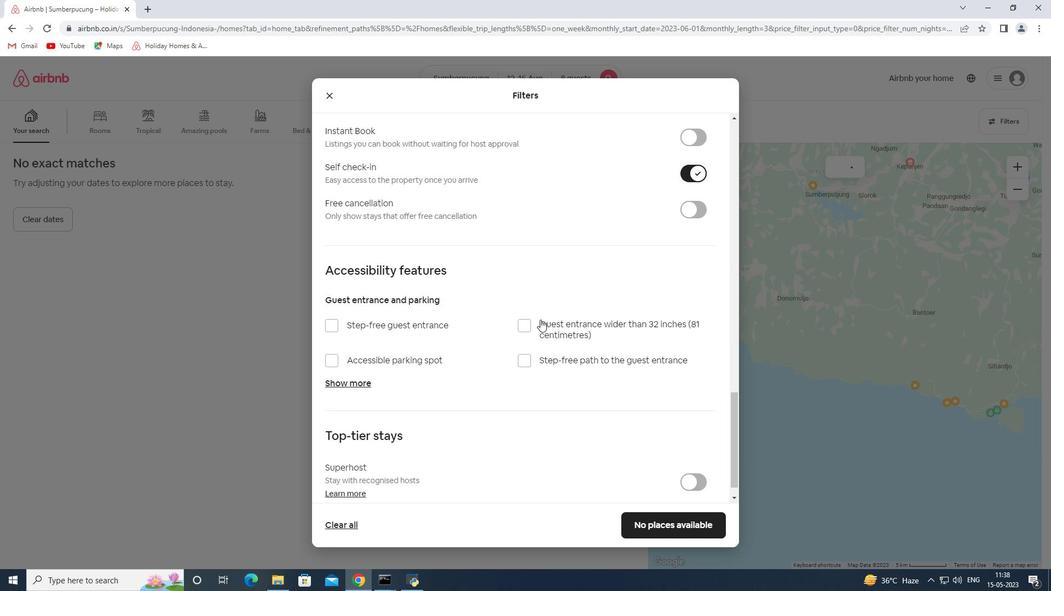 
Action: Mouse scrolled (525, 326) with delta (0, 0)
Screenshot: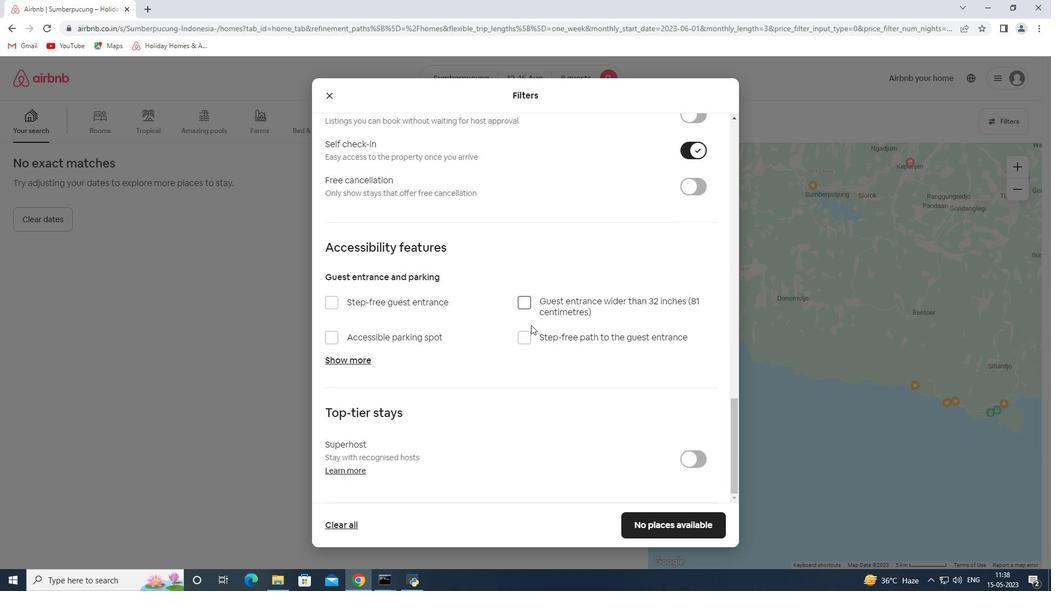 
Action: Mouse scrolled (525, 326) with delta (0, 0)
Screenshot: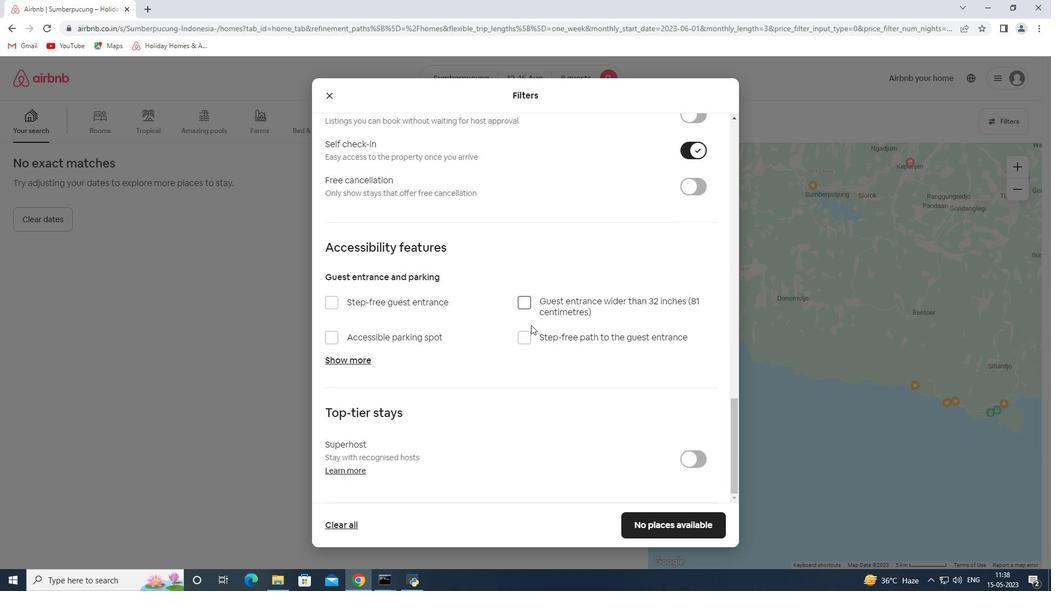 
Action: Mouse scrolled (525, 326) with delta (0, 0)
Screenshot: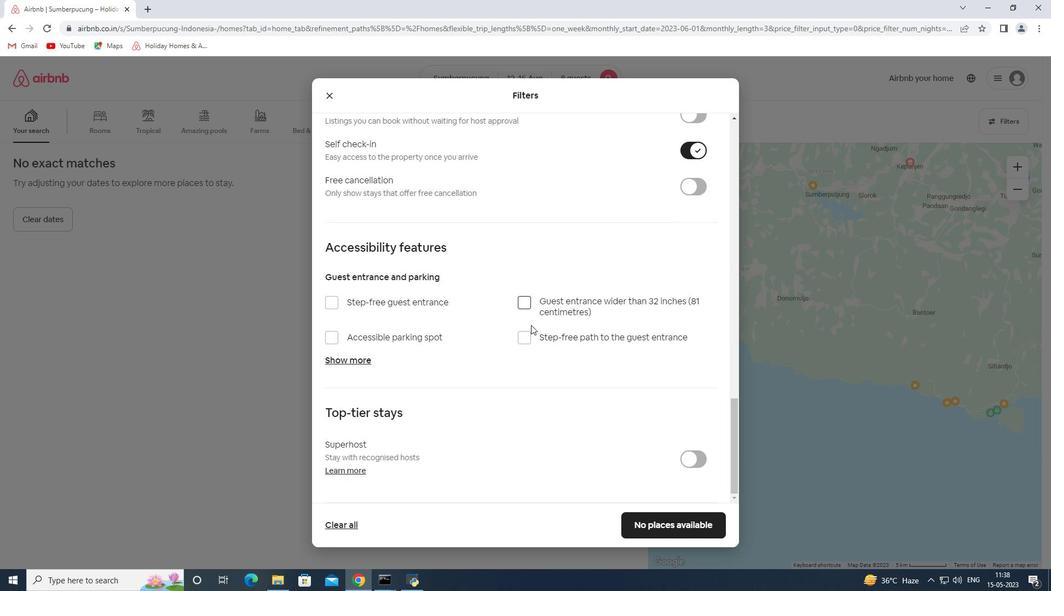
Action: Mouse moved to (525, 328)
Screenshot: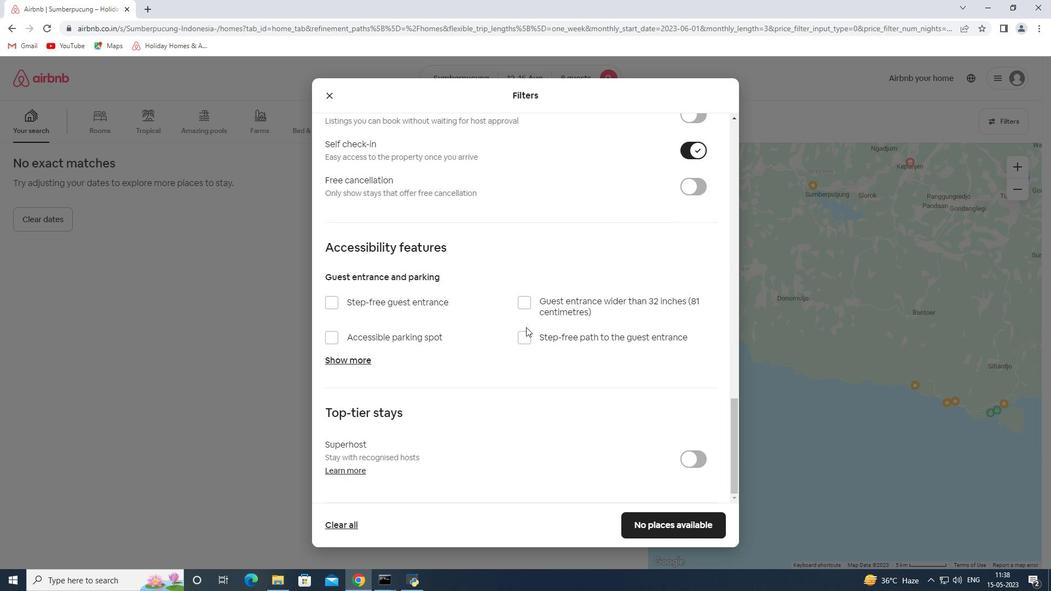 
Action: Mouse scrolled (525, 327) with delta (0, 0)
Screenshot: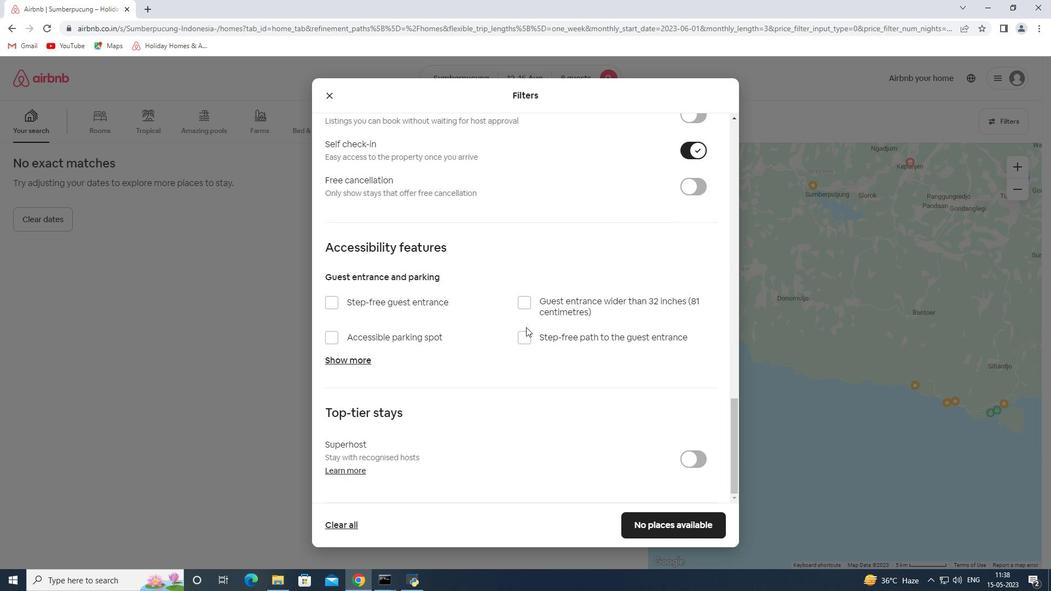
Action: Mouse moved to (668, 528)
Screenshot: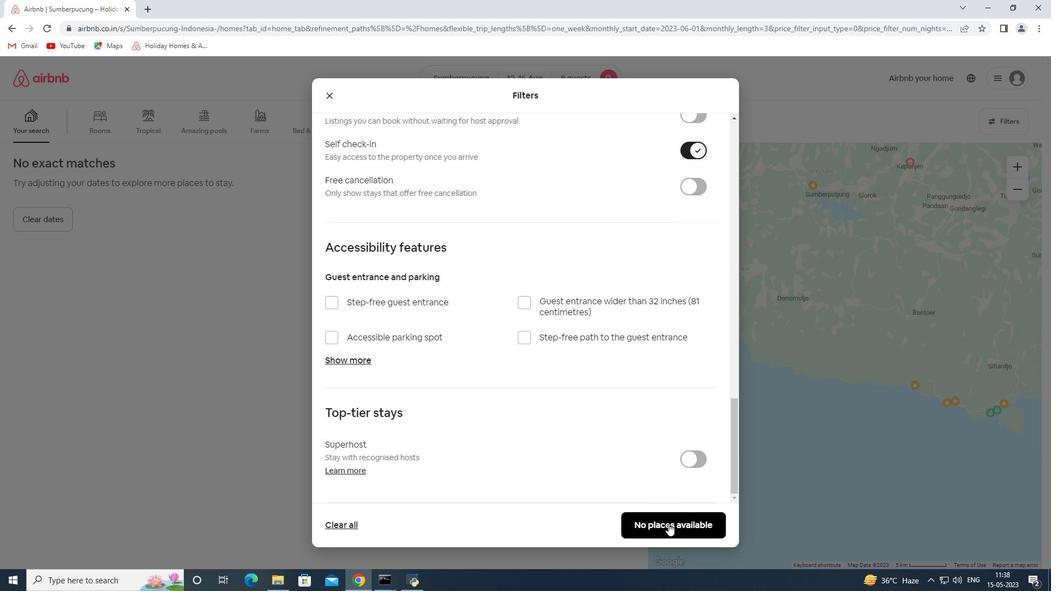 
Action: Mouse pressed left at (668, 528)
Screenshot: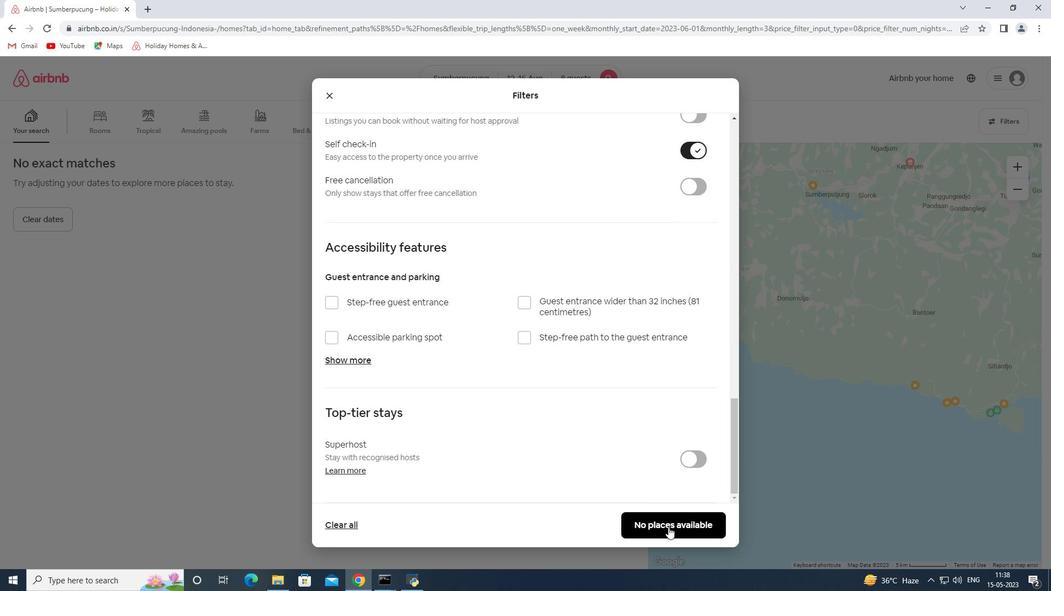 
Action: Mouse moved to (624, 505)
Screenshot: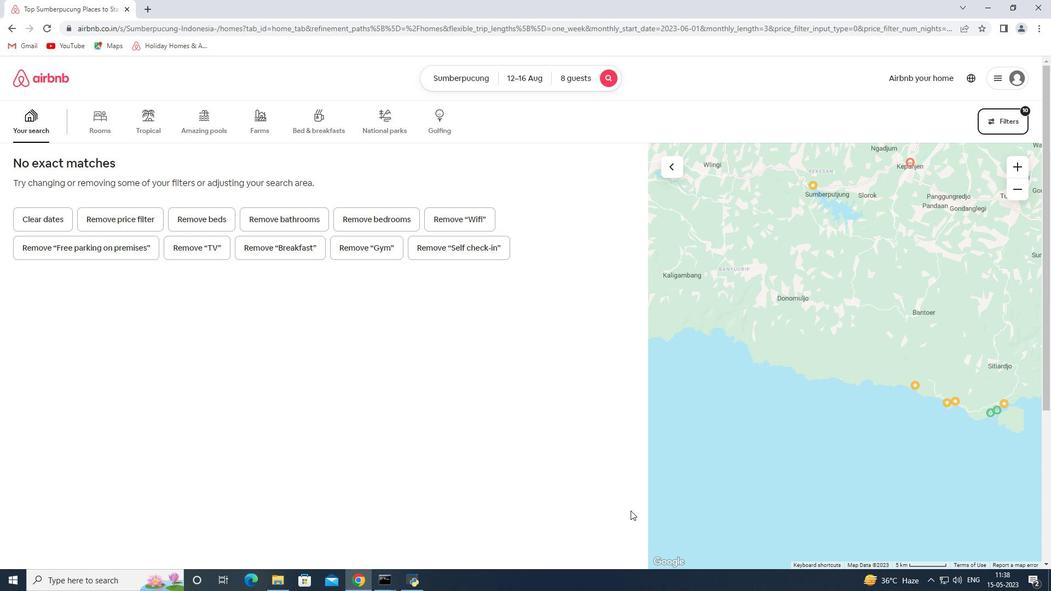 
